 Task: Buy 1 Table Runners from Kitchen & Table Linens section under best seller category for shipping address: Heidi Phillips, 4768 Agriculture Lane, Homestead, Florida 33030, Cell Number 3052454080. Pay from credit card ending with 6759, CVV 506
Action: Mouse moved to (14, 86)
Screenshot: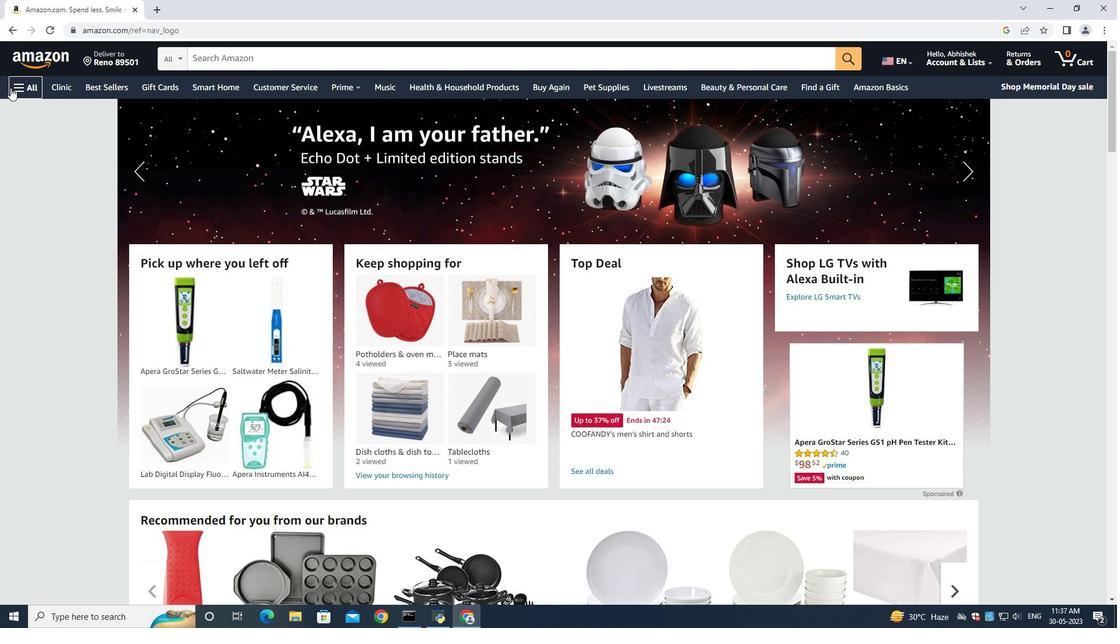
Action: Mouse pressed left at (14, 86)
Screenshot: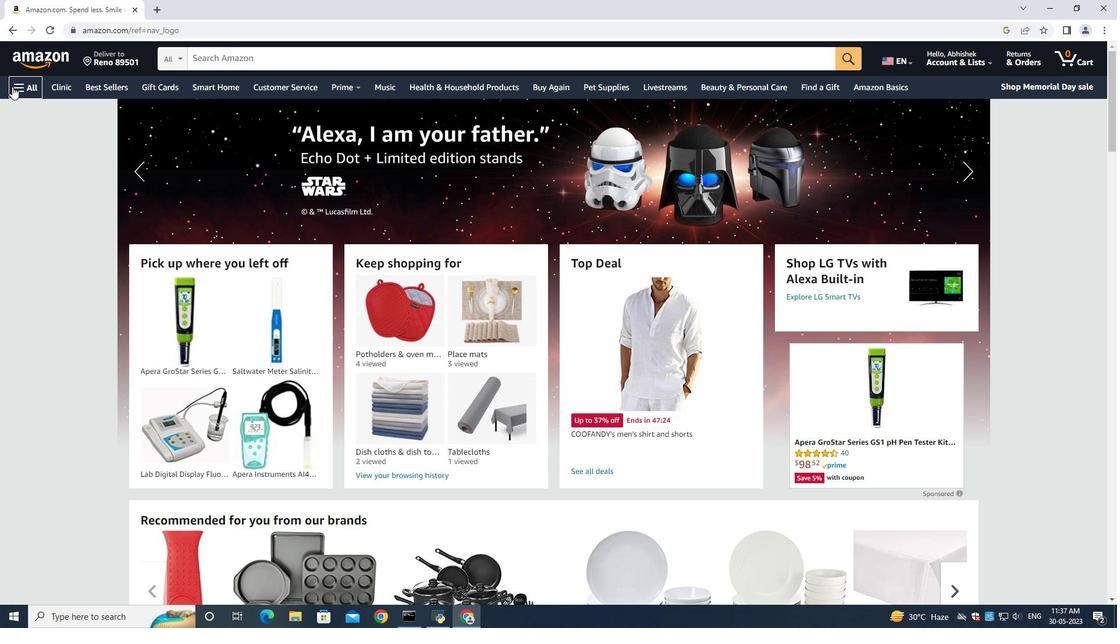 
Action: Mouse moved to (30, 112)
Screenshot: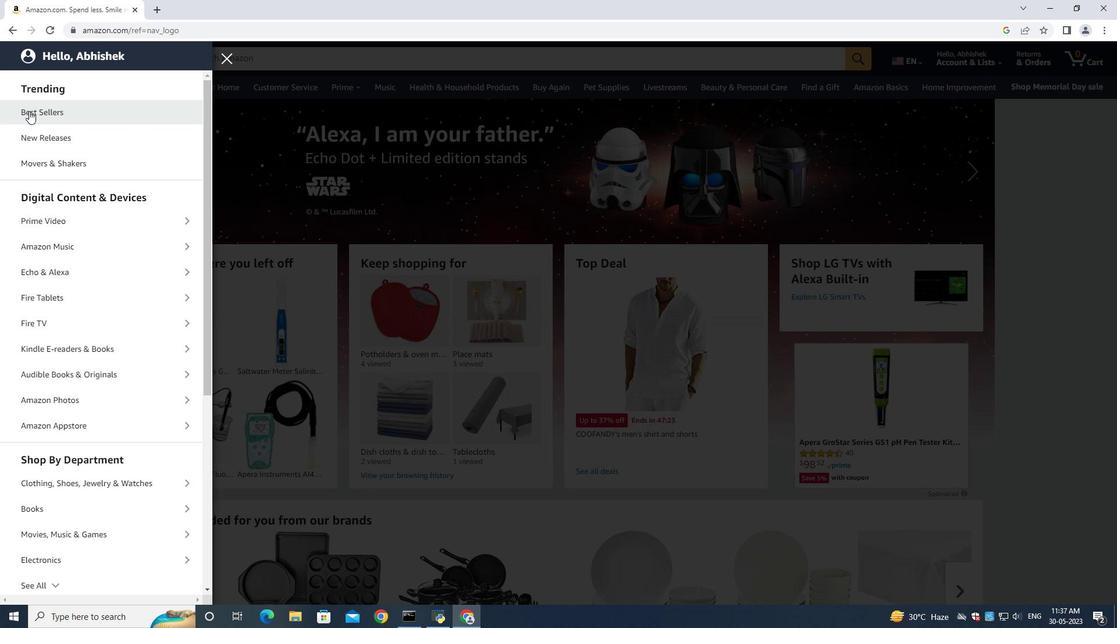 
Action: Mouse pressed left at (30, 112)
Screenshot: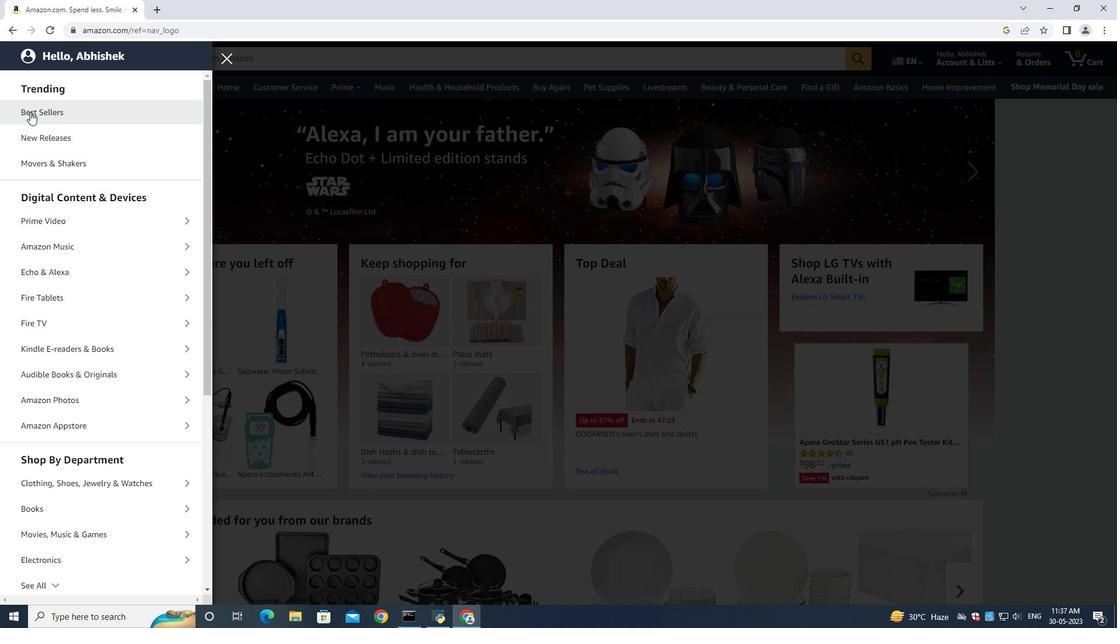 
Action: Mouse moved to (239, 59)
Screenshot: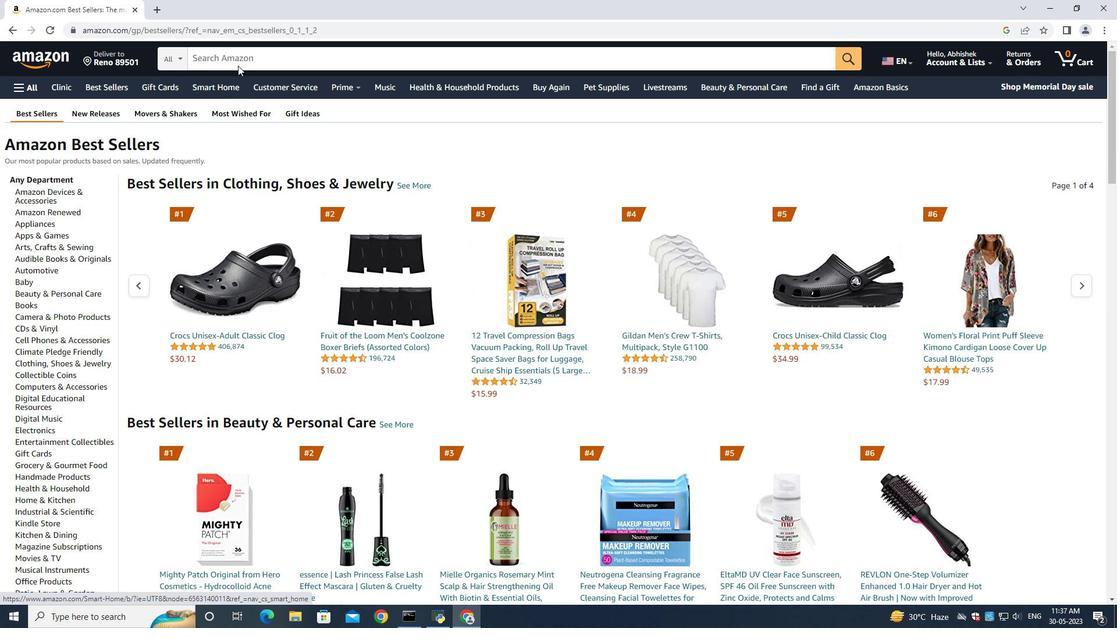 
Action: Mouse pressed left at (239, 59)
Screenshot: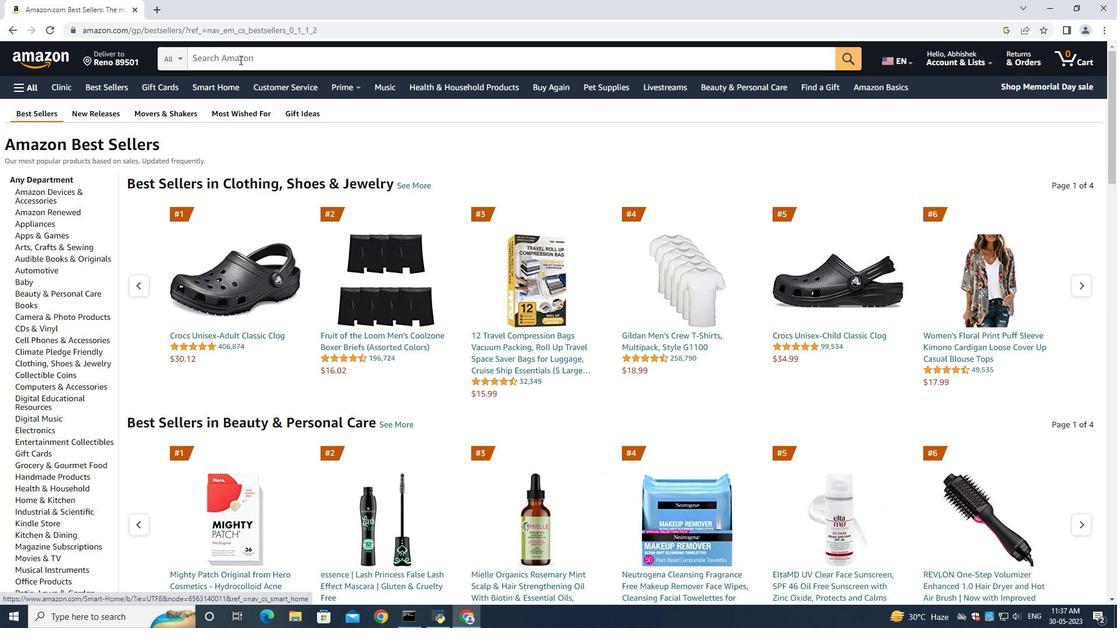 
Action: Key pressed <Key.shift>Table<Key.space><Key.shift>Ri<Key.backspace>i<Key.backspace>unners<Key.enter>
Screenshot: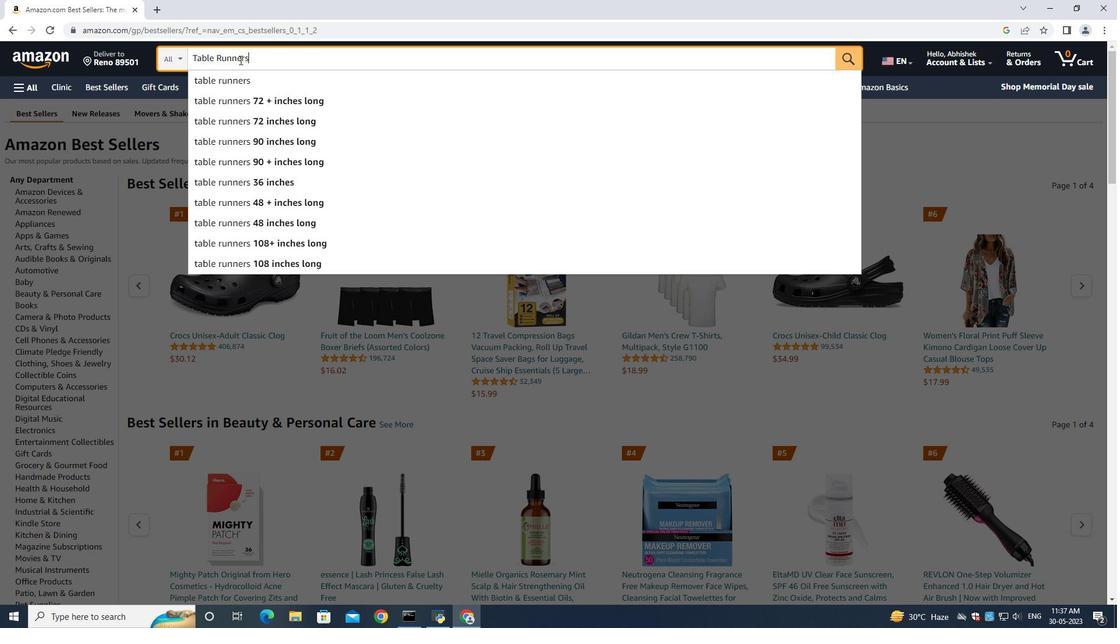 
Action: Mouse moved to (384, 247)
Screenshot: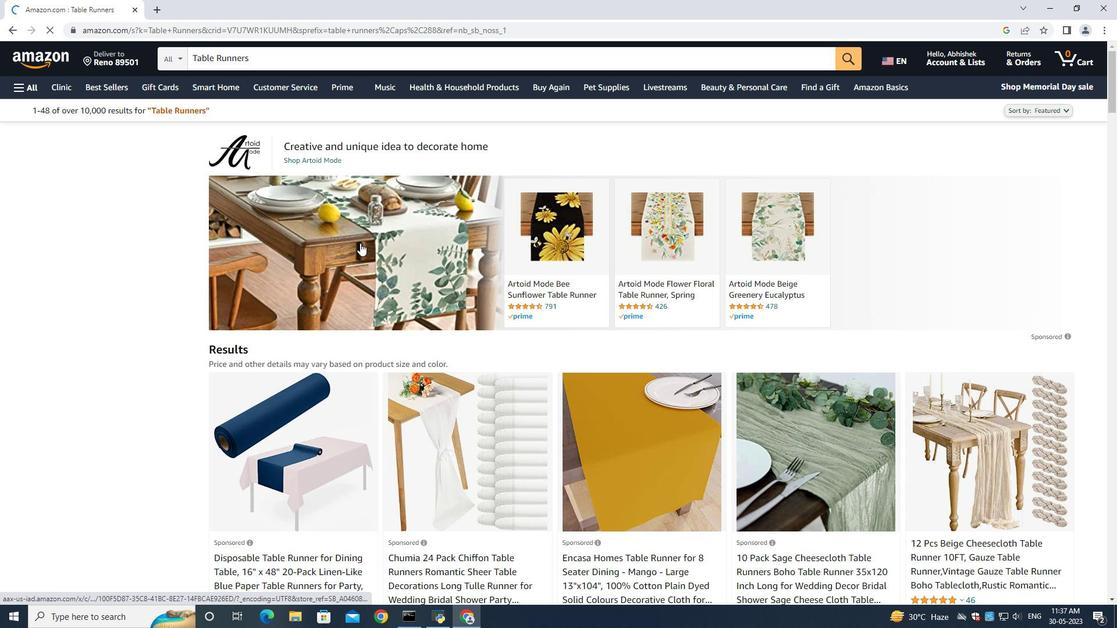 
Action: Mouse scrolled (384, 246) with delta (0, 0)
Screenshot: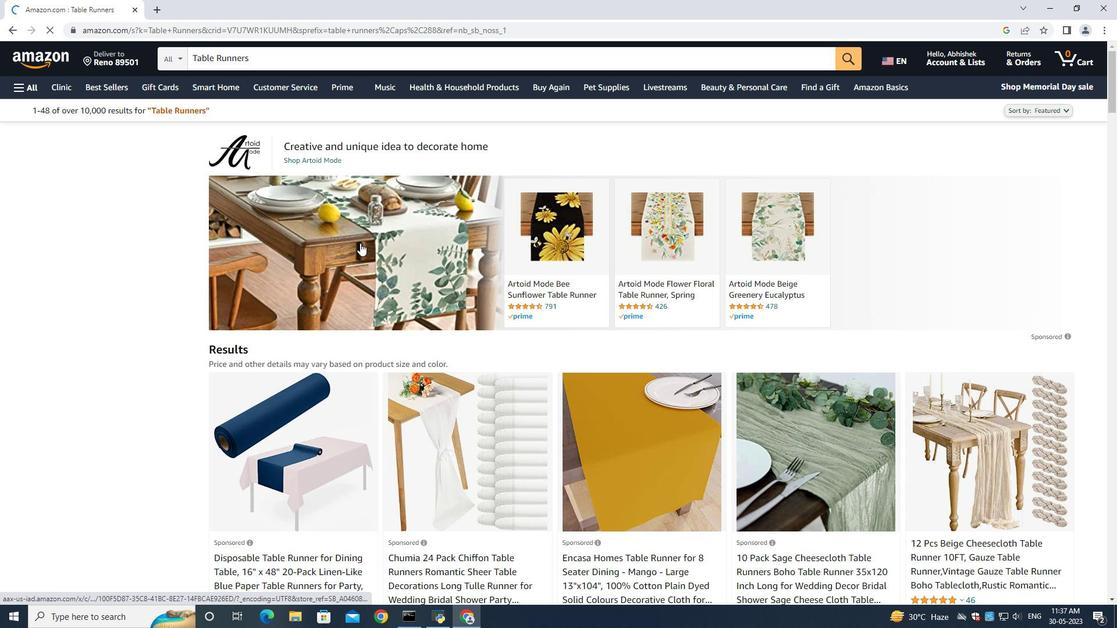 
Action: Mouse moved to (433, 249)
Screenshot: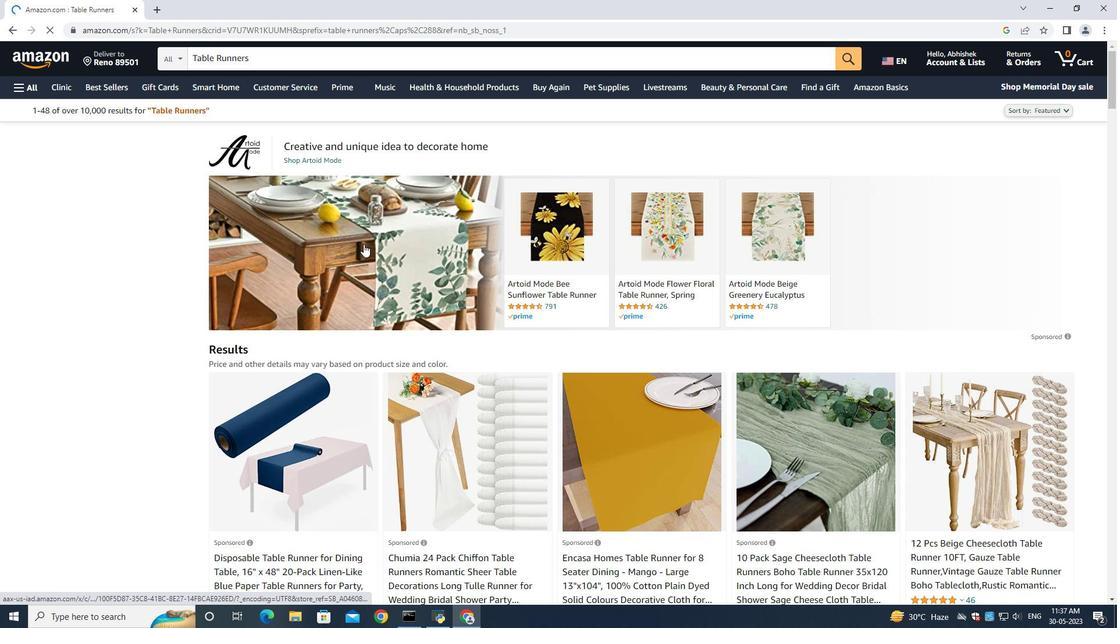 
Action: Mouse scrolled (433, 248) with delta (0, 0)
Screenshot: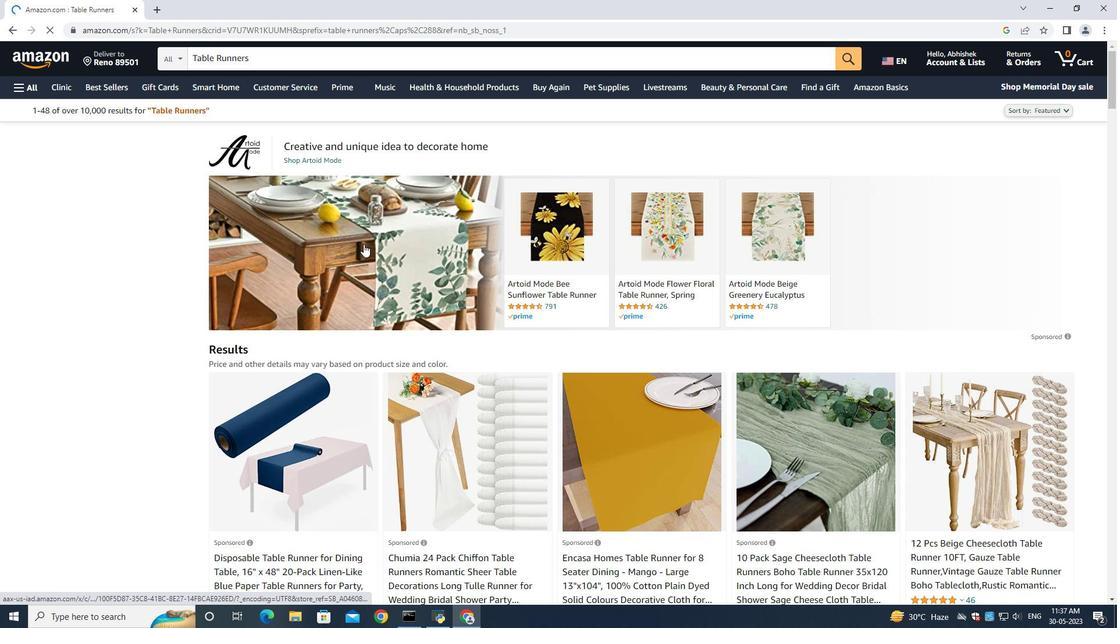 
Action: Mouse moved to (458, 243)
Screenshot: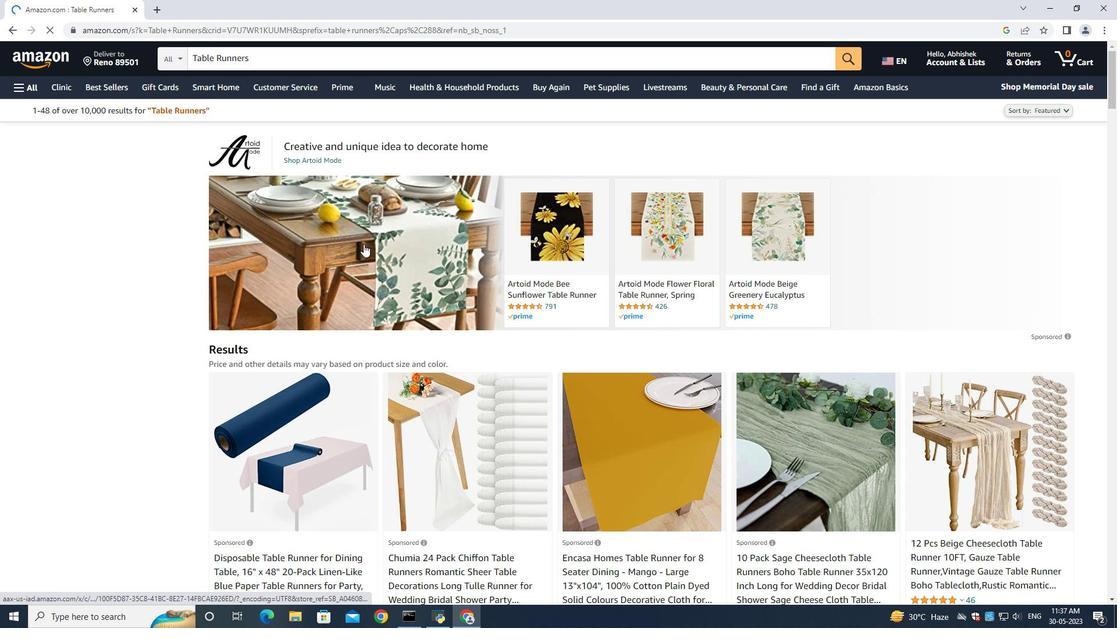 
Action: Mouse scrolled (457, 244) with delta (0, 0)
Screenshot: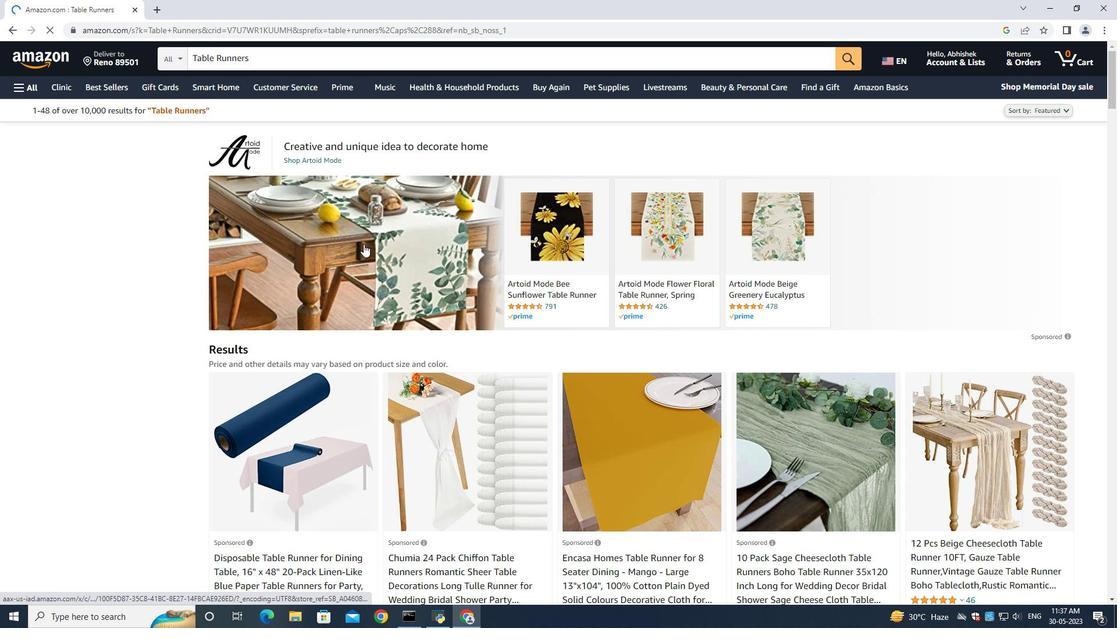 
Action: Mouse moved to (648, 387)
Screenshot: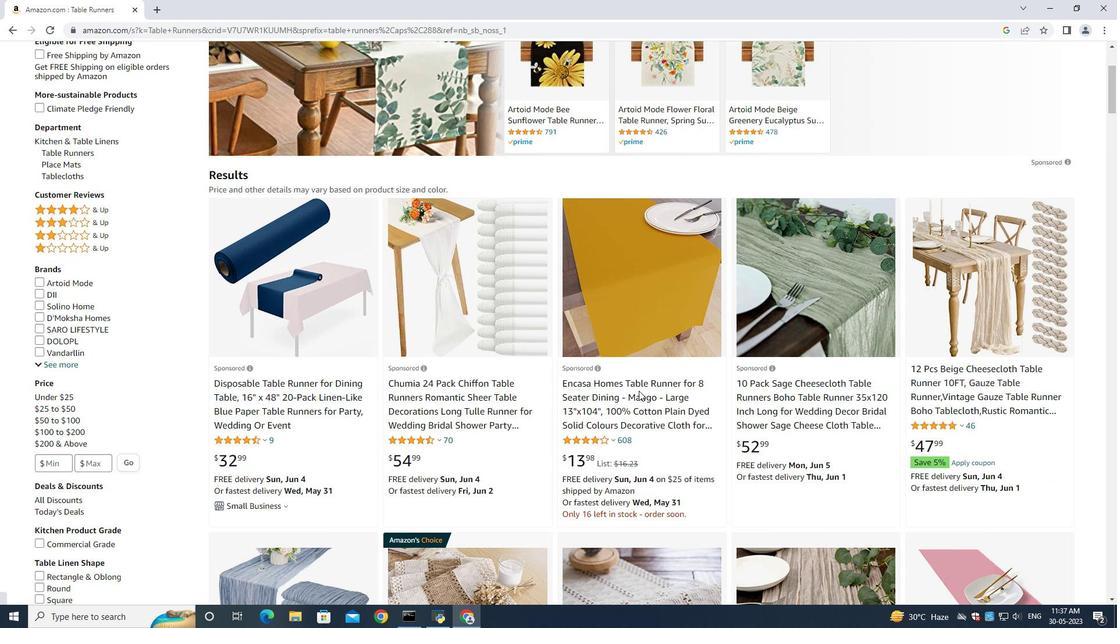 
Action: Mouse pressed left at (648, 387)
Screenshot: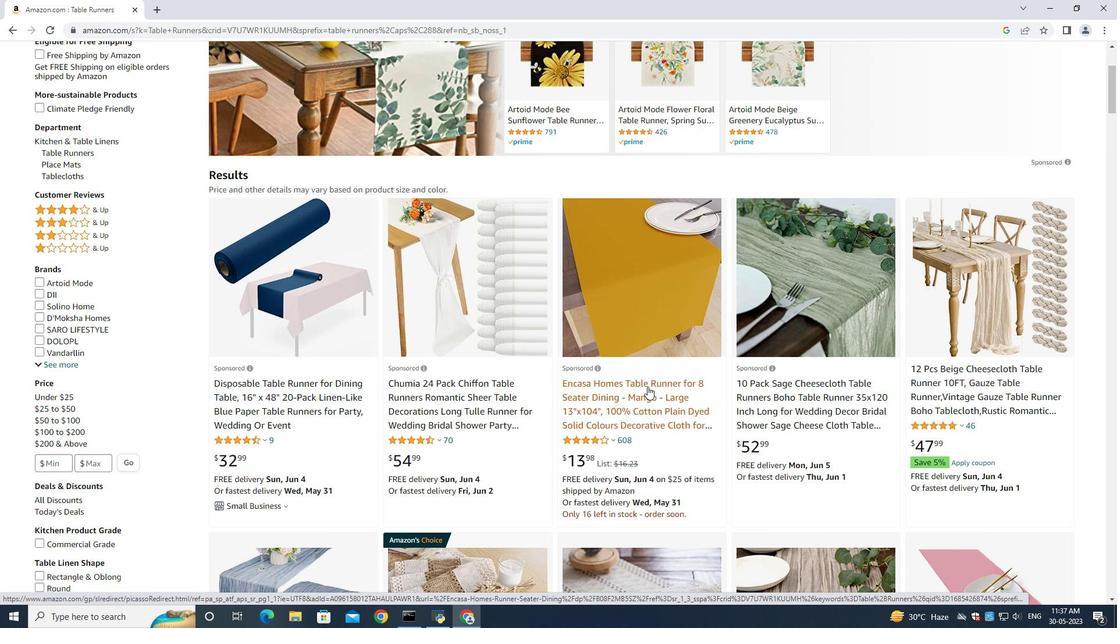 
Action: Mouse moved to (13, 31)
Screenshot: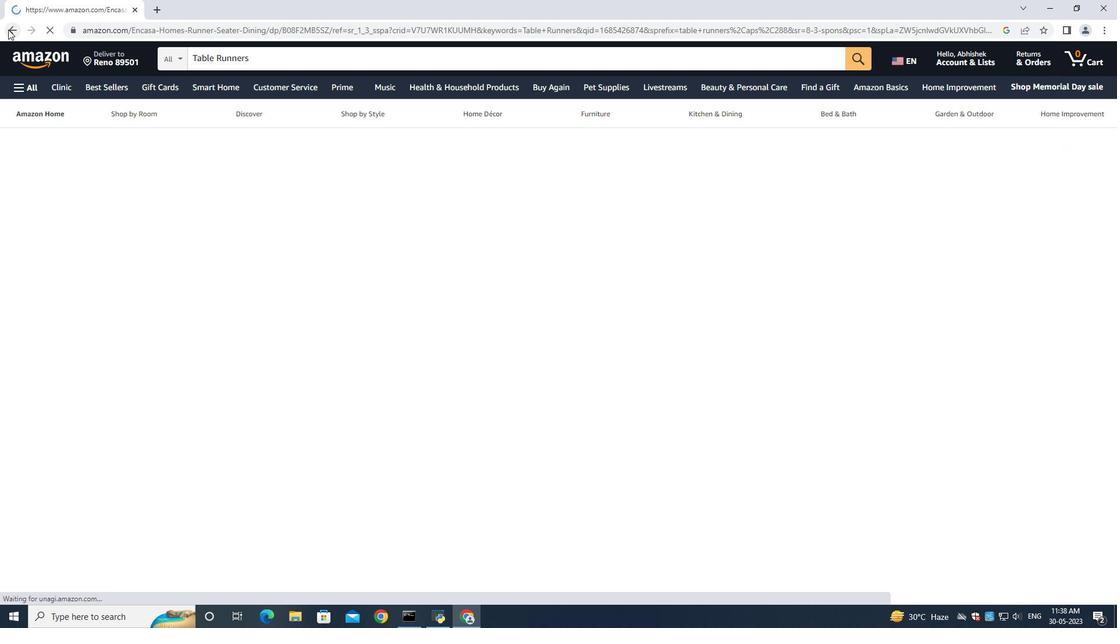 
Action: Mouse pressed left at (13, 31)
Screenshot: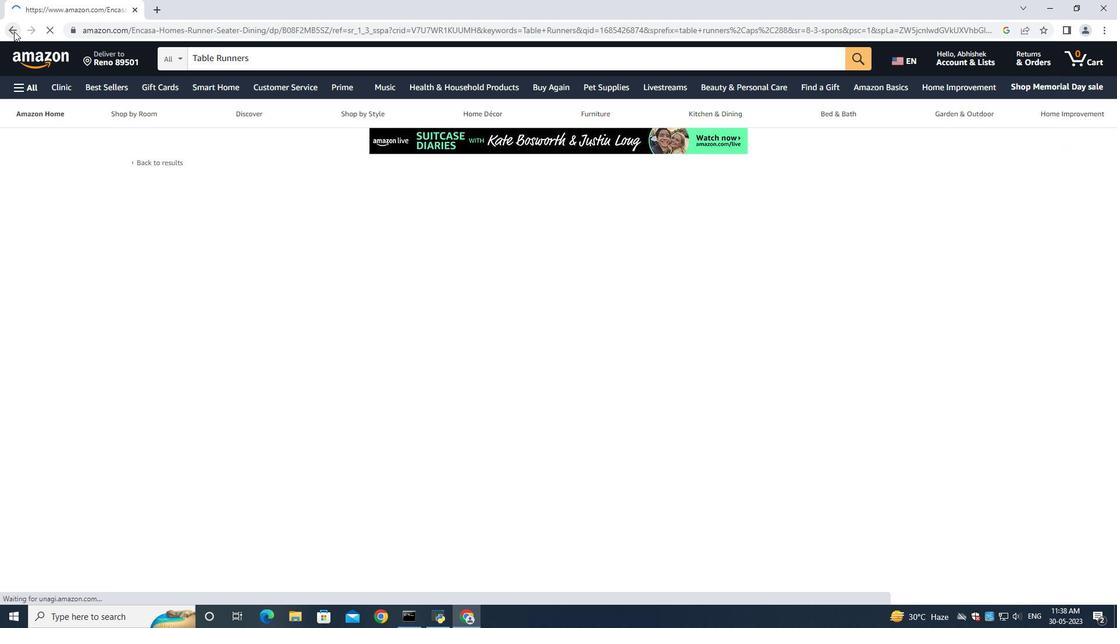 
Action: Mouse moved to (107, 211)
Screenshot: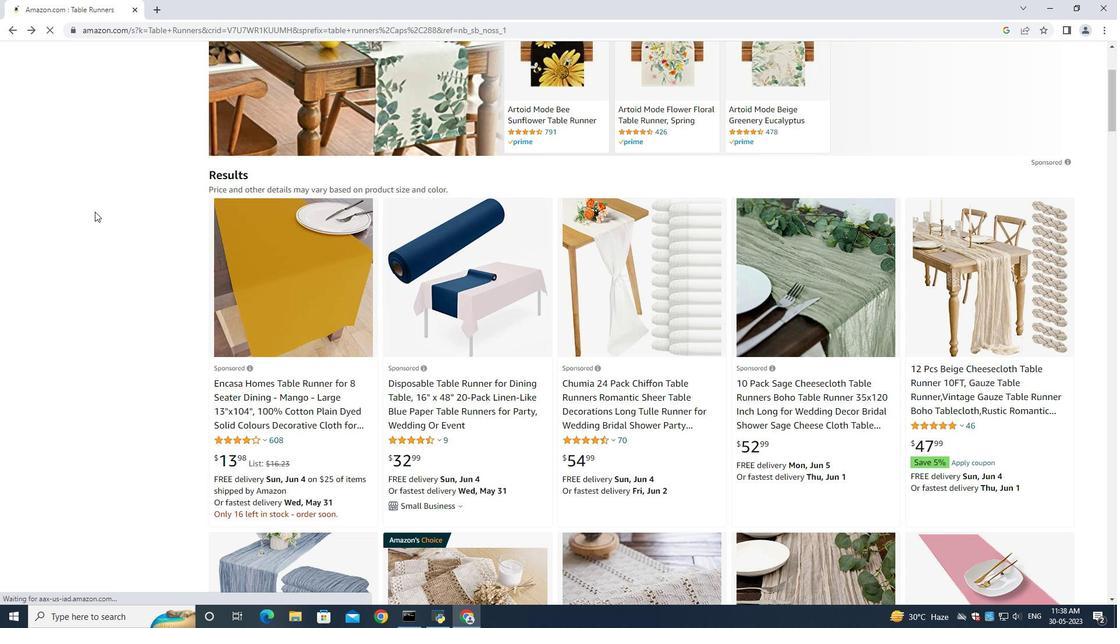 
Action: Mouse scrolled (107, 212) with delta (0, 0)
Screenshot: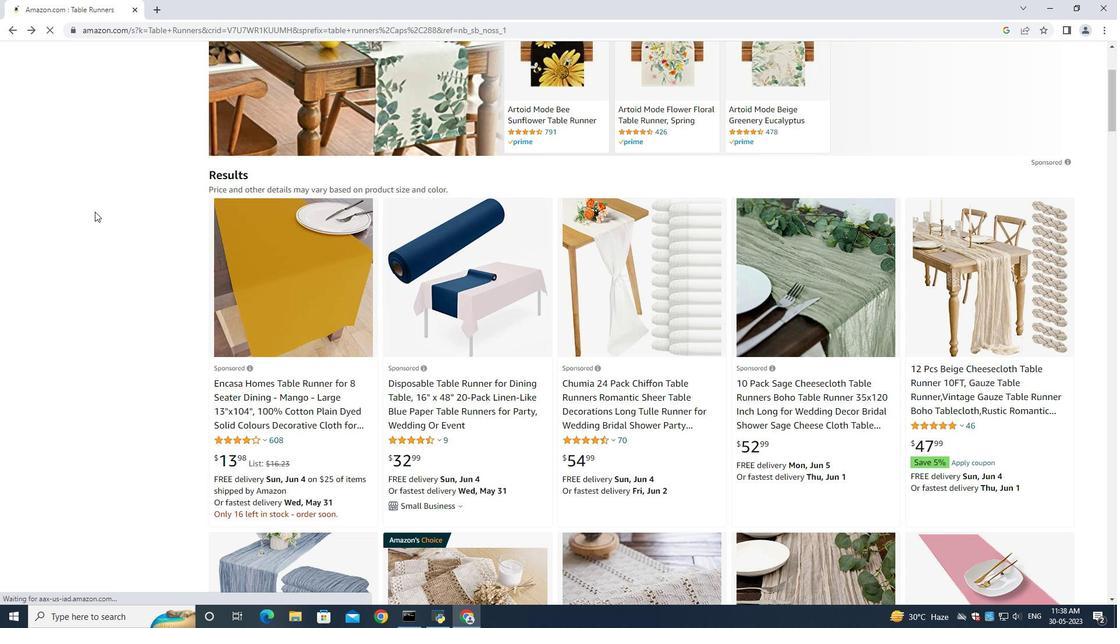 
Action: Mouse moved to (108, 211)
Screenshot: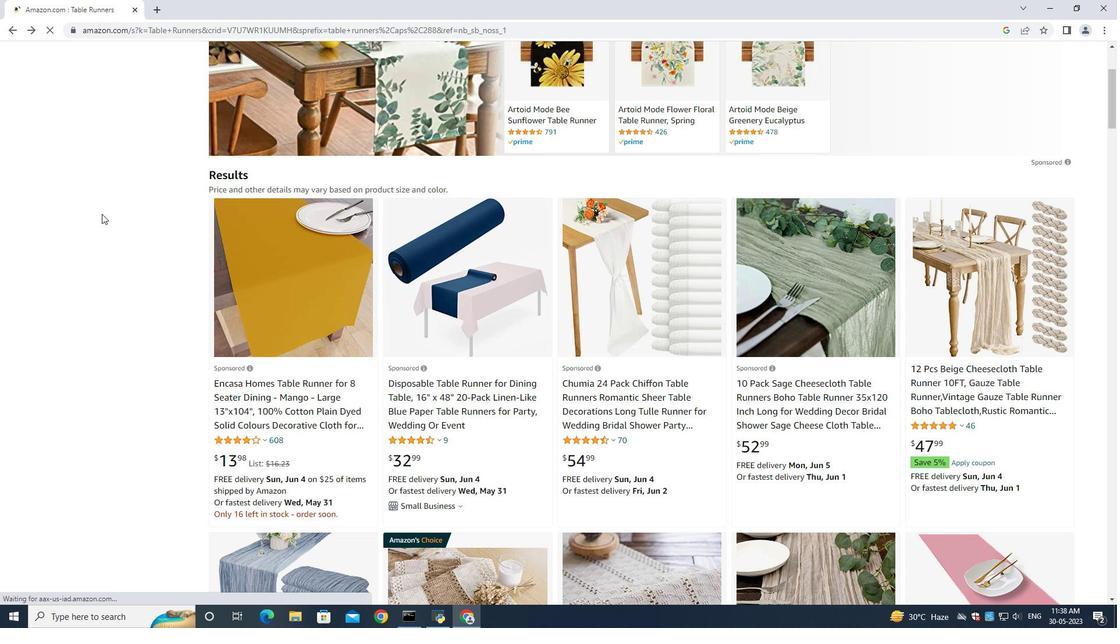 
Action: Mouse scrolled (108, 211) with delta (0, 0)
Screenshot: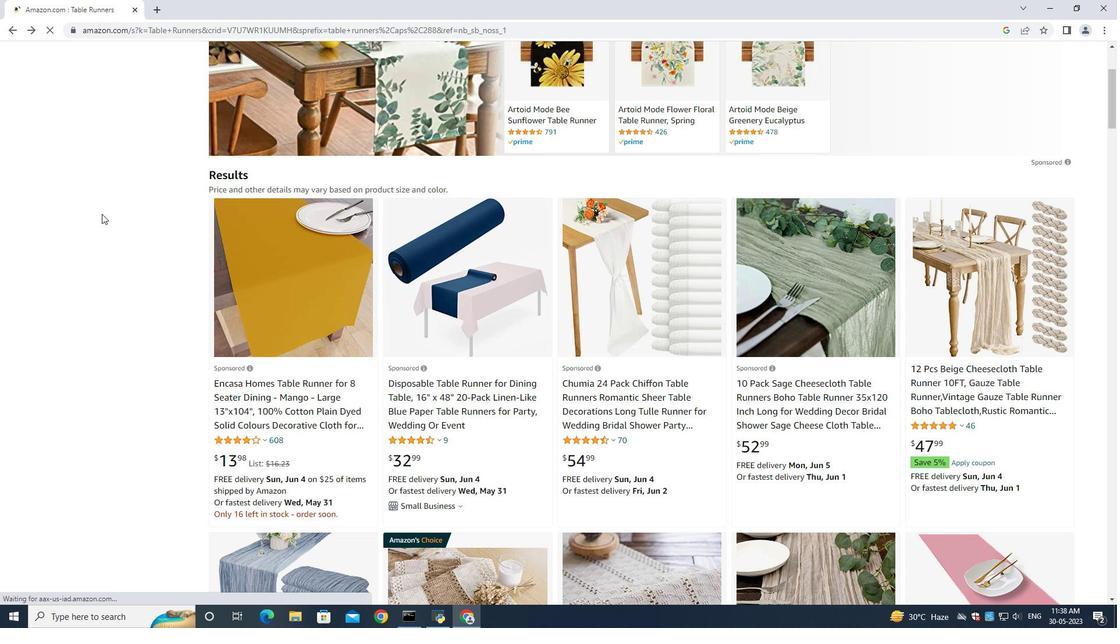 
Action: Mouse moved to (108, 211)
Screenshot: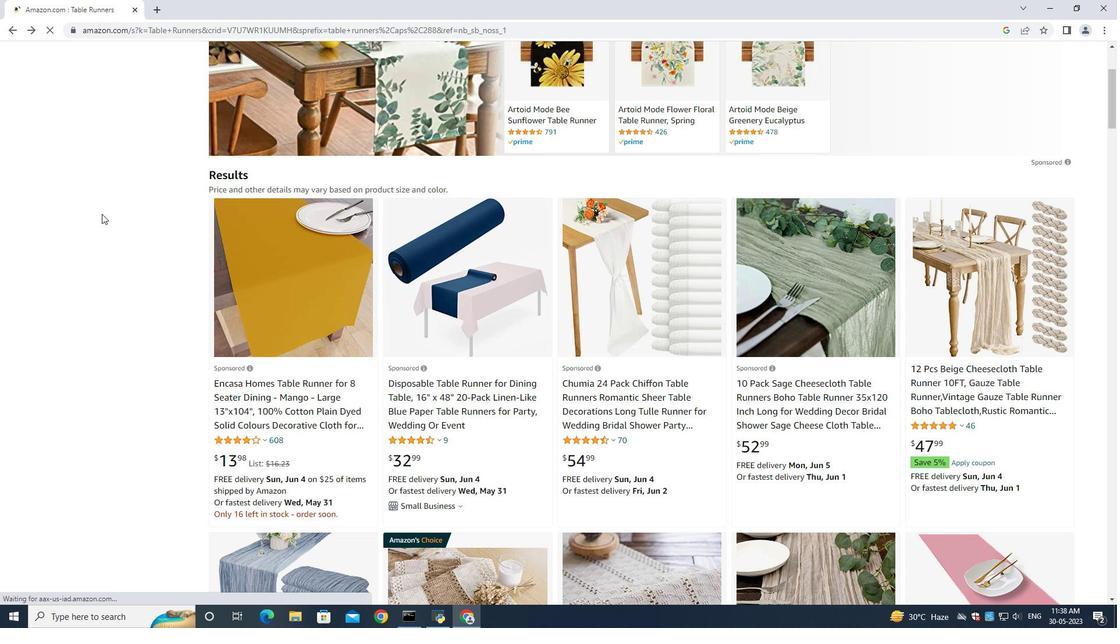 
Action: Mouse scrolled (108, 211) with delta (0, 0)
Screenshot: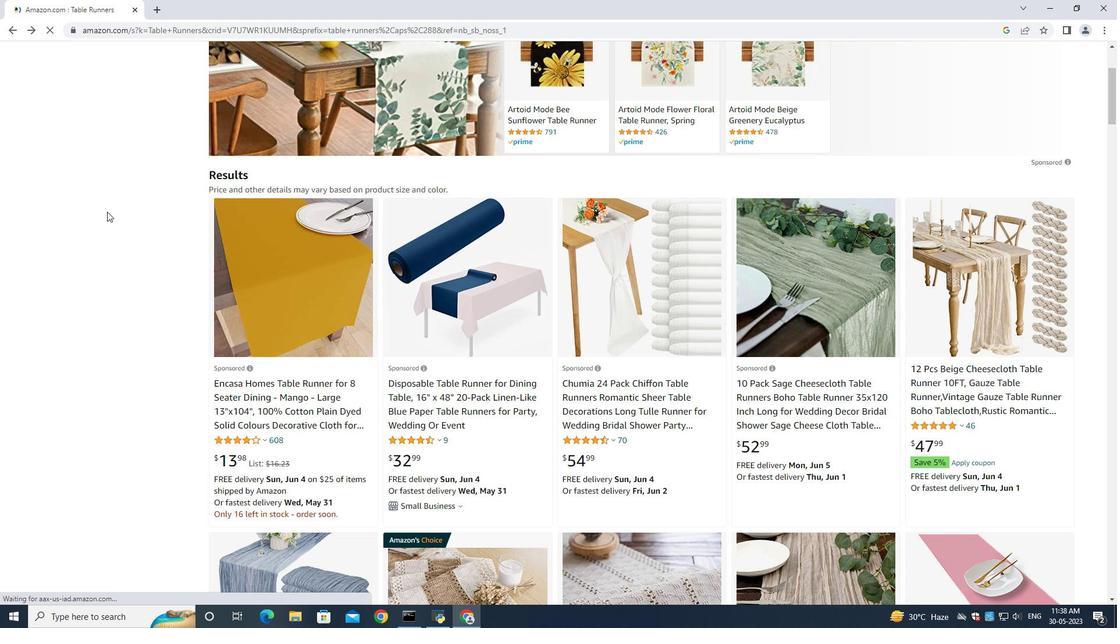 
Action: Mouse scrolled (108, 211) with delta (0, 0)
Screenshot: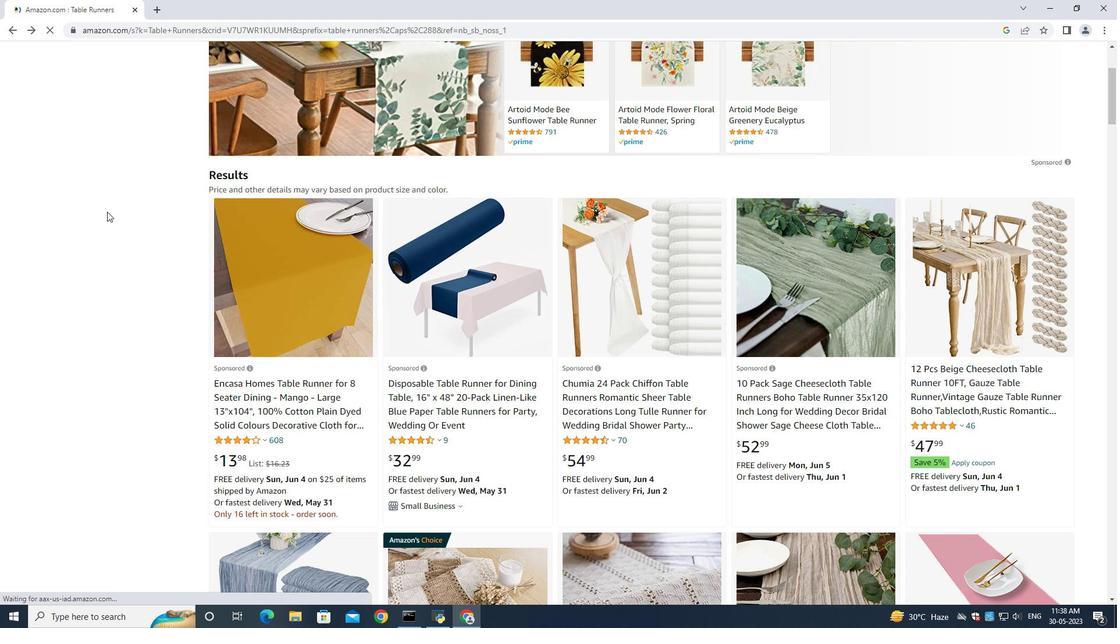 
Action: Mouse scrolled (108, 211) with delta (0, 0)
Screenshot: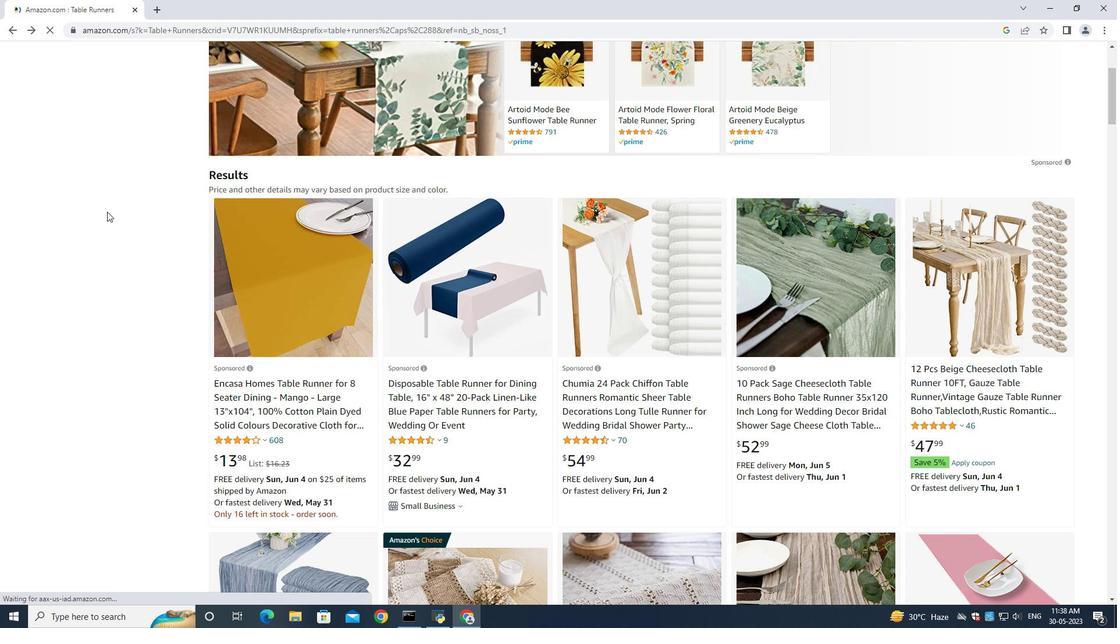 
Action: Mouse moved to (108, 210)
Screenshot: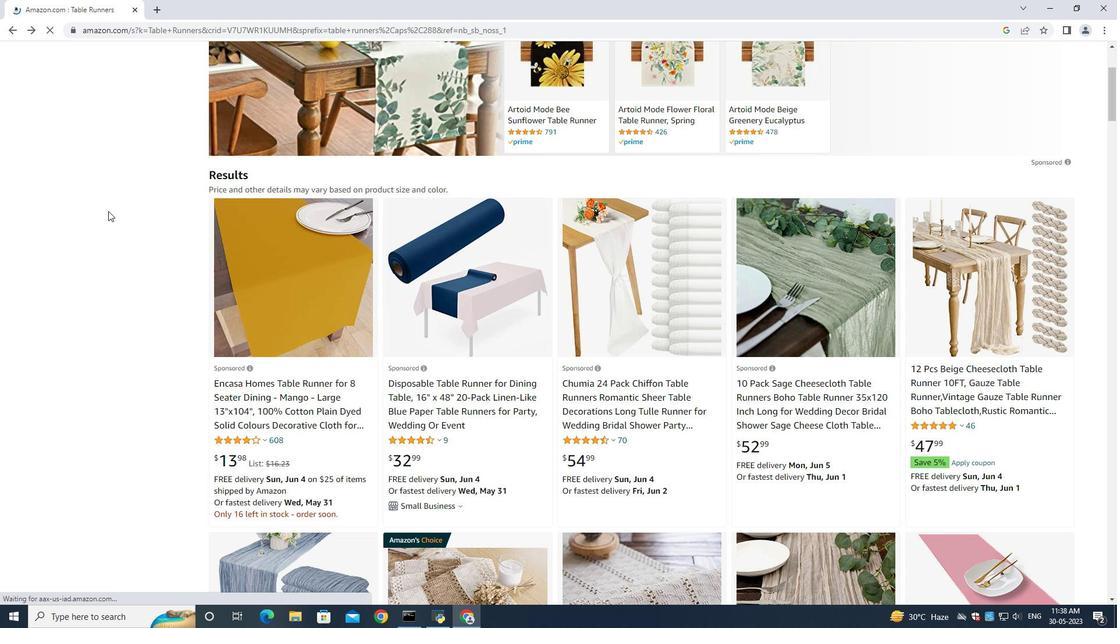 
Action: Mouse scrolled (108, 211) with delta (0, 0)
Screenshot: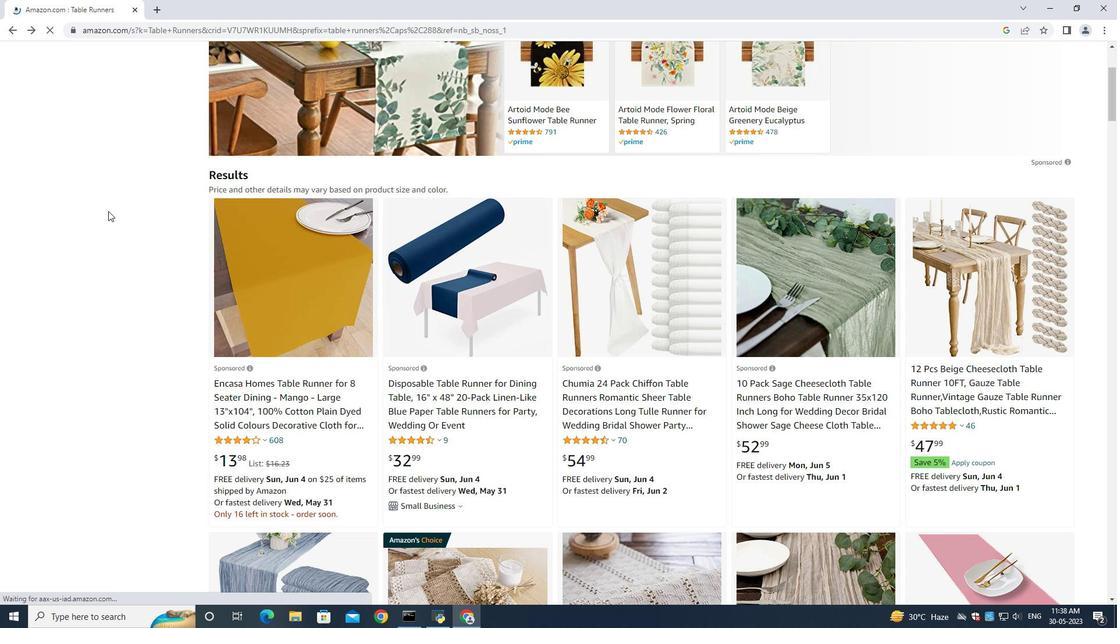 
Action: Mouse moved to (70, 314)
Screenshot: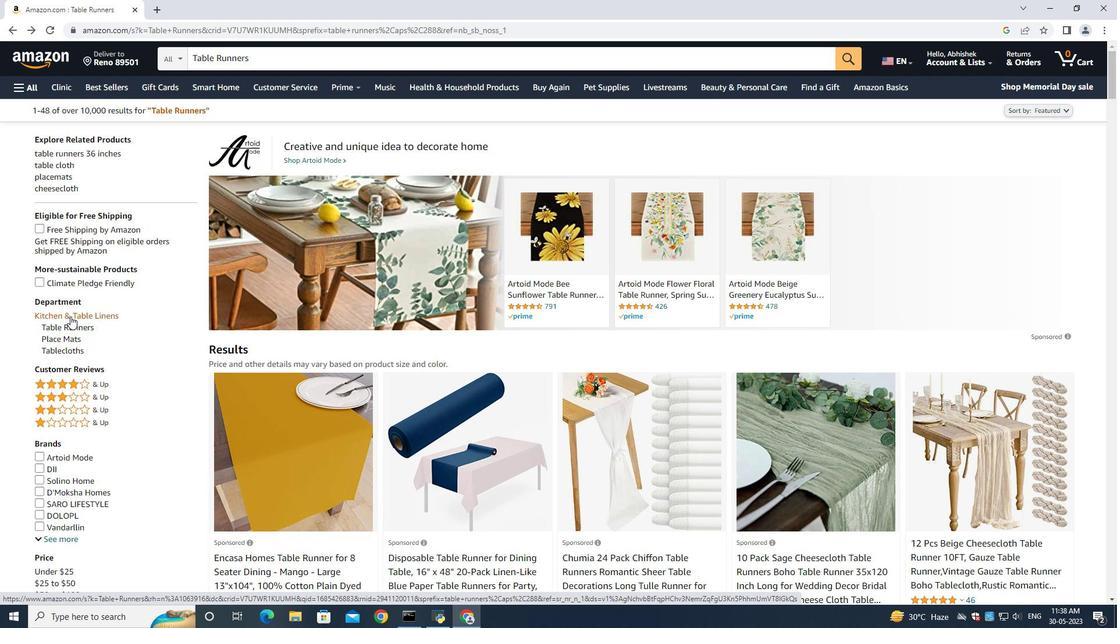 
Action: Mouse pressed left at (70, 314)
Screenshot: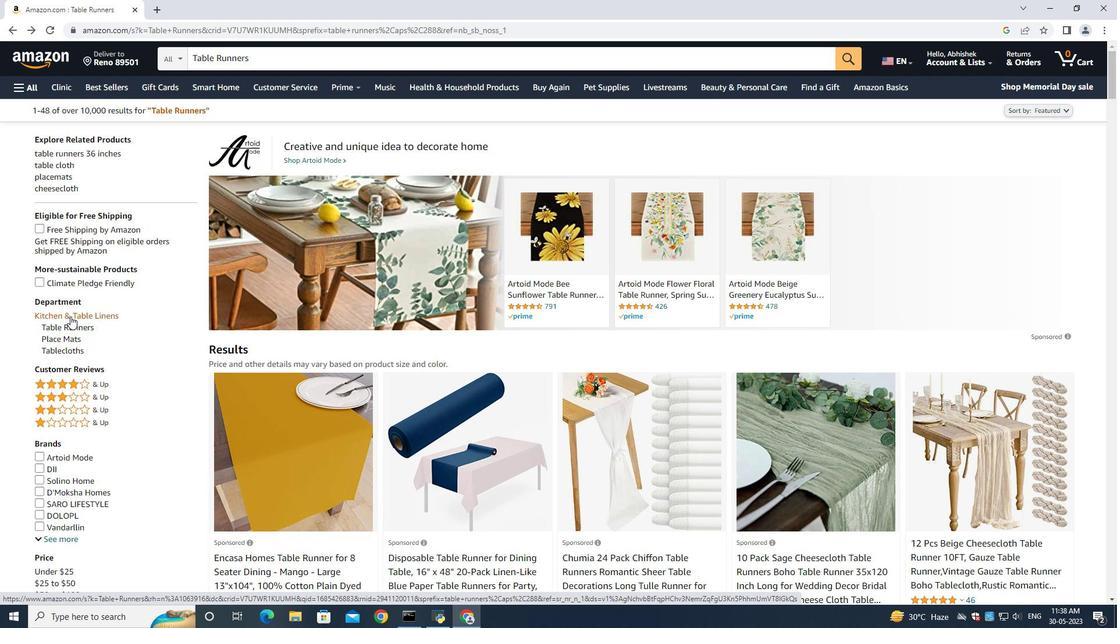
Action: Mouse moved to (468, 281)
Screenshot: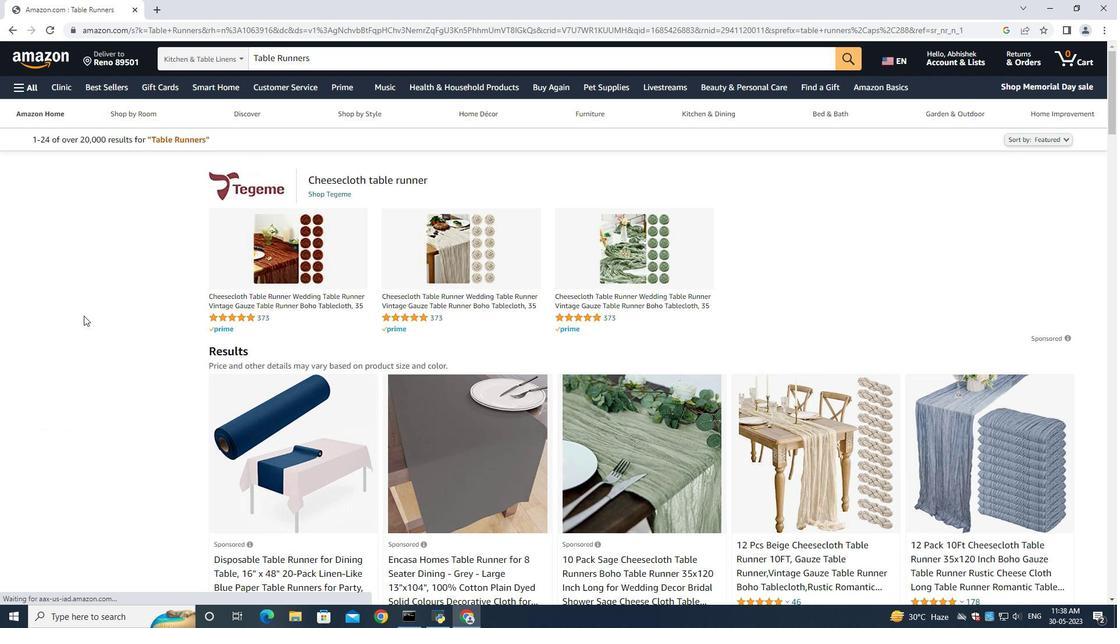 
Action: Mouse scrolled (468, 280) with delta (0, 0)
Screenshot: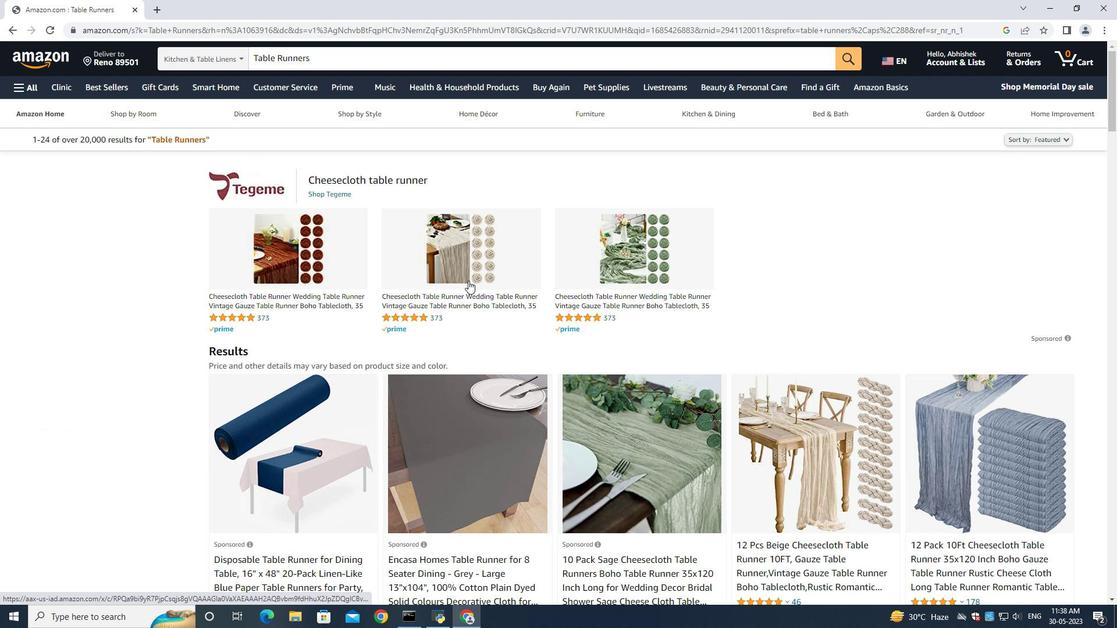 
Action: Mouse moved to (468, 282)
Screenshot: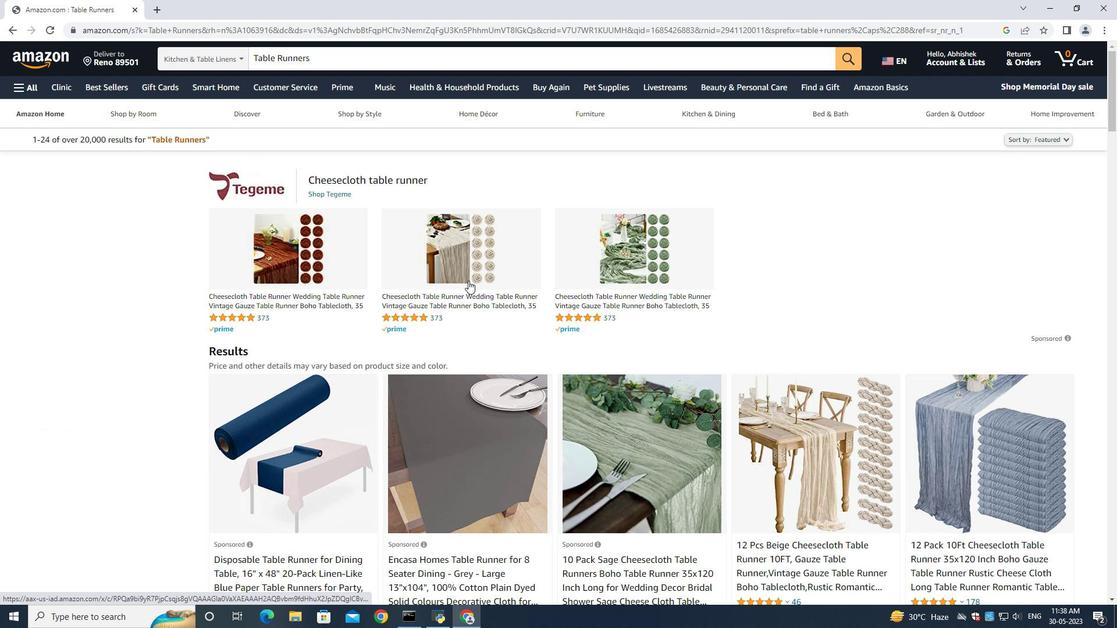 
Action: Mouse scrolled (468, 281) with delta (0, 0)
Screenshot: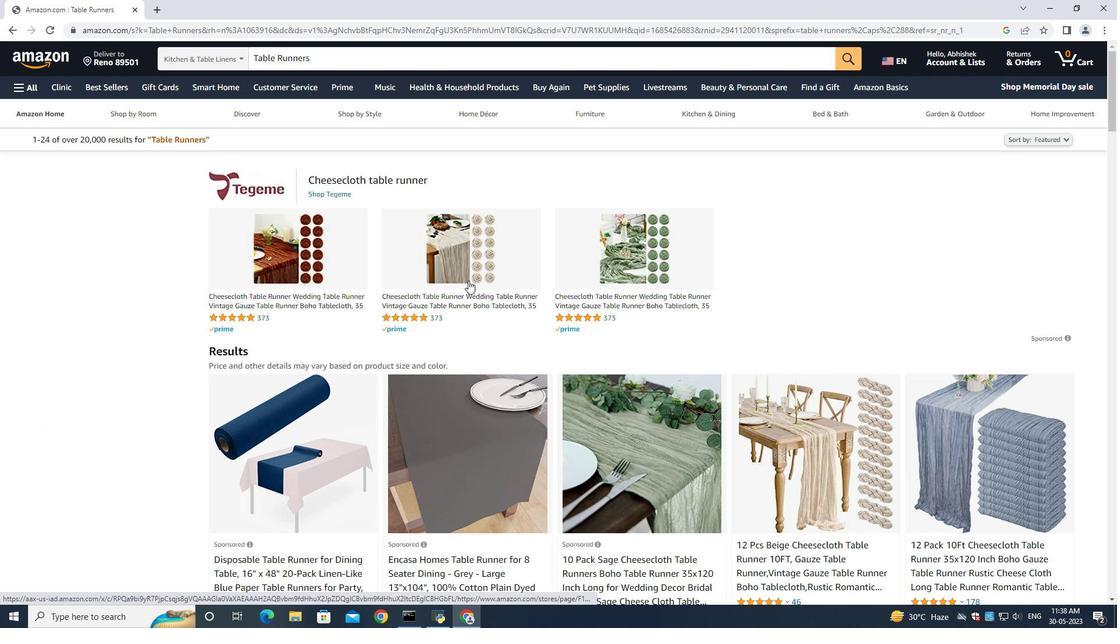 
Action: Mouse moved to (469, 282)
Screenshot: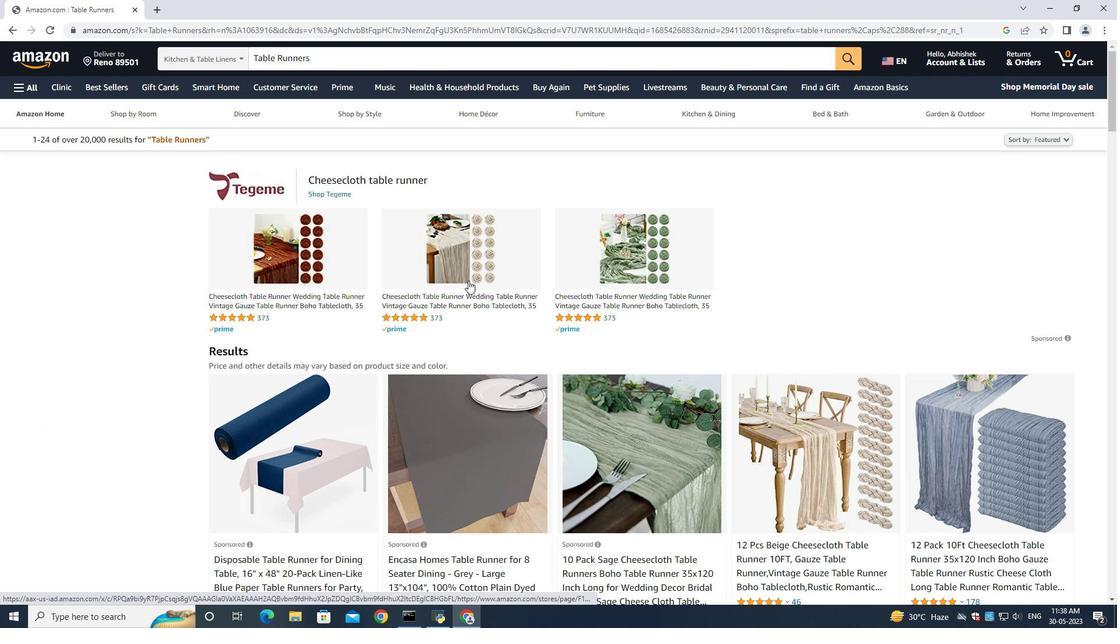 
Action: Mouse scrolled (469, 281) with delta (0, 0)
Screenshot: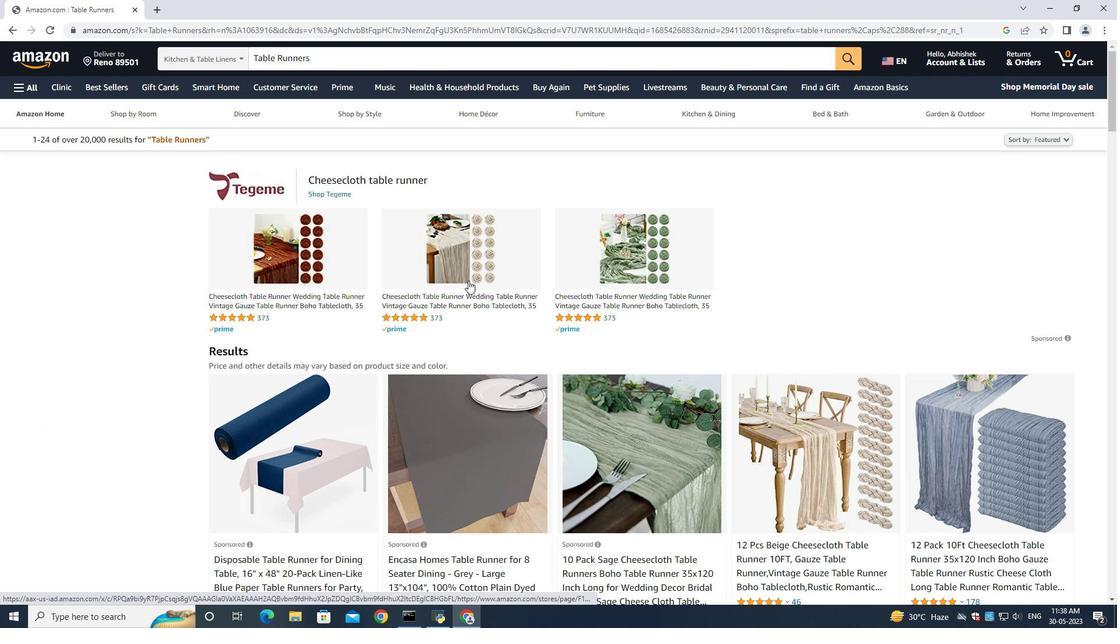 
Action: Mouse scrolled (469, 281) with delta (0, 0)
Screenshot: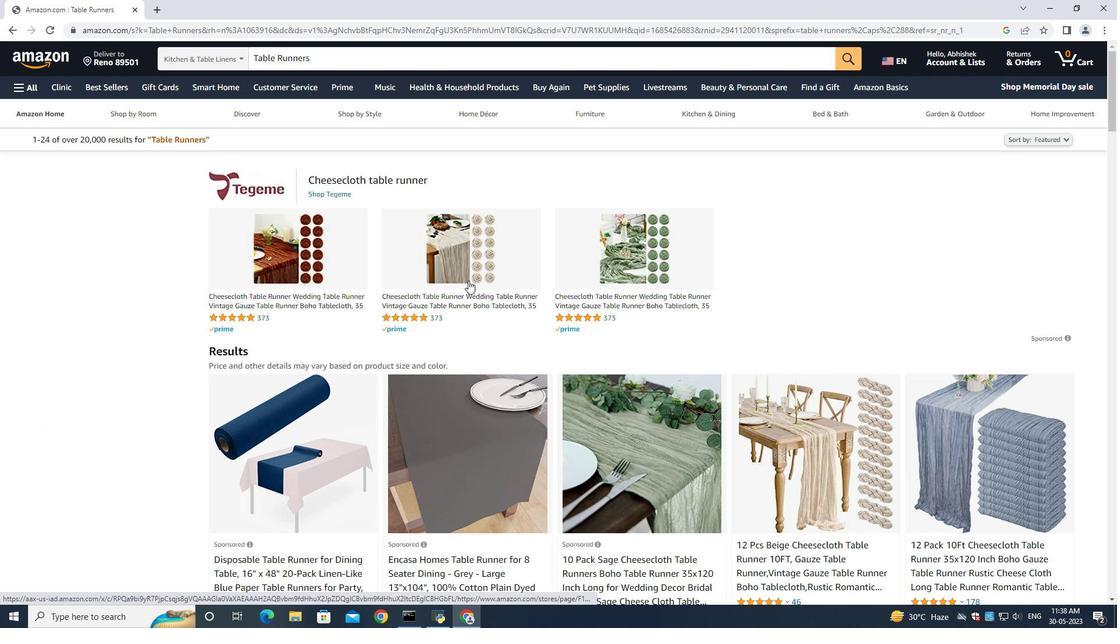 
Action: Mouse moved to (819, 320)
Screenshot: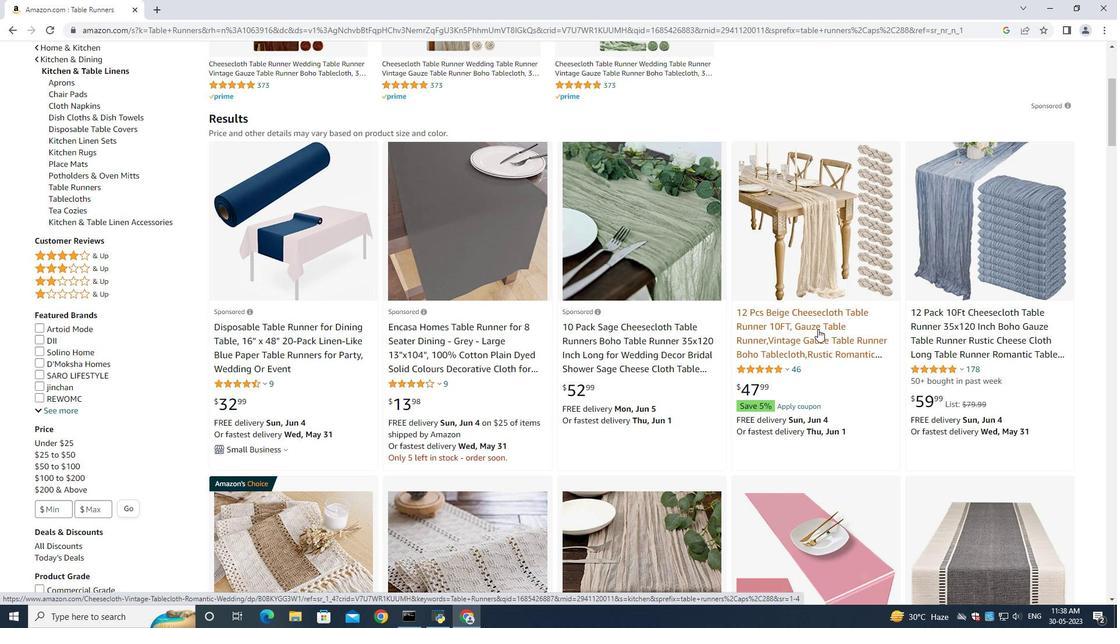
Action: Mouse pressed left at (819, 320)
Screenshot: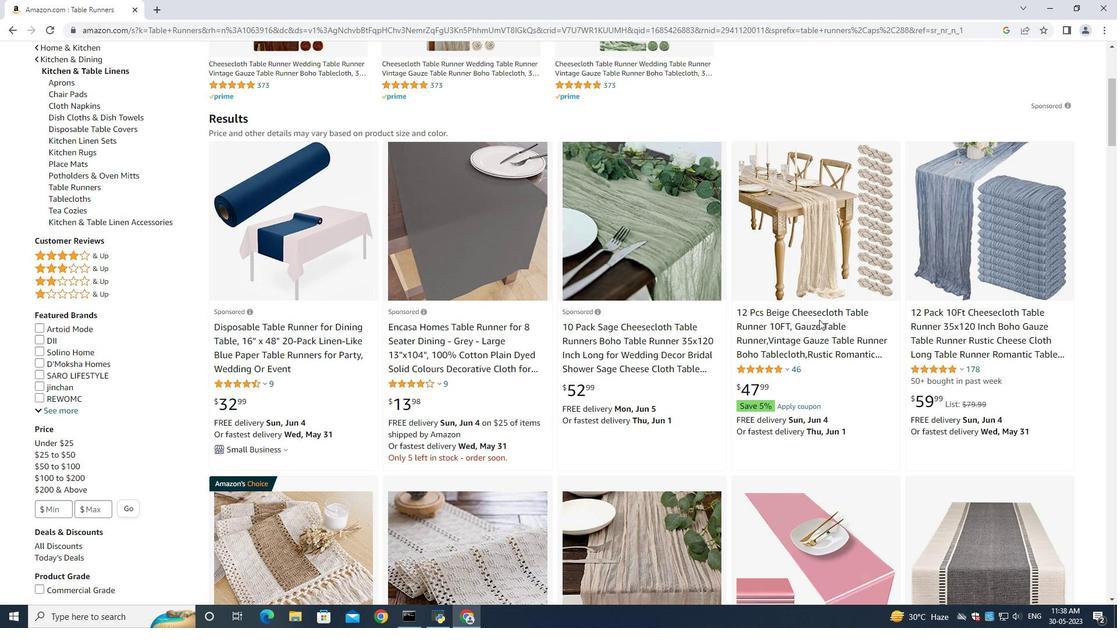 
Action: Mouse moved to (774, 317)
Screenshot: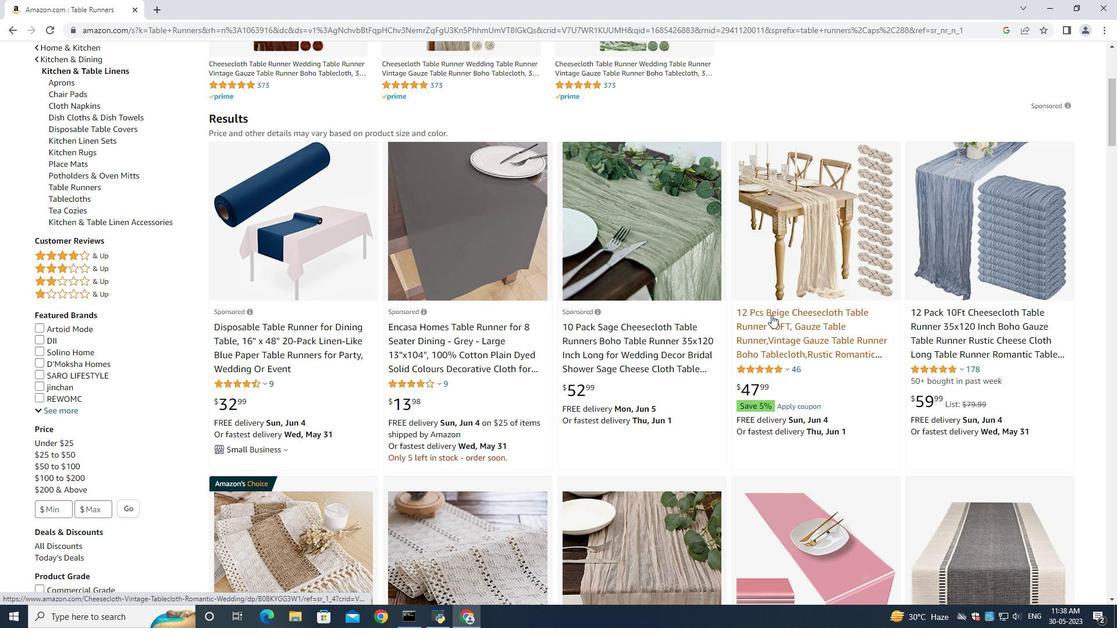 
Action: Mouse pressed left at (774, 317)
Screenshot: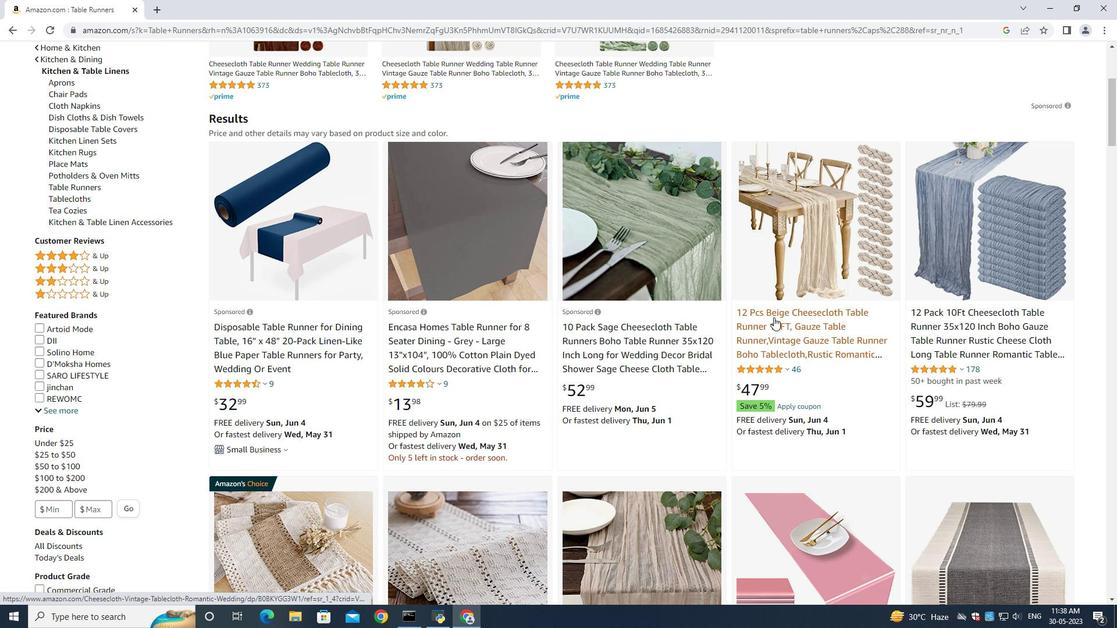 
Action: Mouse moved to (6, 29)
Screenshot: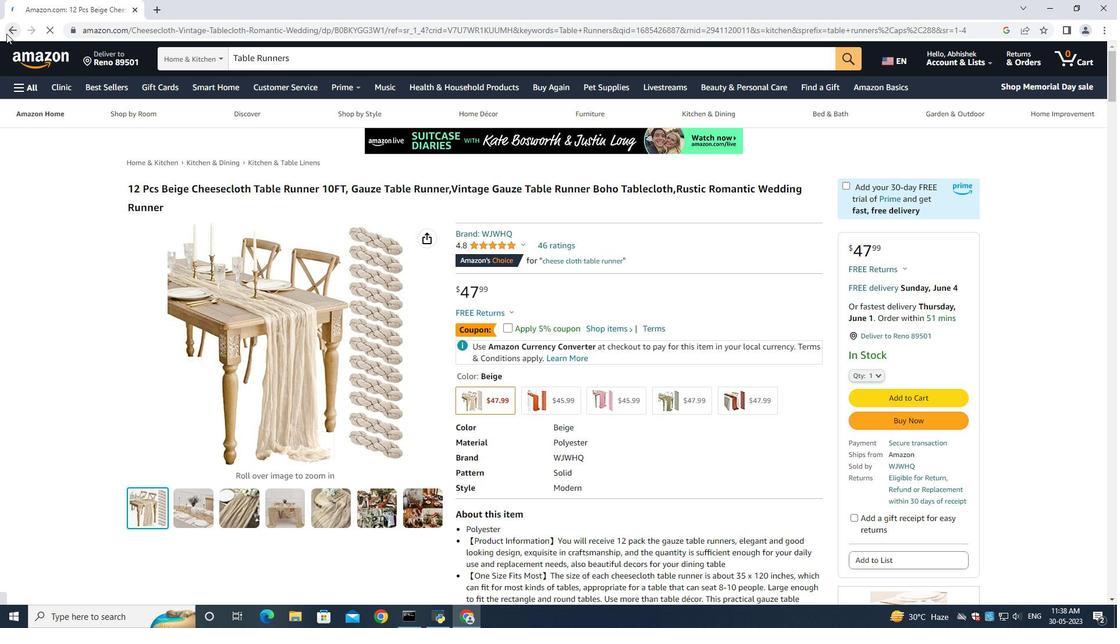 
Action: Mouse pressed left at (6, 29)
Screenshot: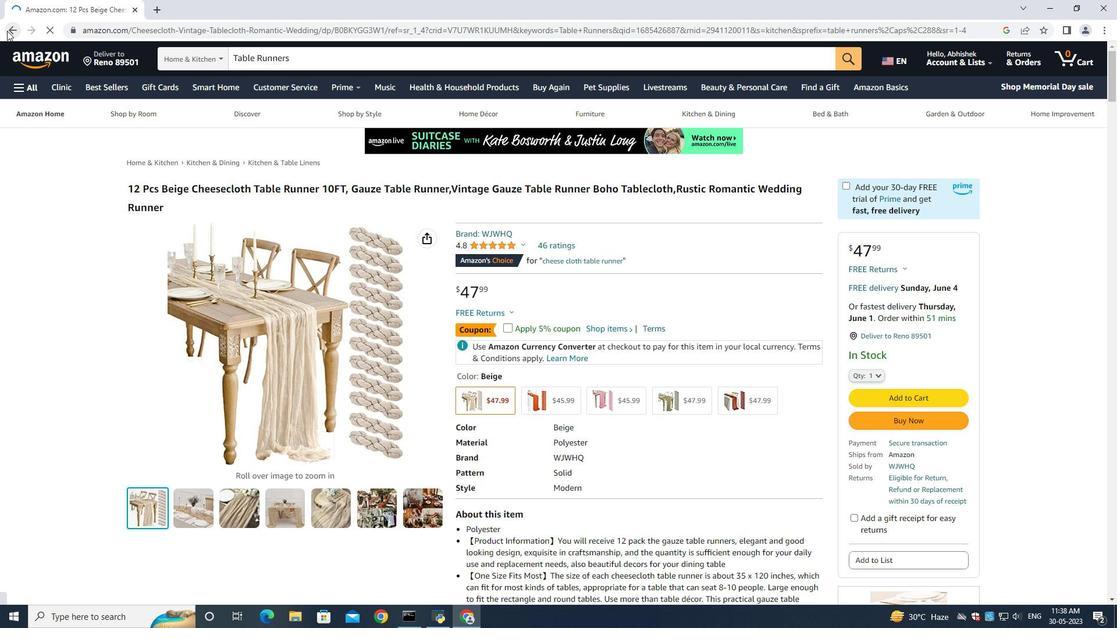 
Action: Mouse moved to (622, 419)
Screenshot: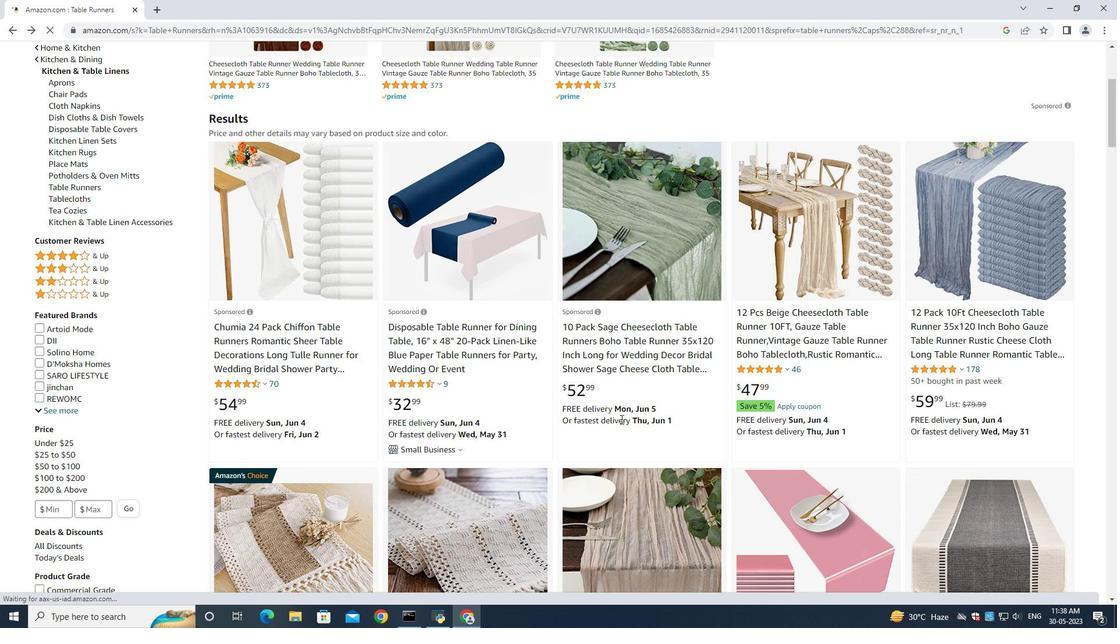 
Action: Mouse scrolled (621, 419) with delta (0, 0)
Screenshot: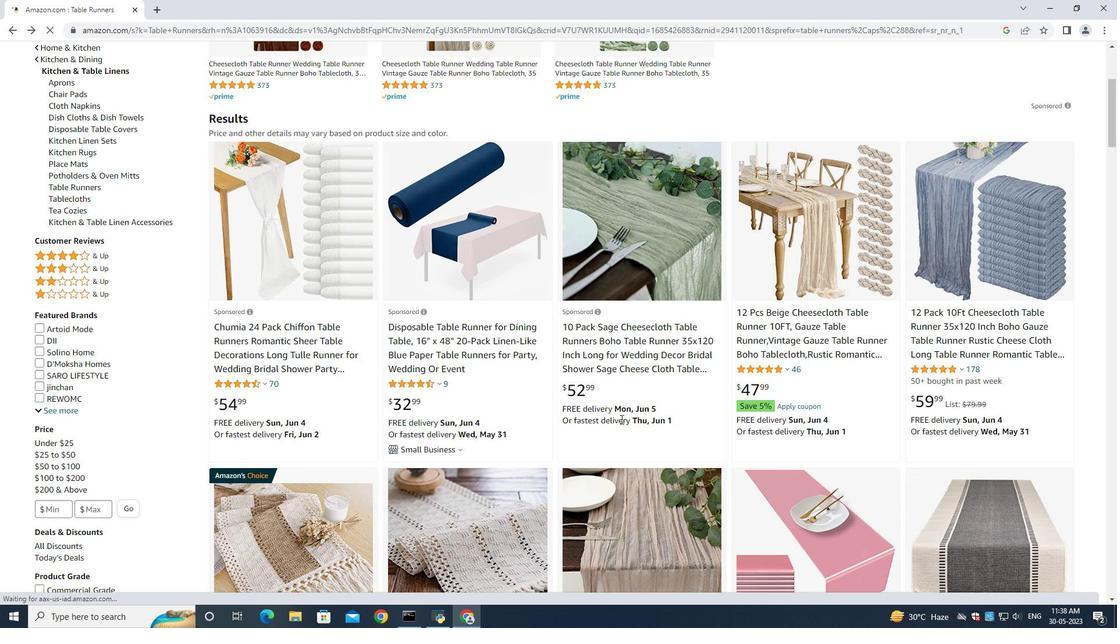 
Action: Mouse scrolled (621, 419) with delta (0, 0)
Screenshot: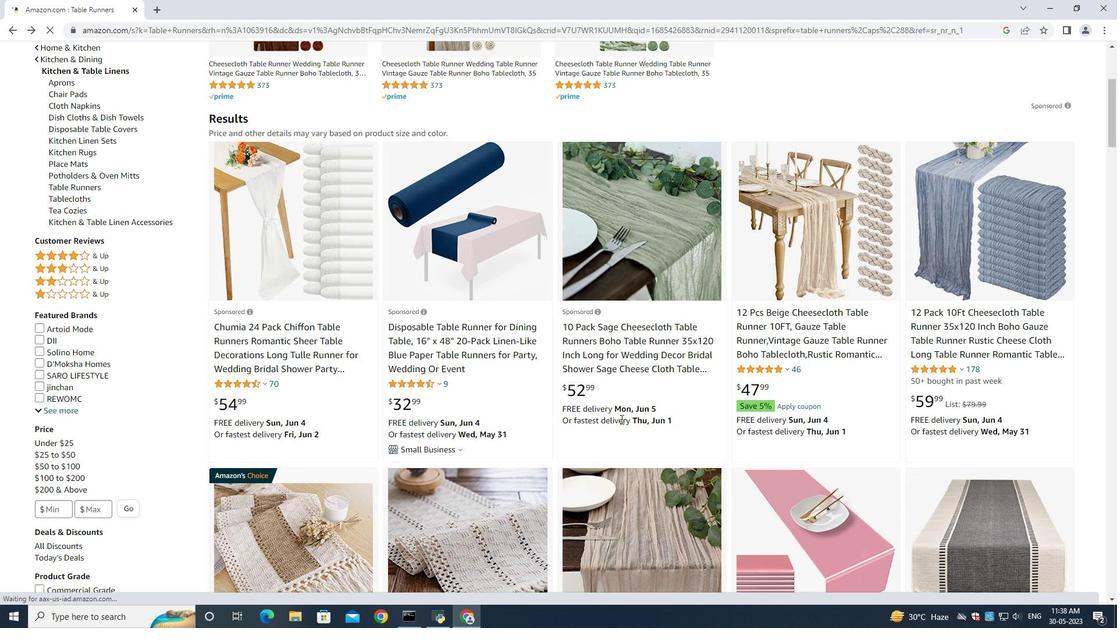 
Action: Mouse scrolled (621, 419) with delta (0, 0)
Screenshot: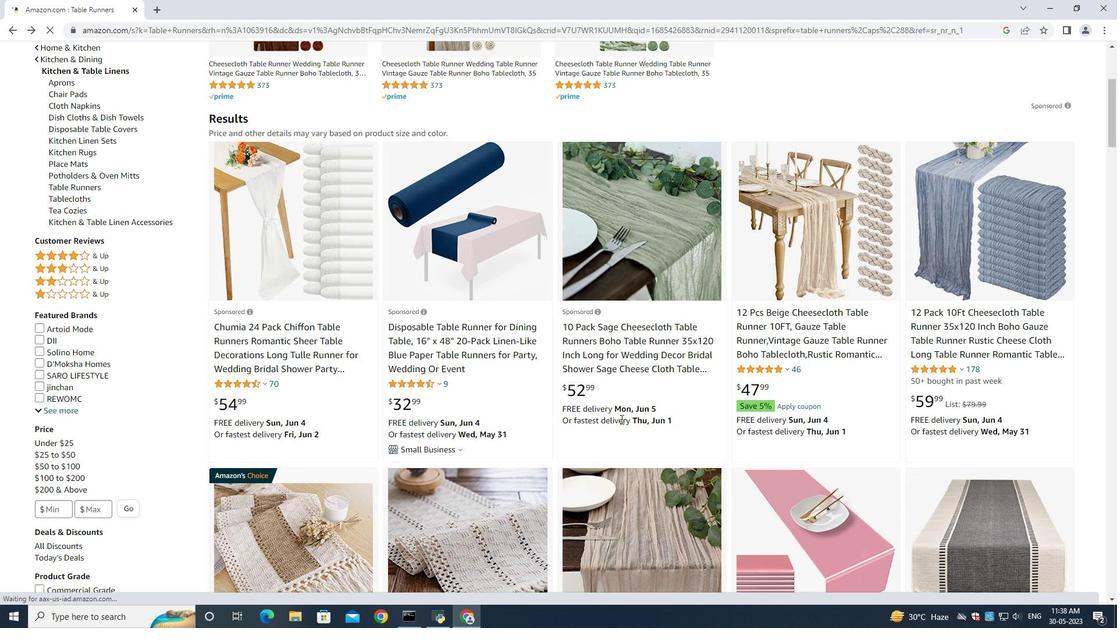 
Action: Mouse moved to (622, 419)
Screenshot: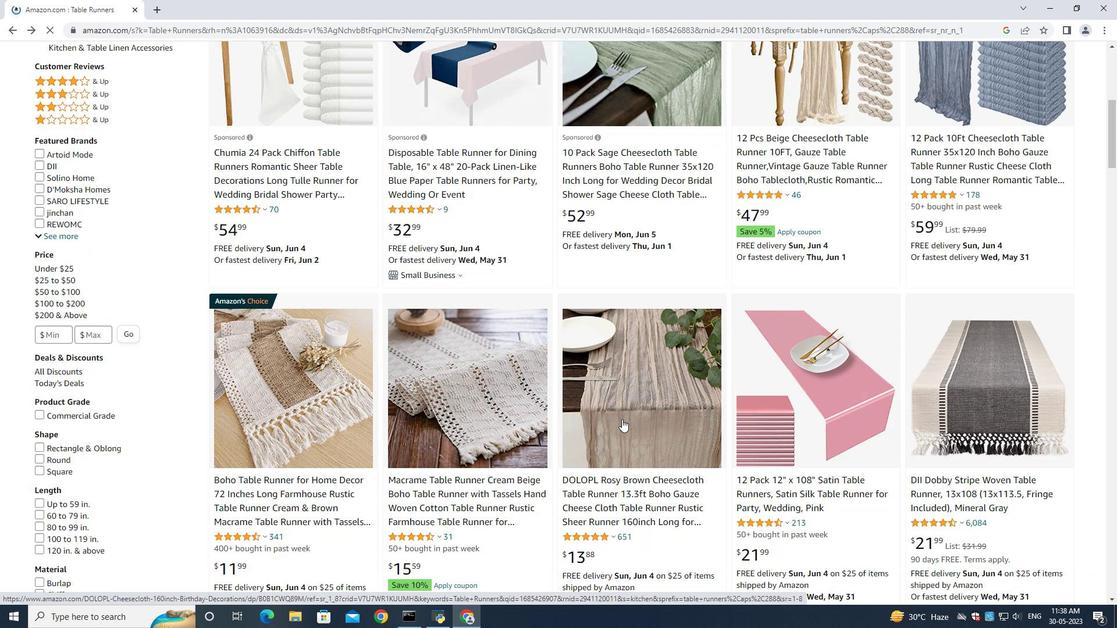 
Action: Mouse scrolled (622, 419) with delta (0, 0)
Screenshot: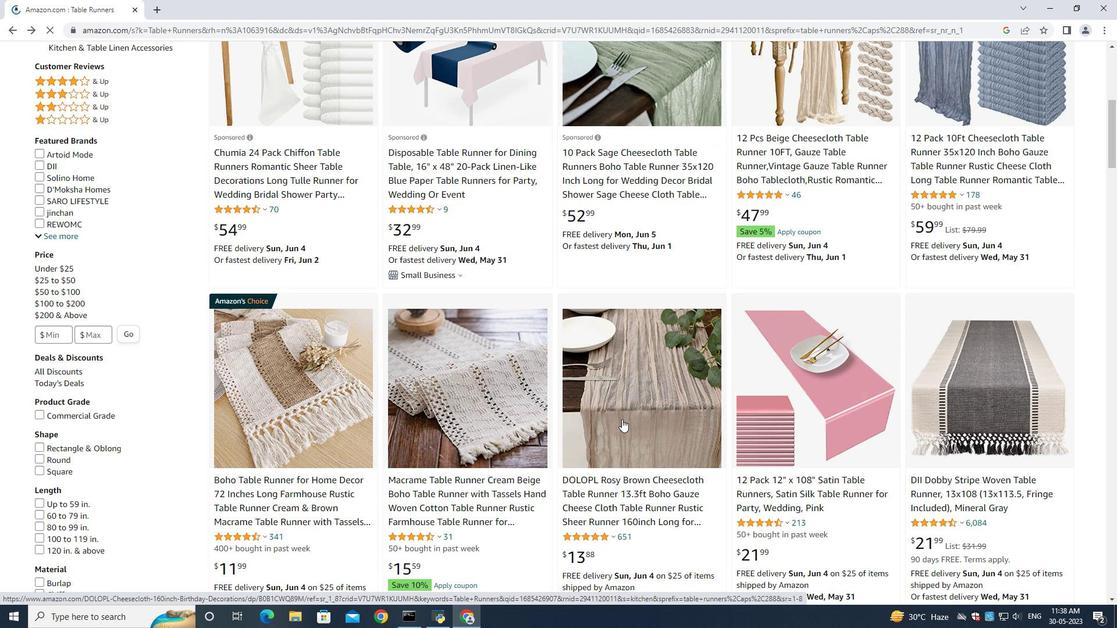 
Action: Mouse scrolled (622, 419) with delta (0, 0)
Screenshot: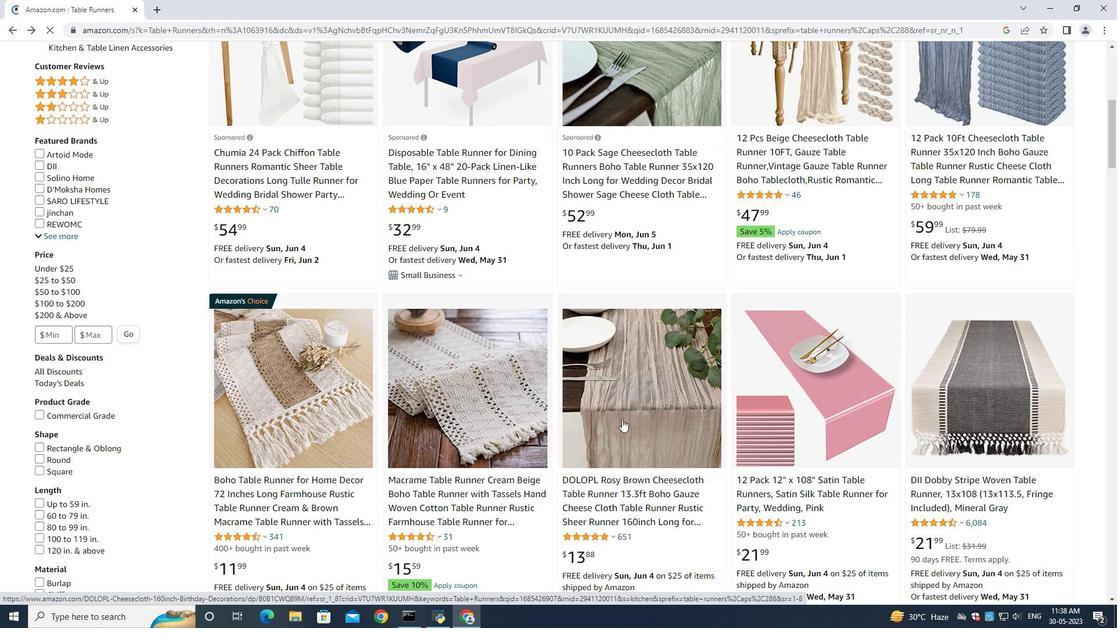 
Action: Mouse moved to (434, 388)
Screenshot: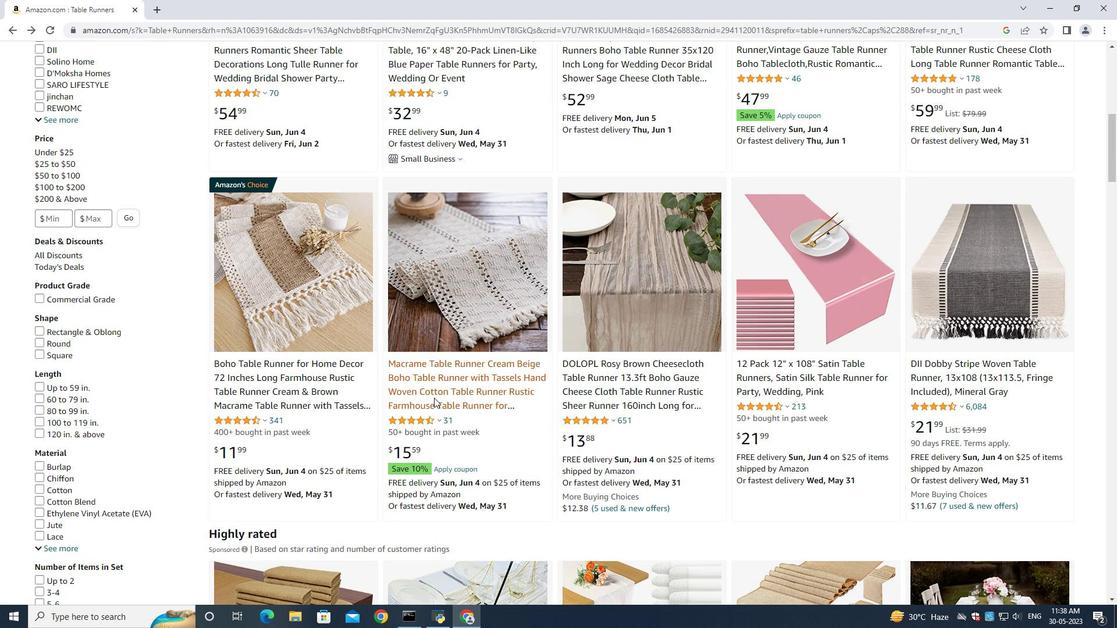 
Action: Mouse pressed left at (434, 388)
Screenshot: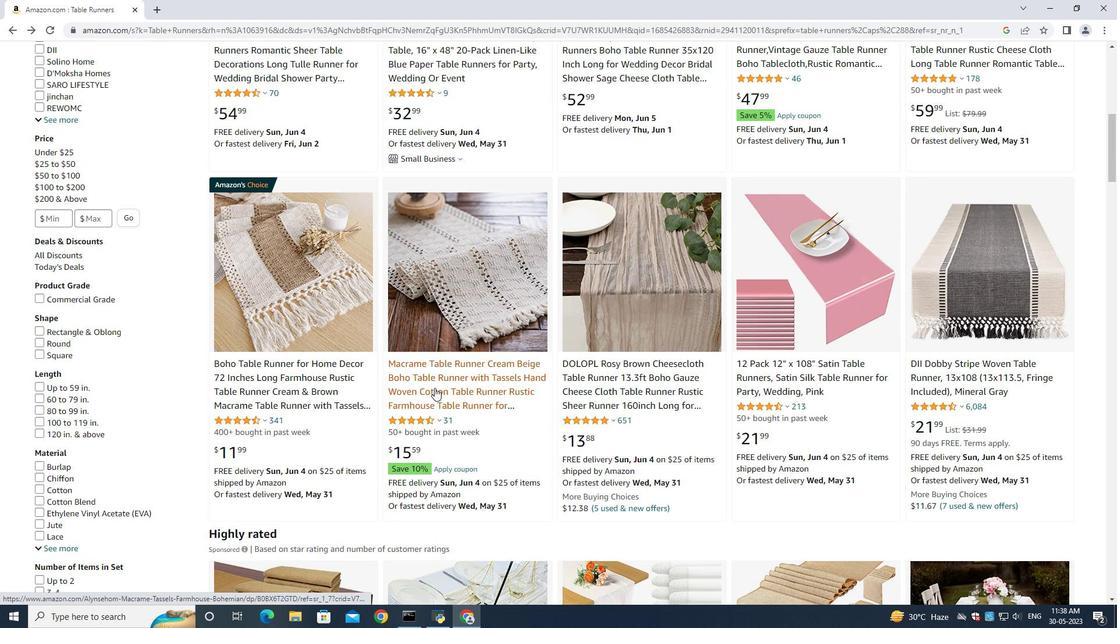 
Action: Mouse moved to (886, 447)
Screenshot: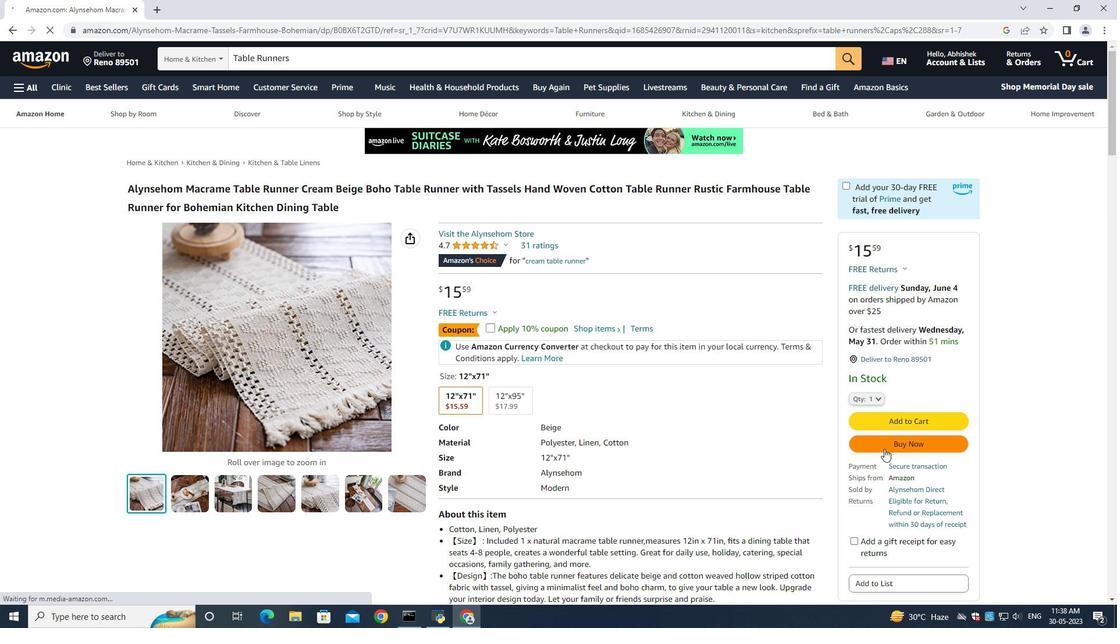 
Action: Mouse pressed left at (886, 447)
Screenshot: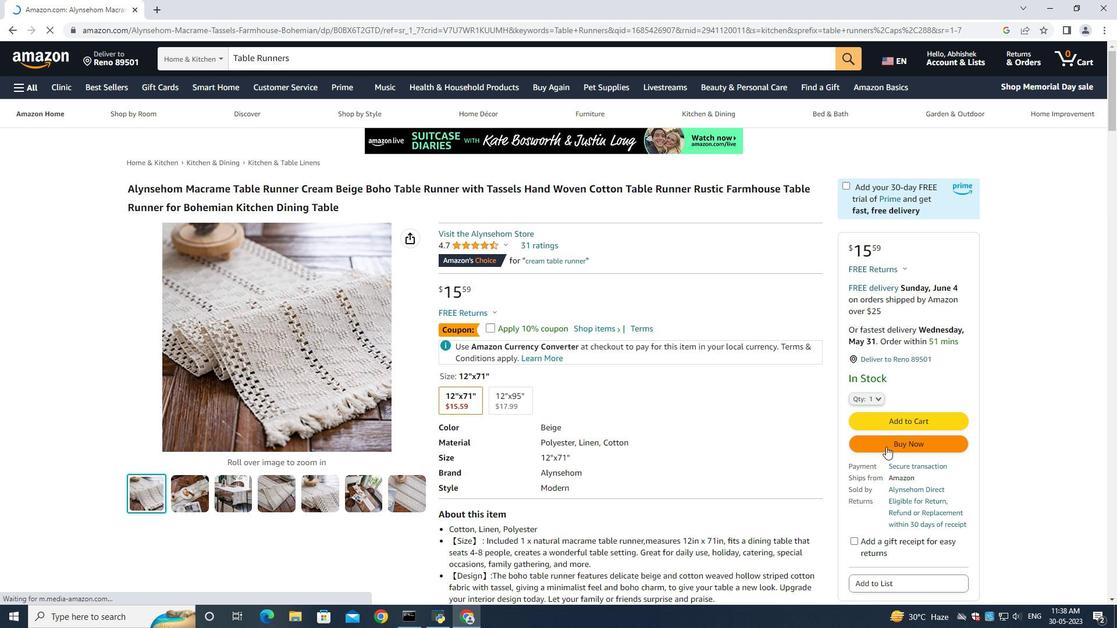 
Action: Mouse moved to (570, 358)
Screenshot: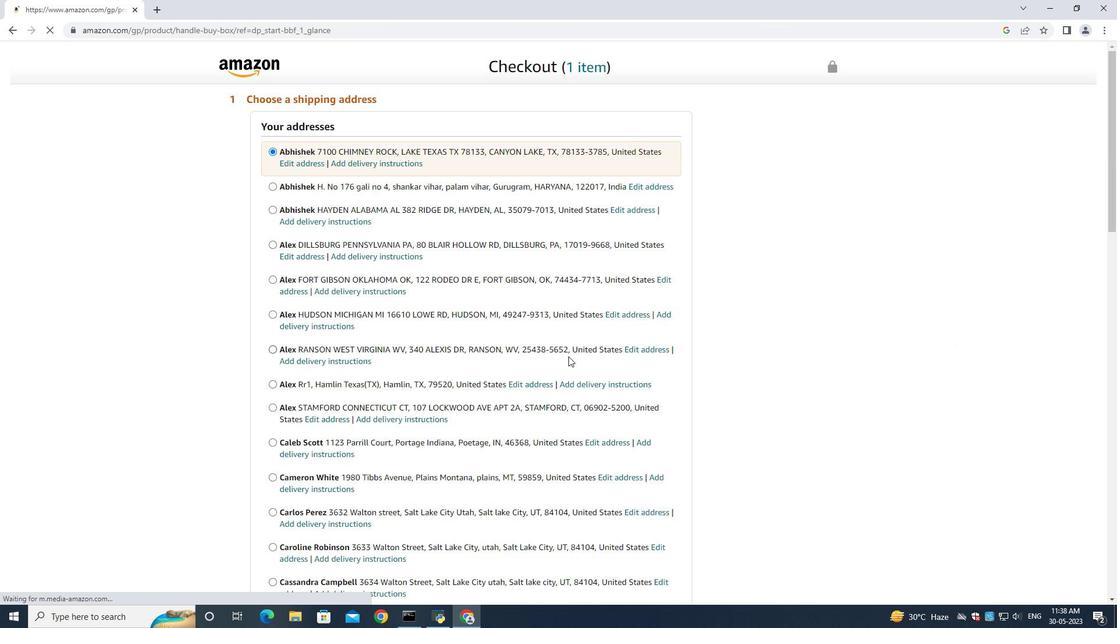 
Action: Mouse scrolled (570, 357) with delta (0, 0)
Screenshot: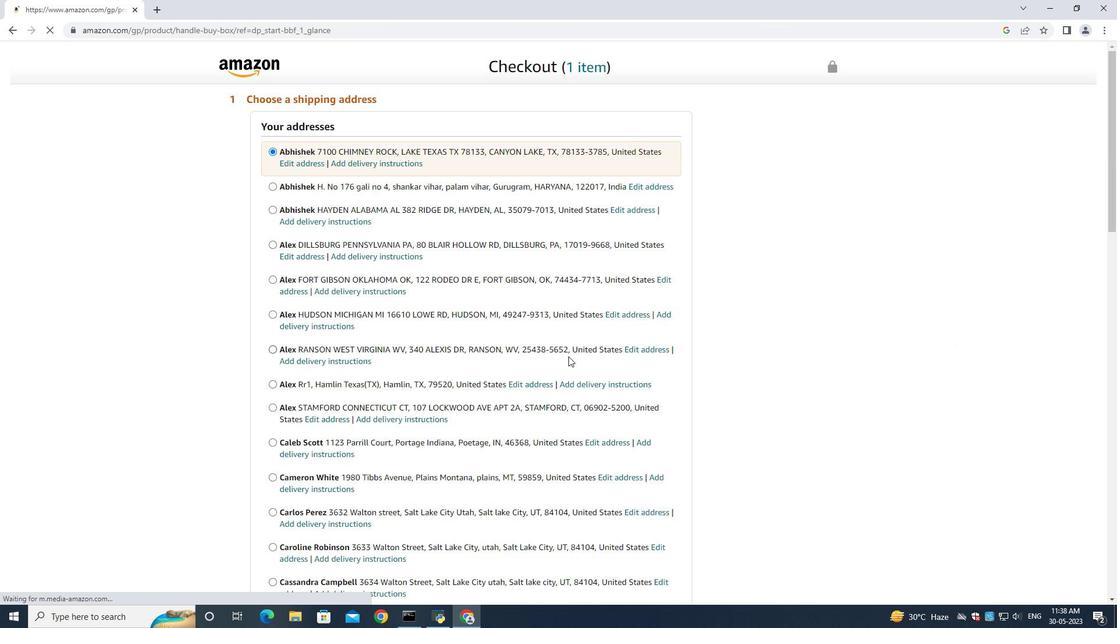
Action: Mouse scrolled (570, 357) with delta (0, 0)
Screenshot: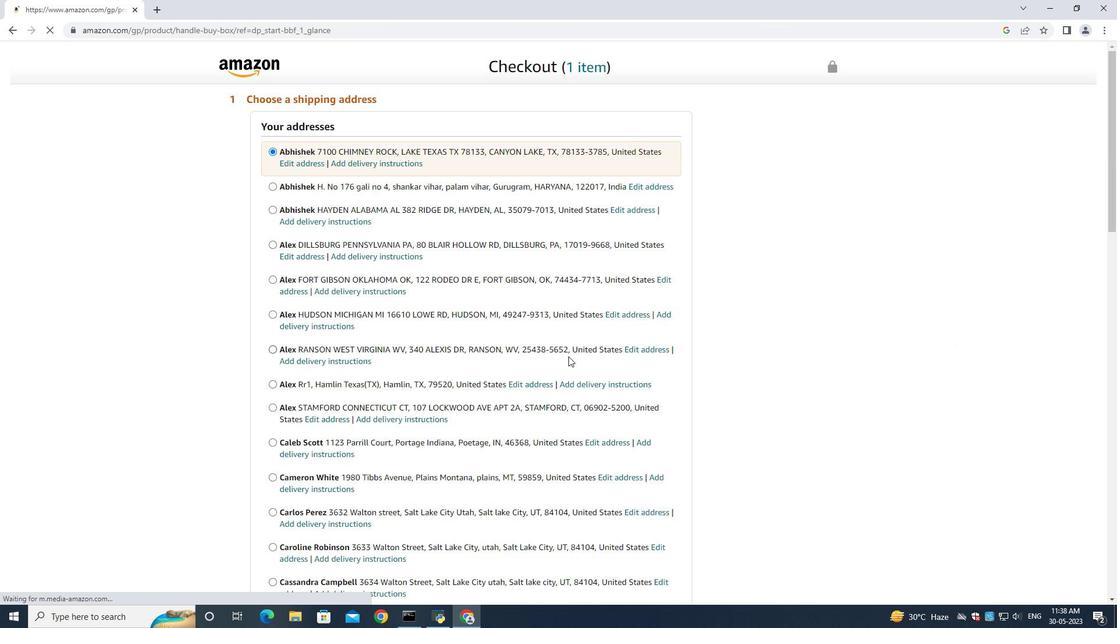 
Action: Mouse scrolled (570, 357) with delta (0, 0)
Screenshot: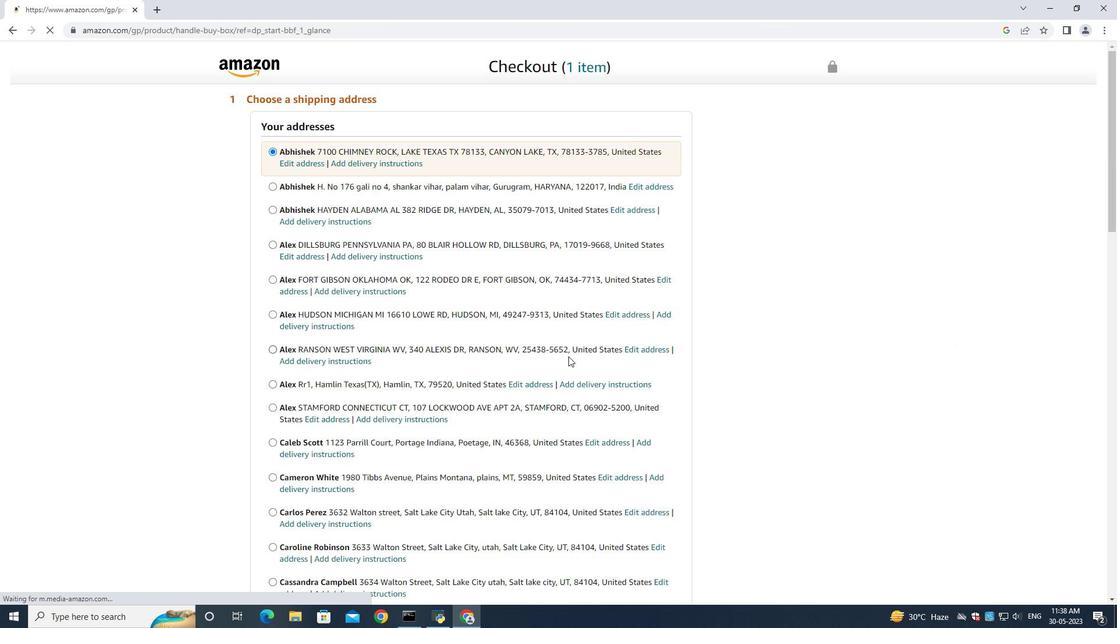 
Action: Mouse moved to (570, 358)
Screenshot: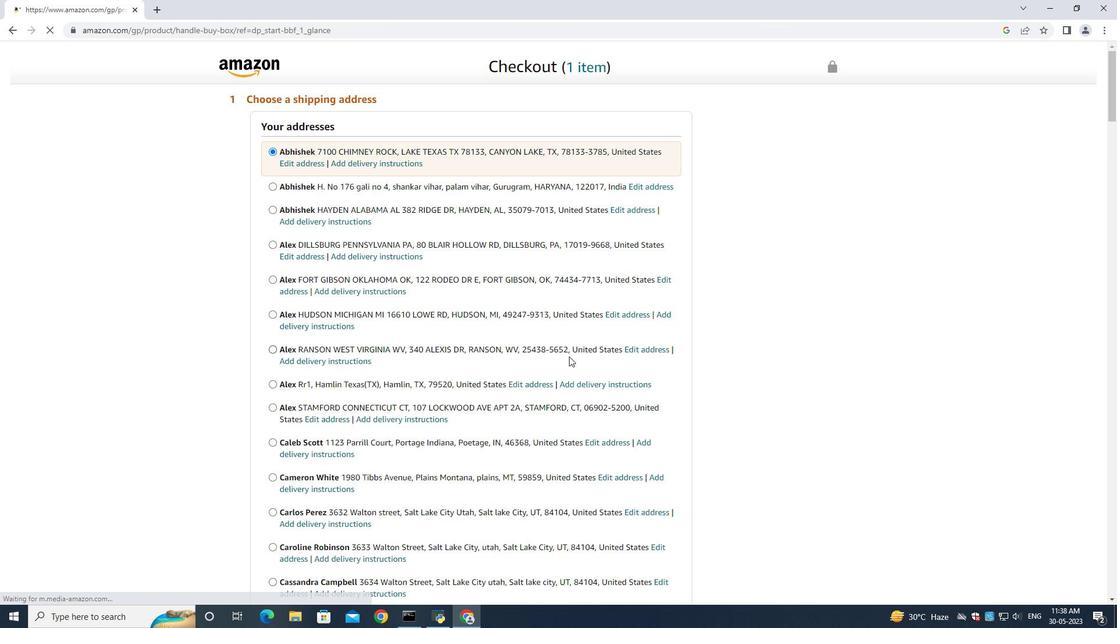 
Action: Mouse scrolled (570, 357) with delta (0, 0)
Screenshot: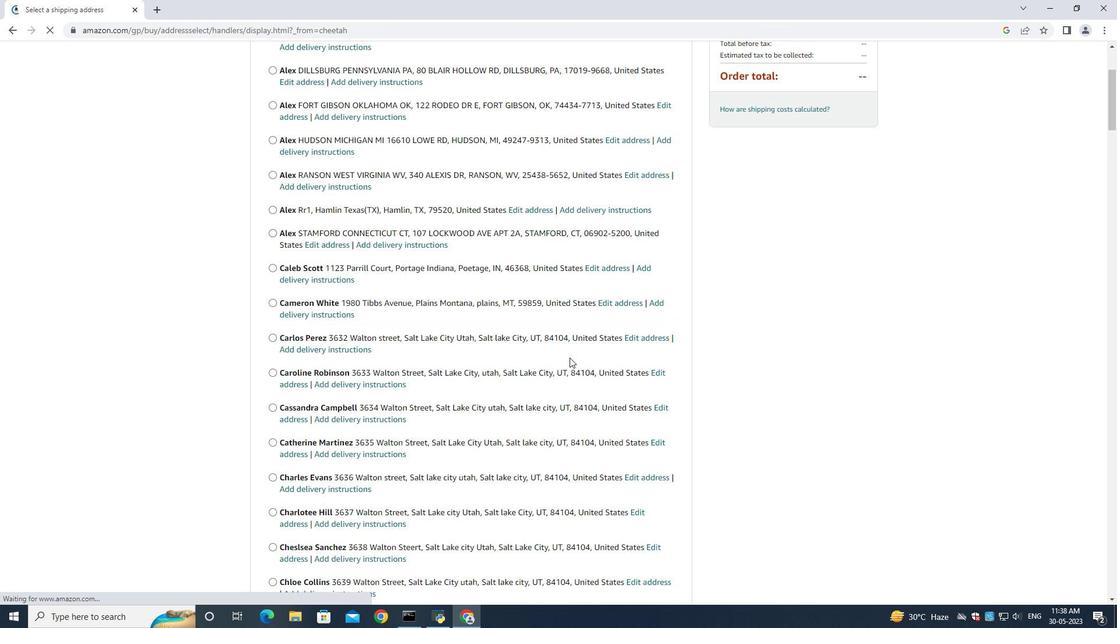 
Action: Mouse scrolled (570, 357) with delta (0, 0)
Screenshot: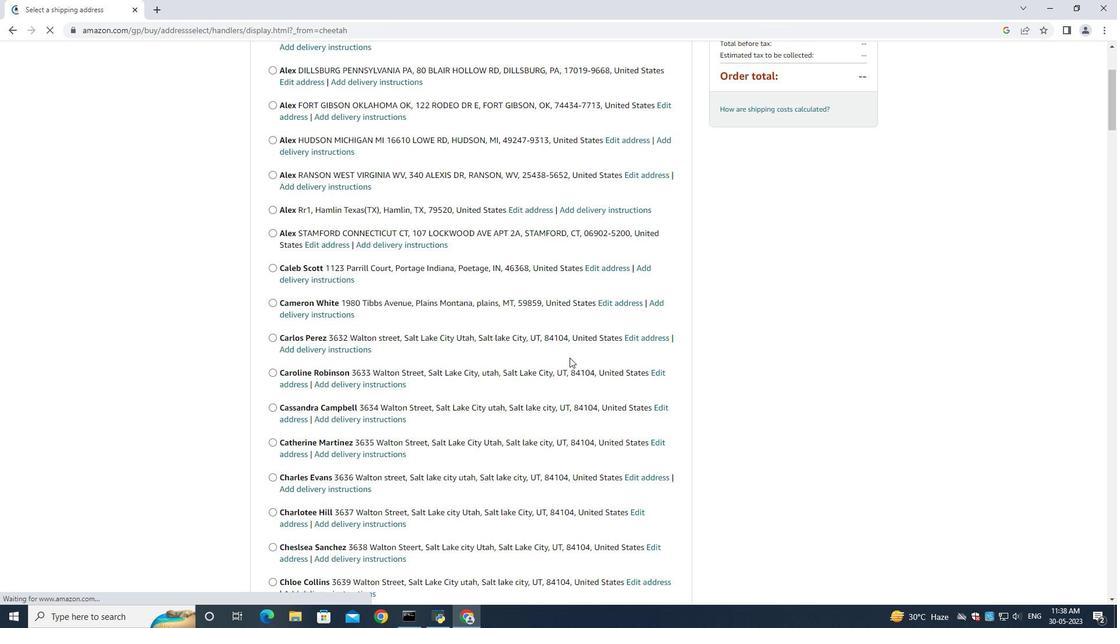 
Action: Mouse scrolled (570, 357) with delta (0, 0)
Screenshot: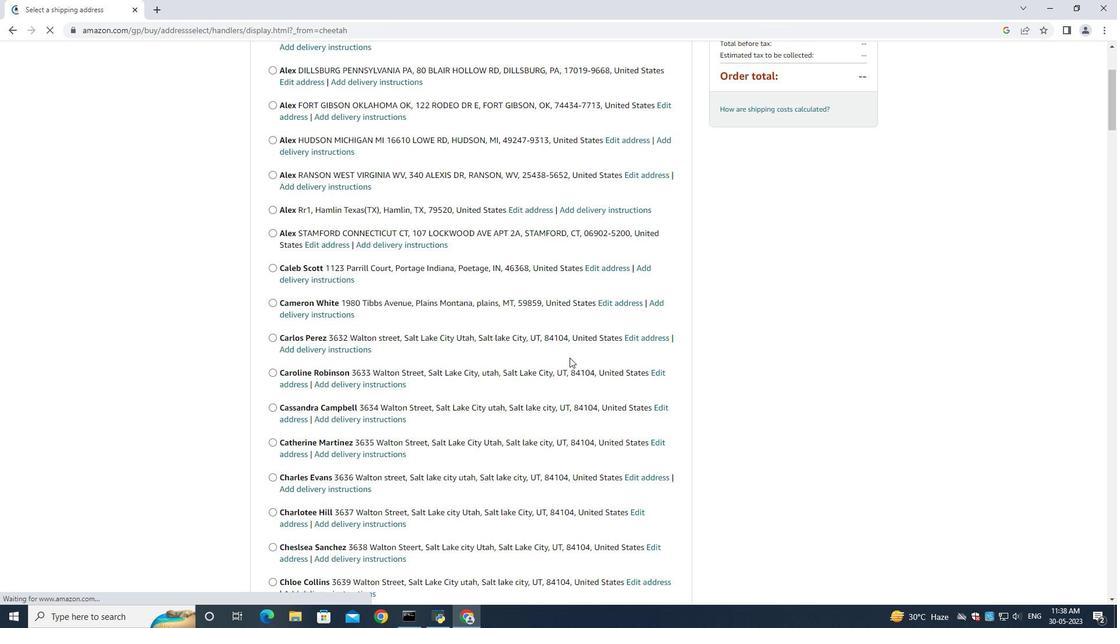 
Action: Mouse scrolled (570, 357) with delta (0, 0)
Screenshot: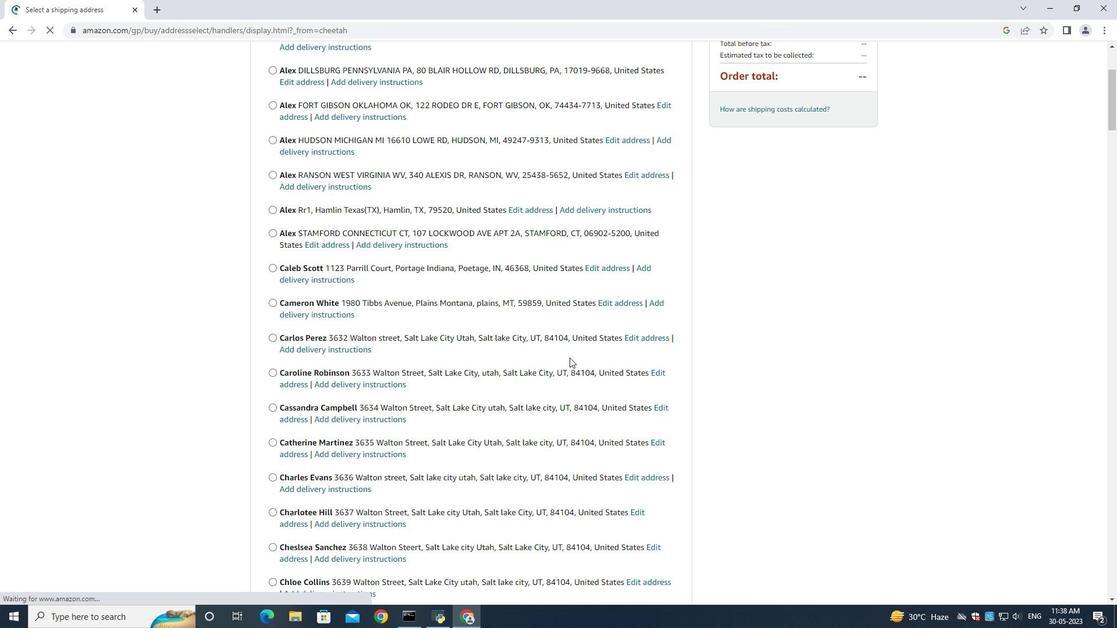 
Action: Mouse moved to (570, 358)
Screenshot: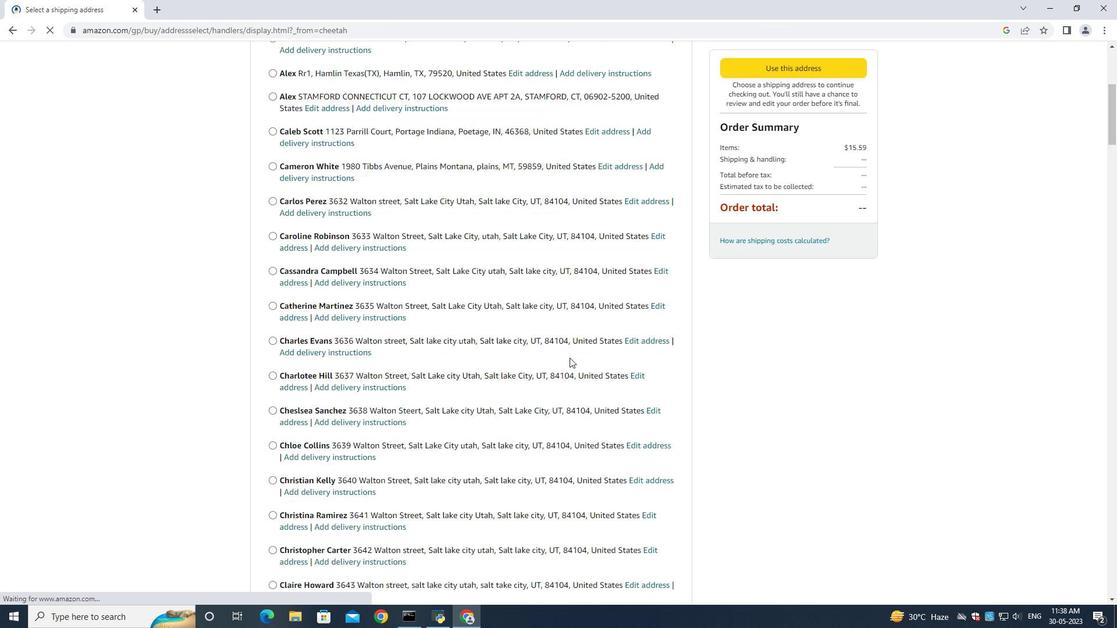 
Action: Mouse scrolled (570, 357) with delta (0, 0)
Screenshot: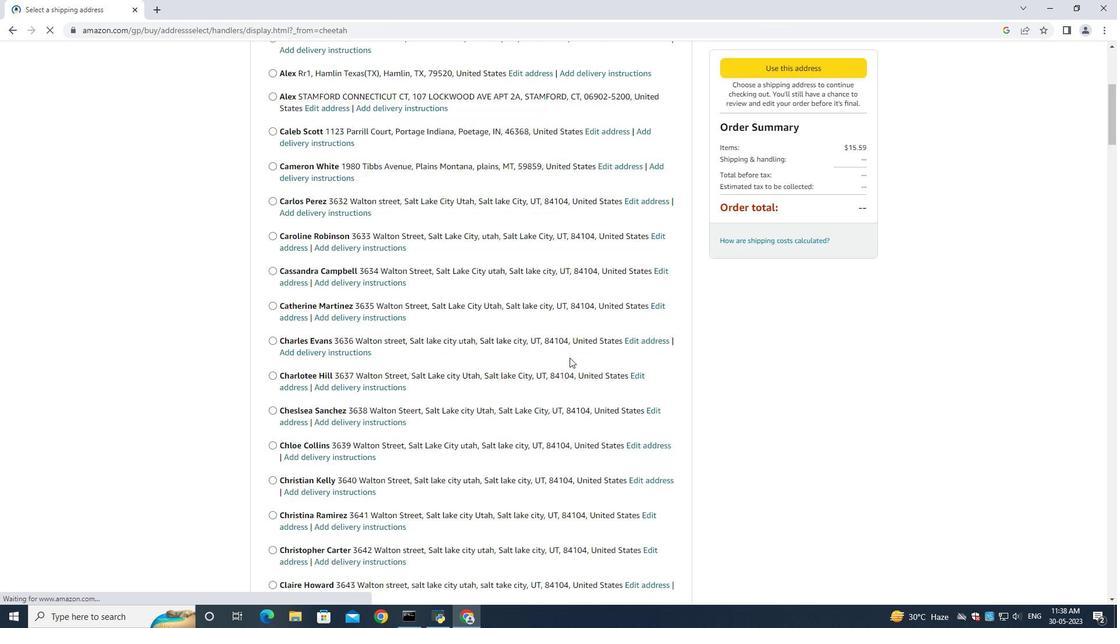
Action: Mouse scrolled (570, 357) with delta (0, 0)
Screenshot: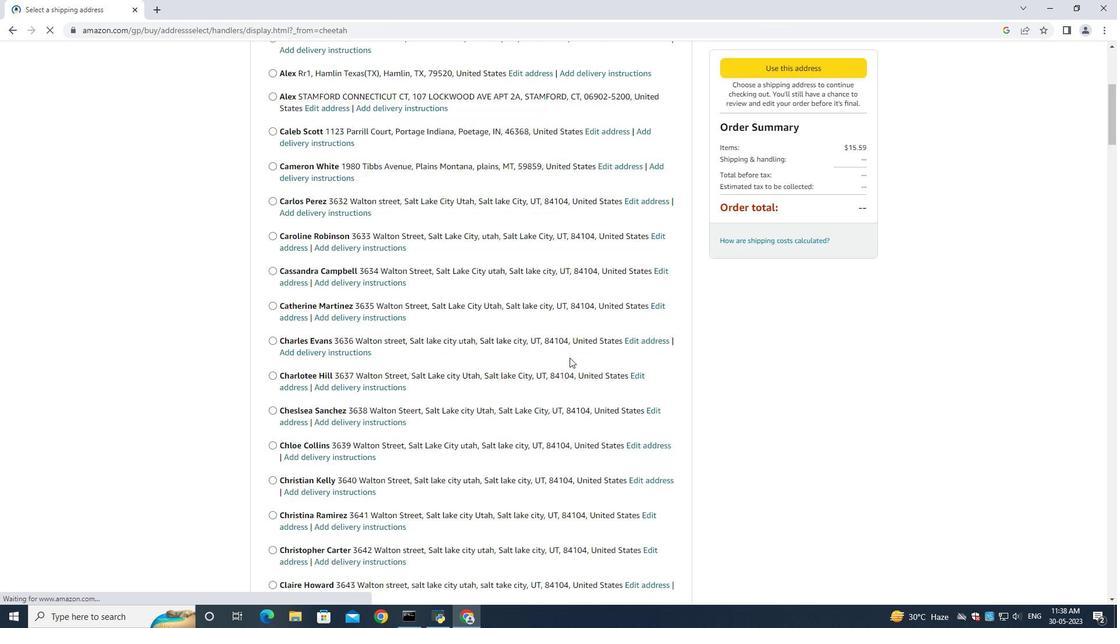 
Action: Mouse scrolled (570, 357) with delta (0, 0)
Screenshot: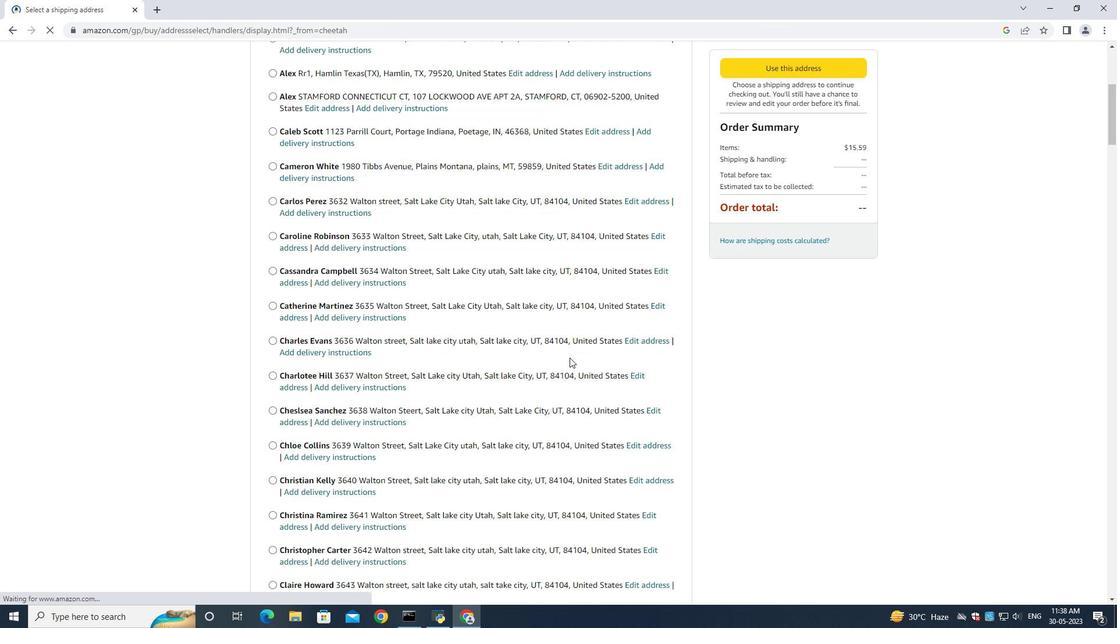 
Action: Mouse scrolled (570, 357) with delta (0, 0)
Screenshot: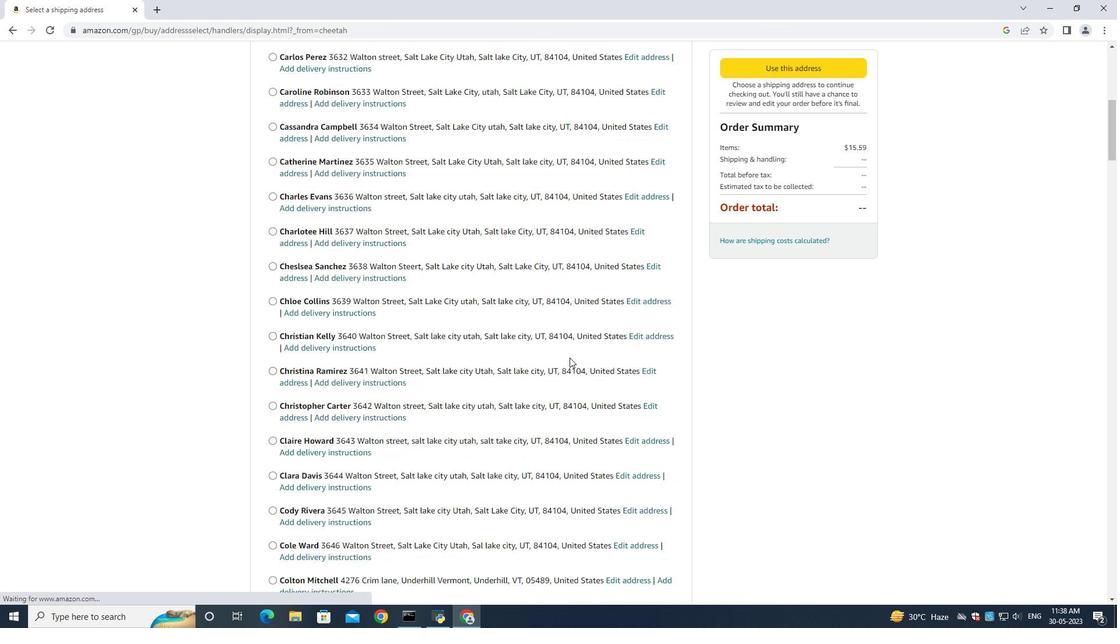 
Action: Mouse scrolled (570, 357) with delta (0, 0)
Screenshot: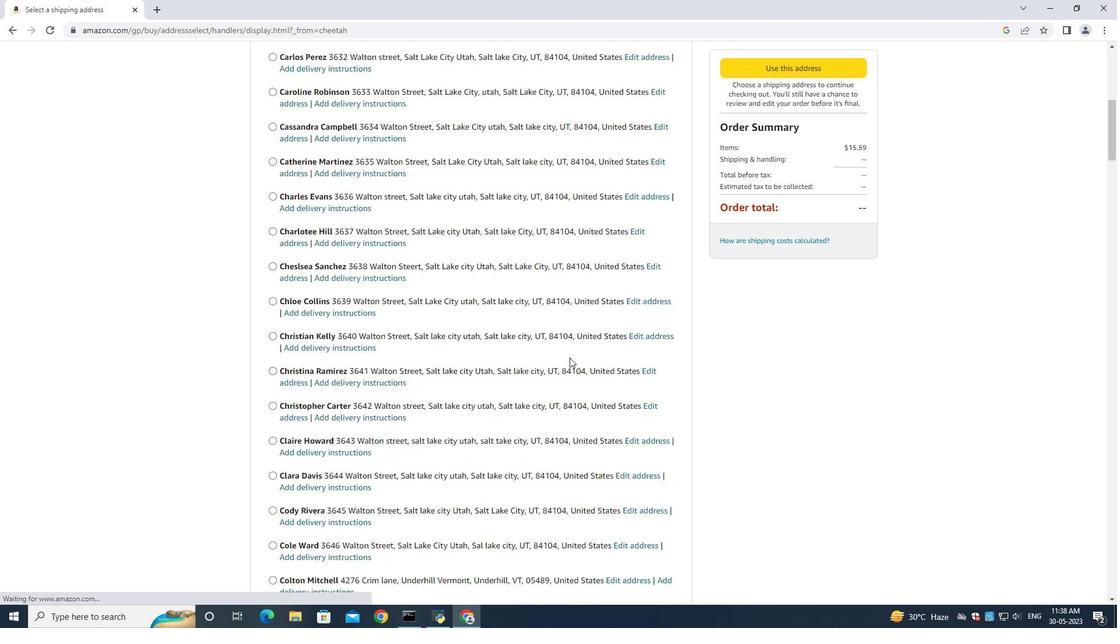 
Action: Mouse scrolled (570, 357) with delta (0, 0)
Screenshot: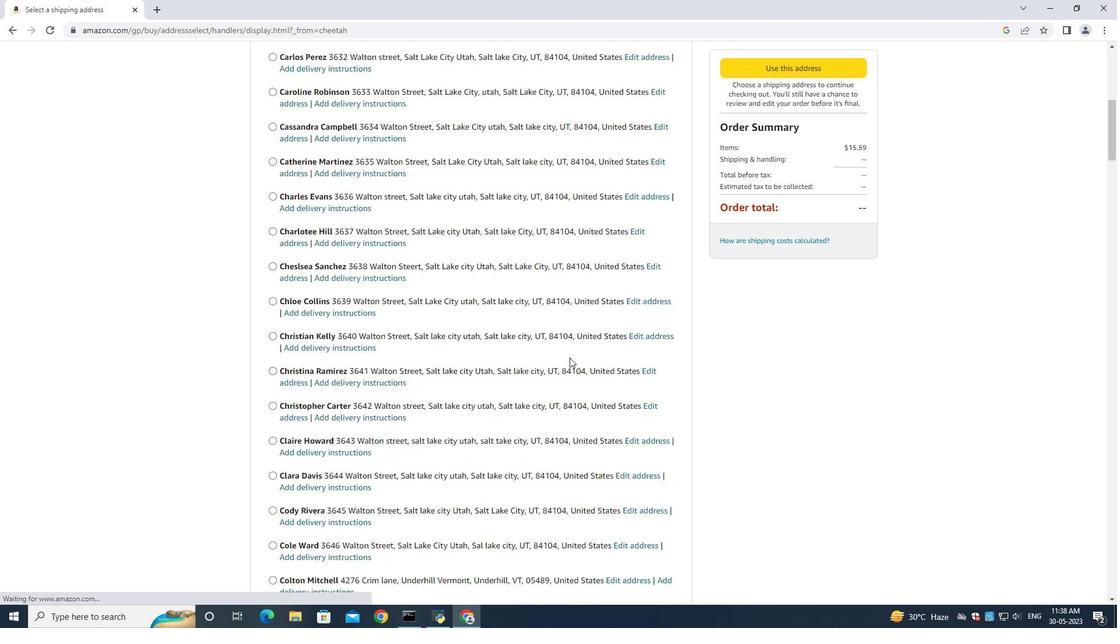 
Action: Mouse scrolled (570, 357) with delta (0, 0)
Screenshot: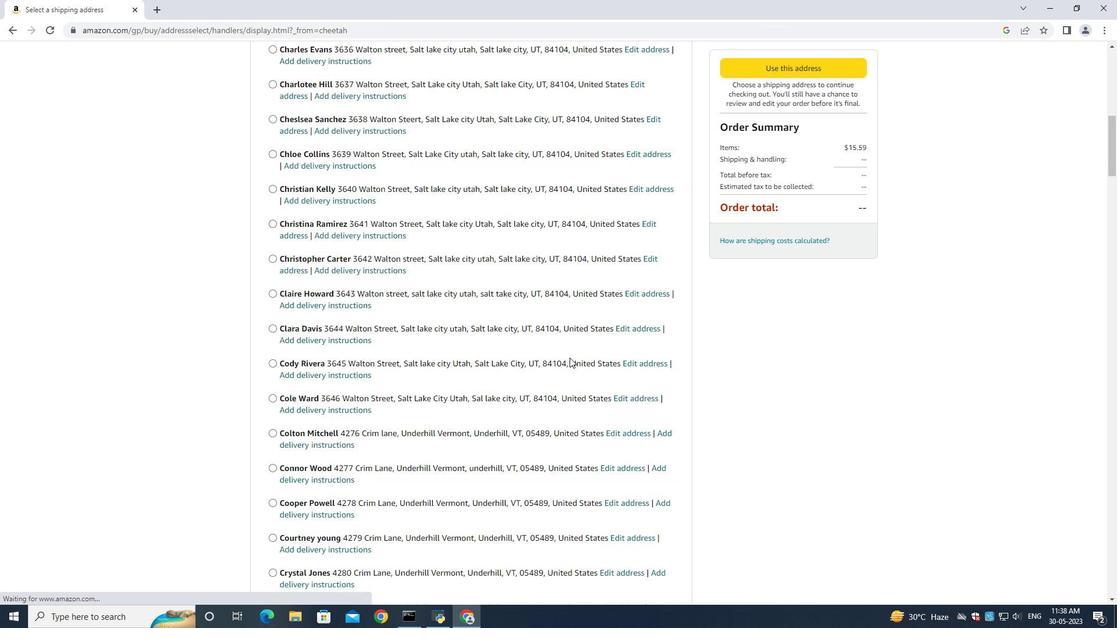 
Action: Mouse moved to (570, 358)
Screenshot: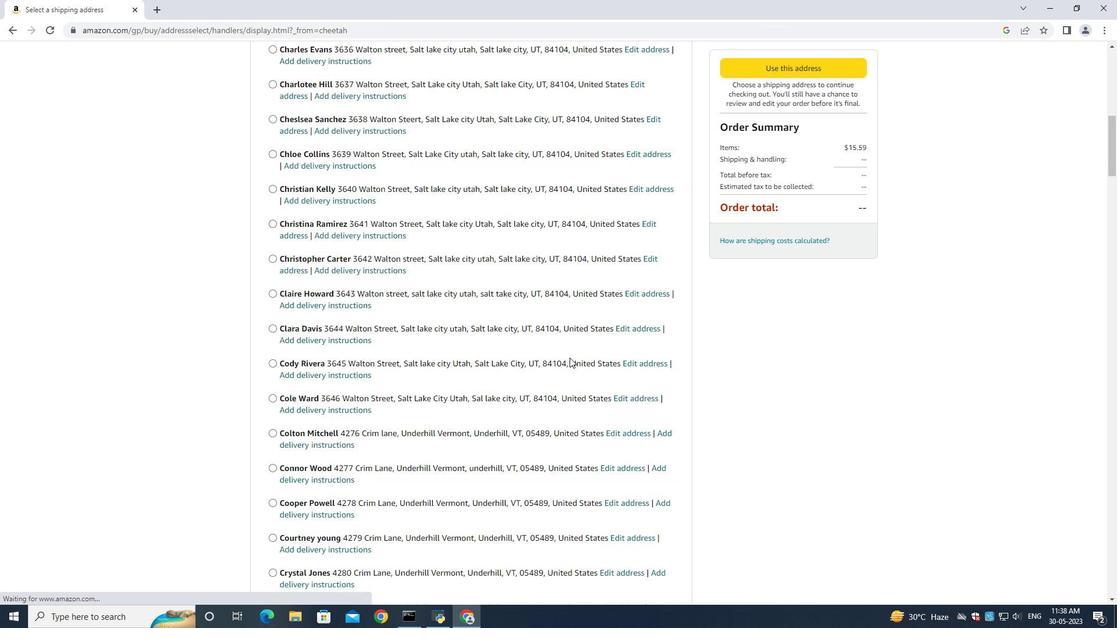 
Action: Mouse scrolled (570, 357) with delta (0, 0)
Screenshot: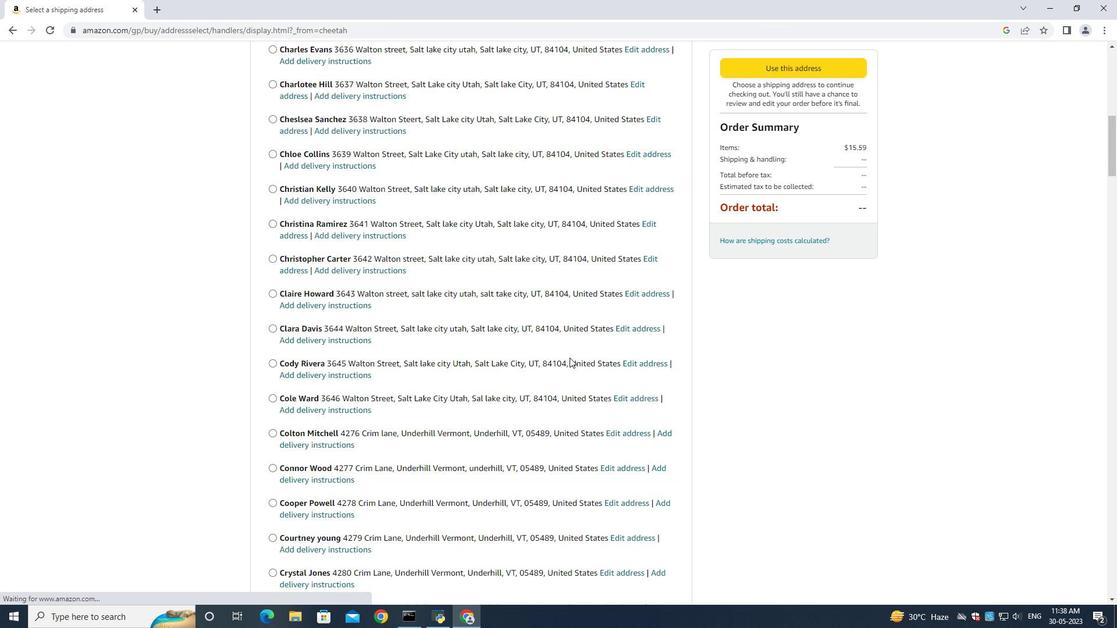 
Action: Mouse scrolled (570, 357) with delta (0, 0)
Screenshot: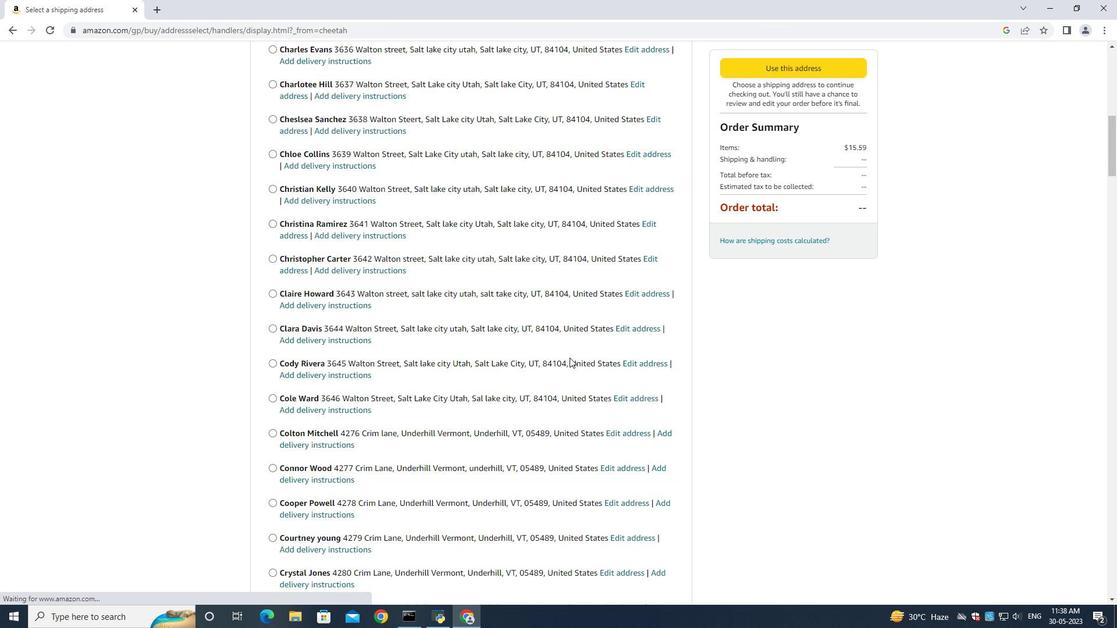 
Action: Mouse moved to (570, 358)
Screenshot: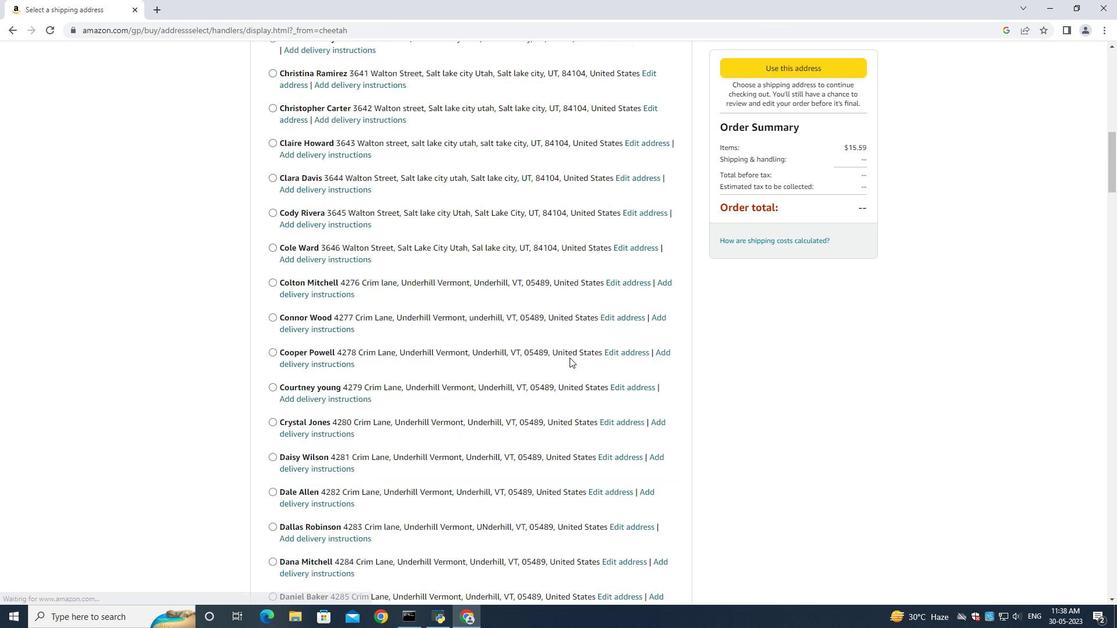 
Action: Mouse scrolled (570, 358) with delta (0, 0)
Screenshot: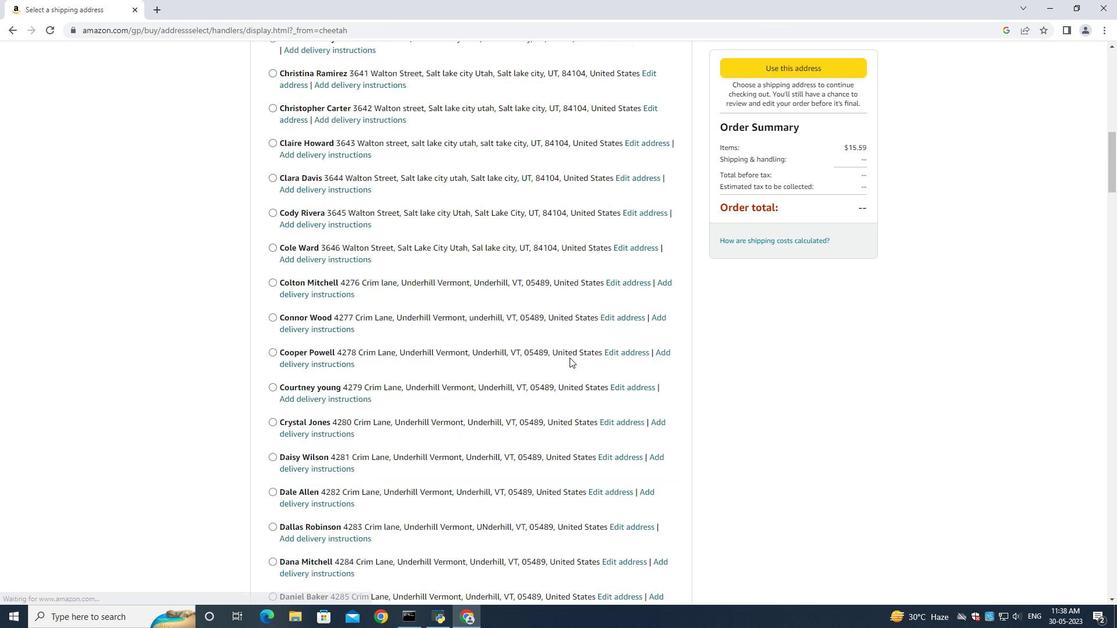 
Action: Mouse moved to (571, 359)
Screenshot: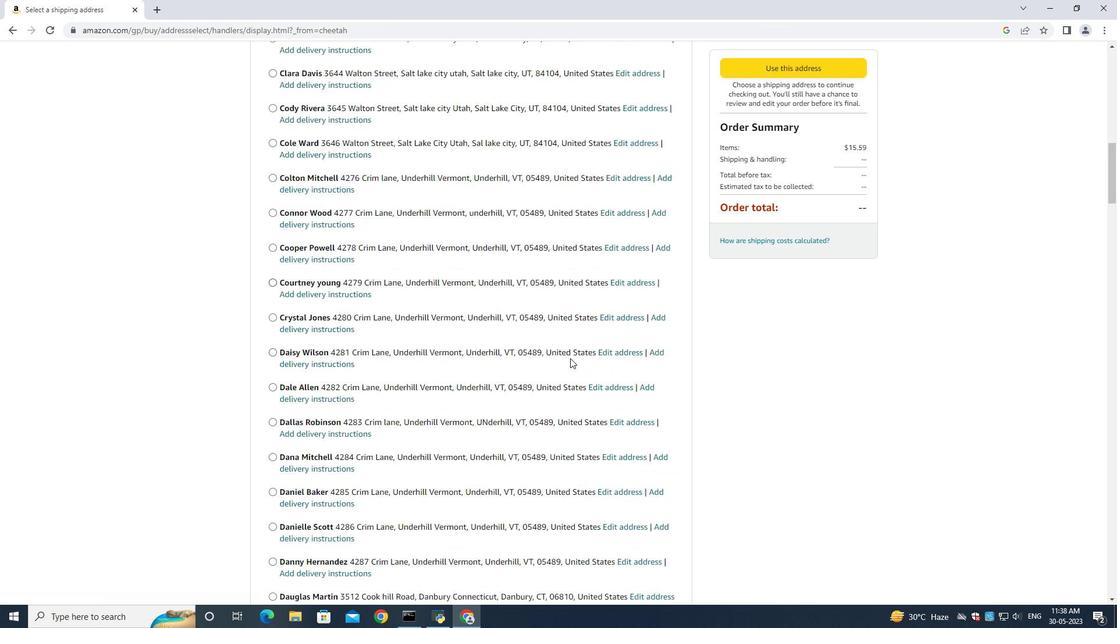 
Action: Mouse scrolled (571, 359) with delta (0, 0)
Screenshot: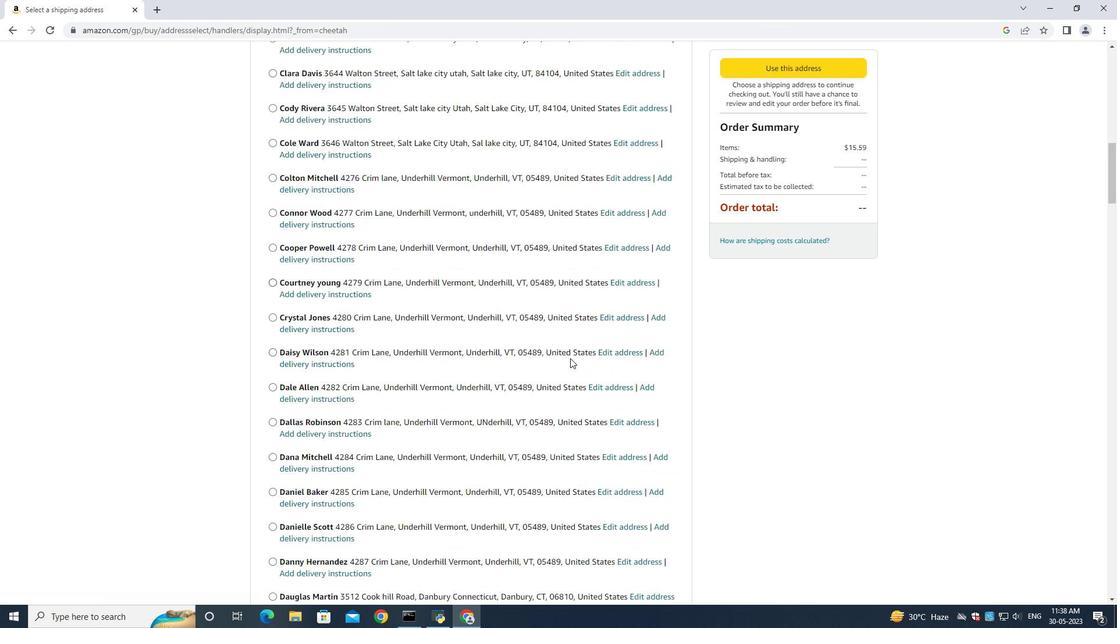 
Action: Mouse moved to (571, 360)
Screenshot: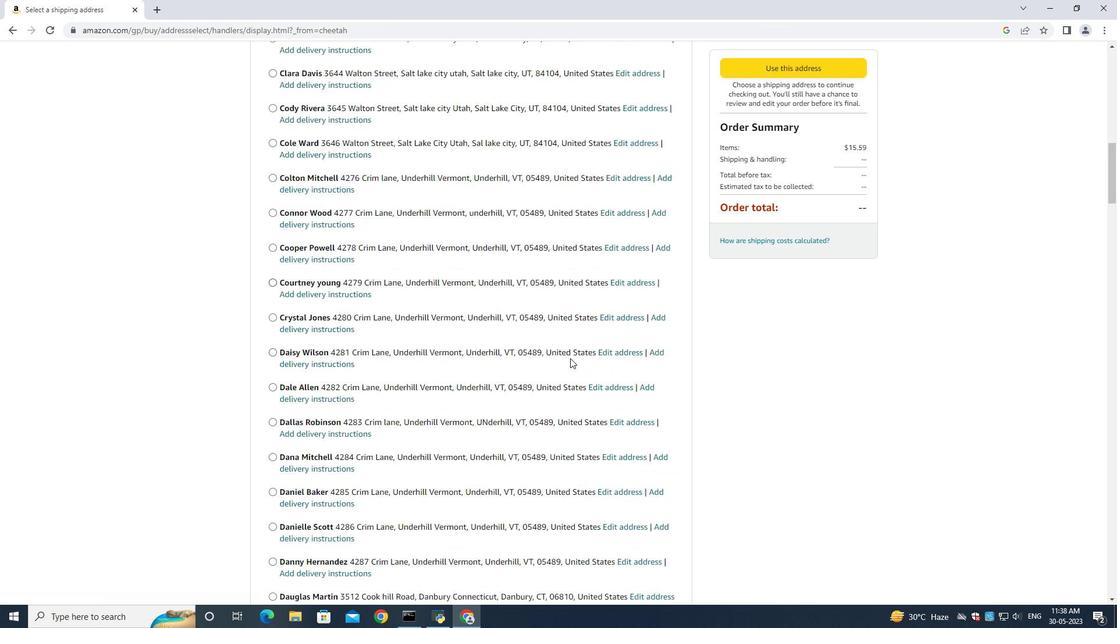 
Action: Mouse scrolled (571, 359) with delta (0, 0)
Screenshot: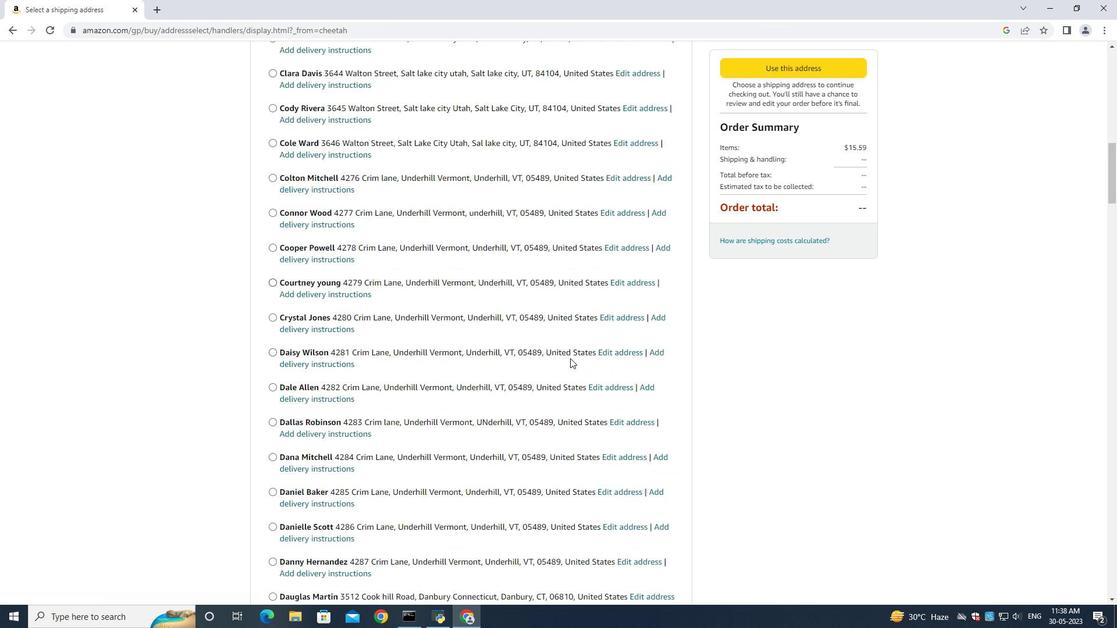 
Action: Mouse scrolled (571, 359) with delta (0, 0)
Screenshot: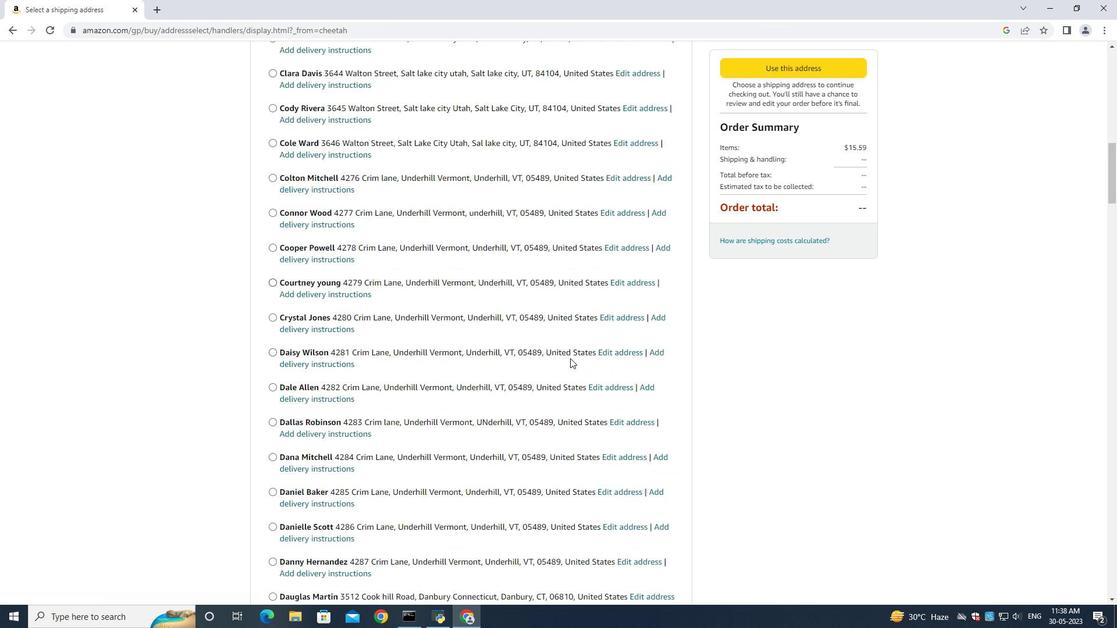 
Action: Mouse moved to (571, 360)
Screenshot: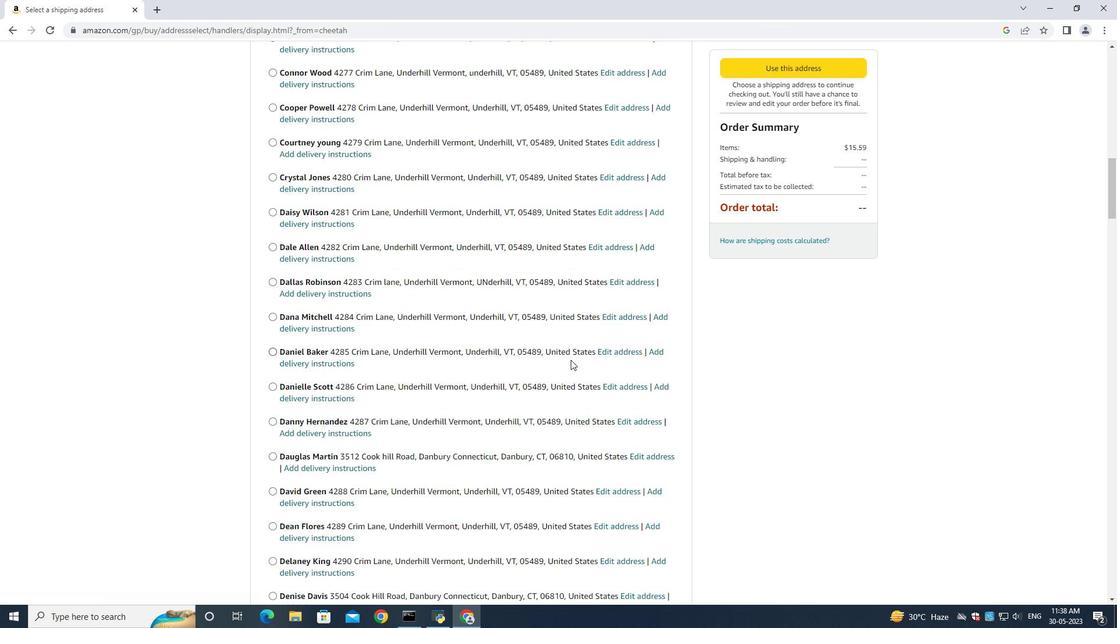
Action: Mouse scrolled (571, 359) with delta (0, 0)
Screenshot: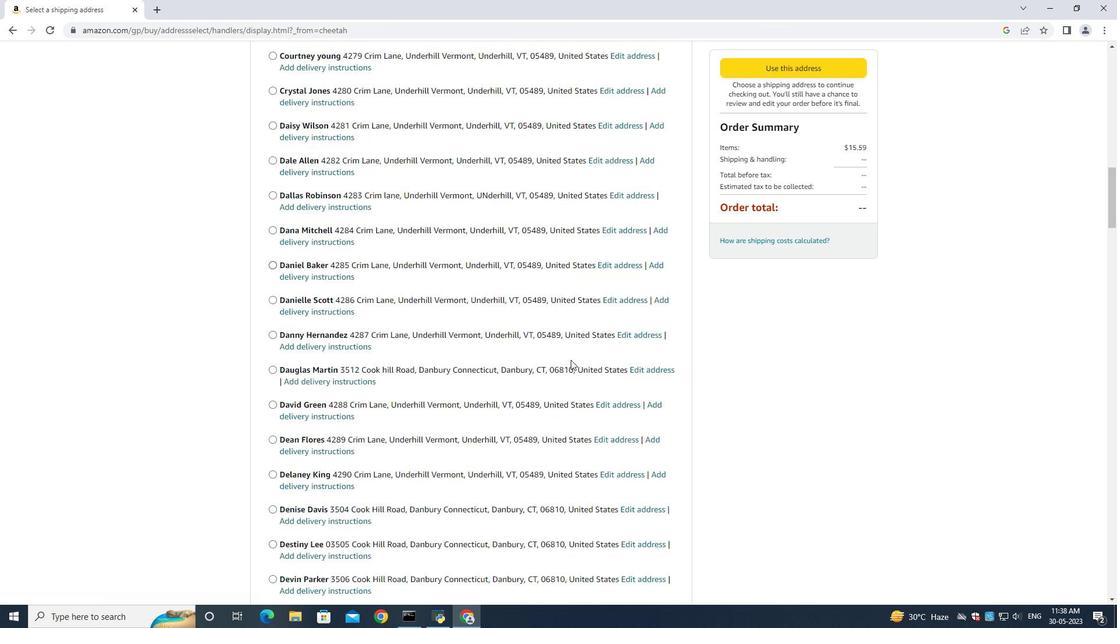 
Action: Mouse scrolled (571, 359) with delta (0, 0)
Screenshot: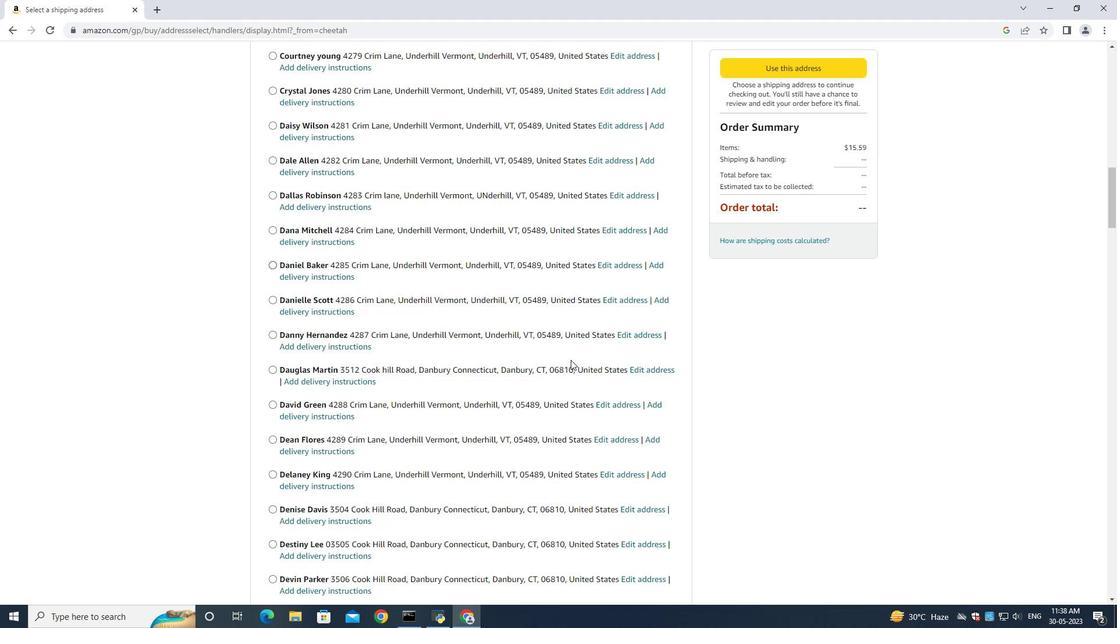 
Action: Mouse scrolled (571, 359) with delta (0, 0)
Screenshot: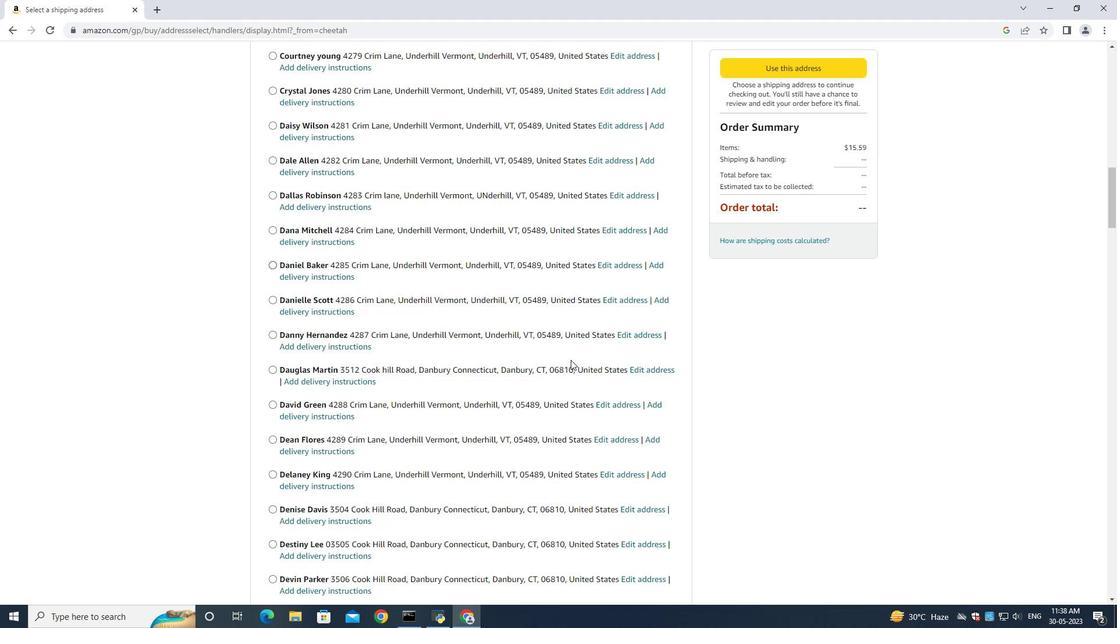 
Action: Mouse scrolled (571, 359) with delta (0, 0)
Screenshot: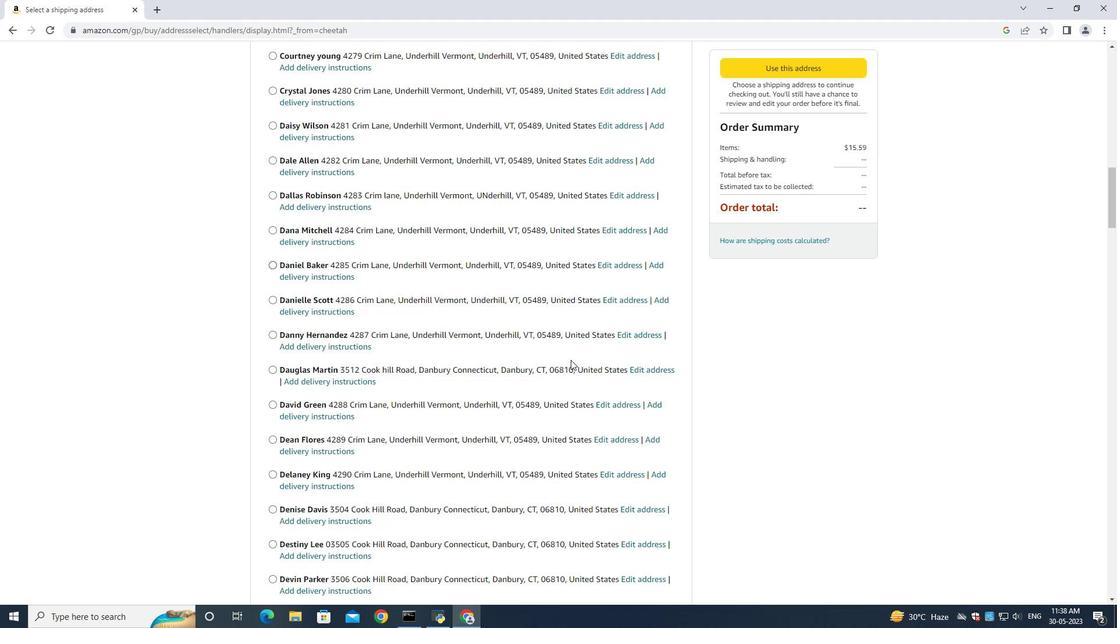 
Action: Mouse moved to (570, 358)
Screenshot: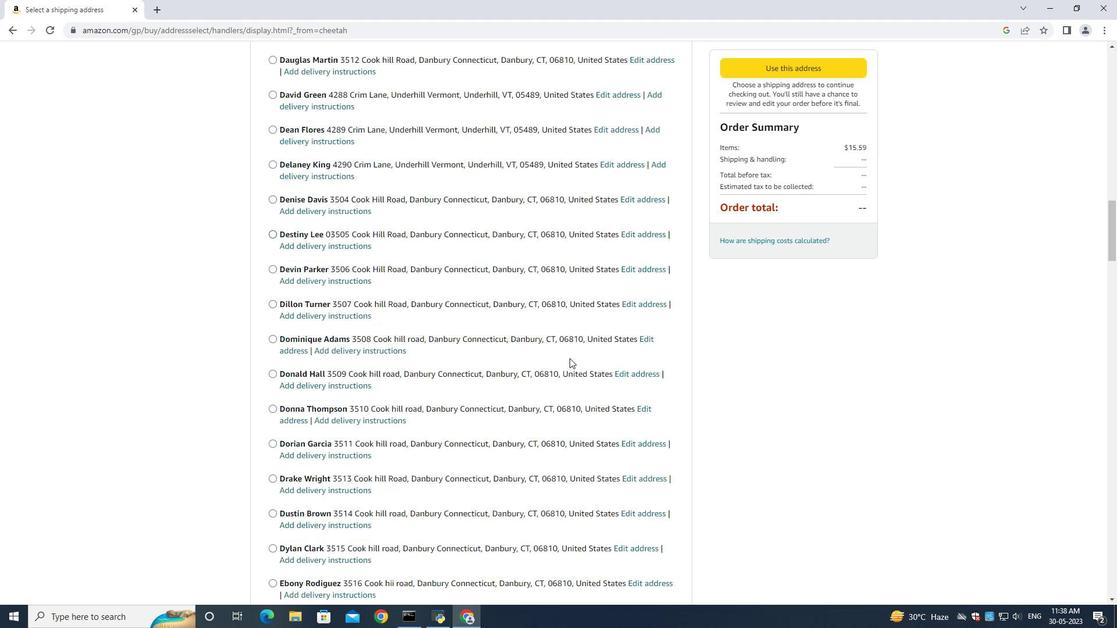 
Action: Mouse scrolled (570, 358) with delta (0, 0)
Screenshot: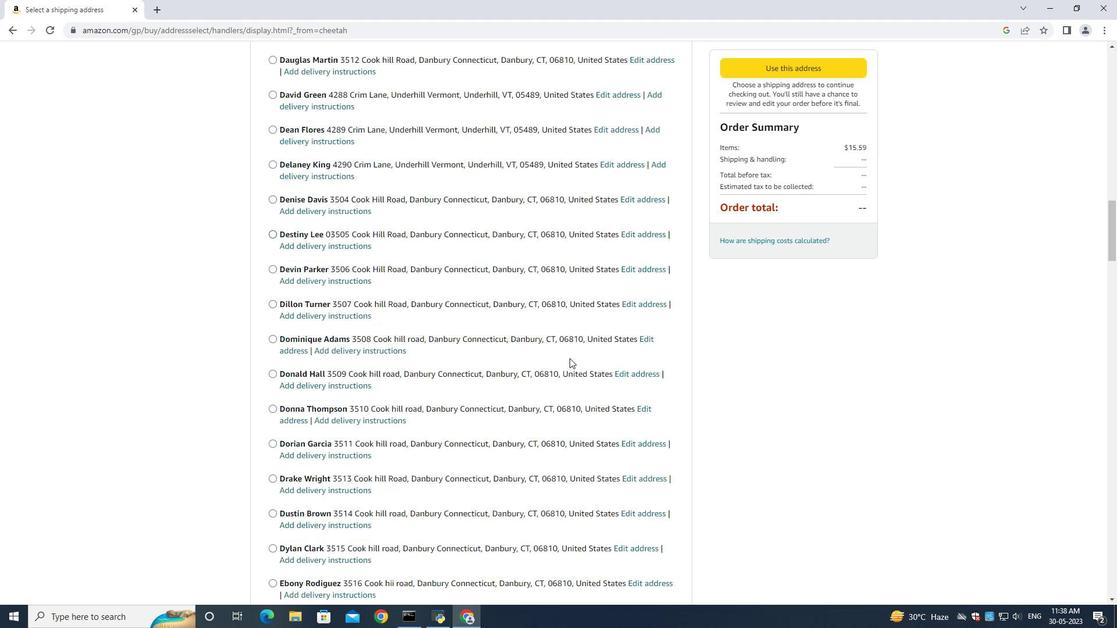 
Action: Mouse moved to (570, 358)
Screenshot: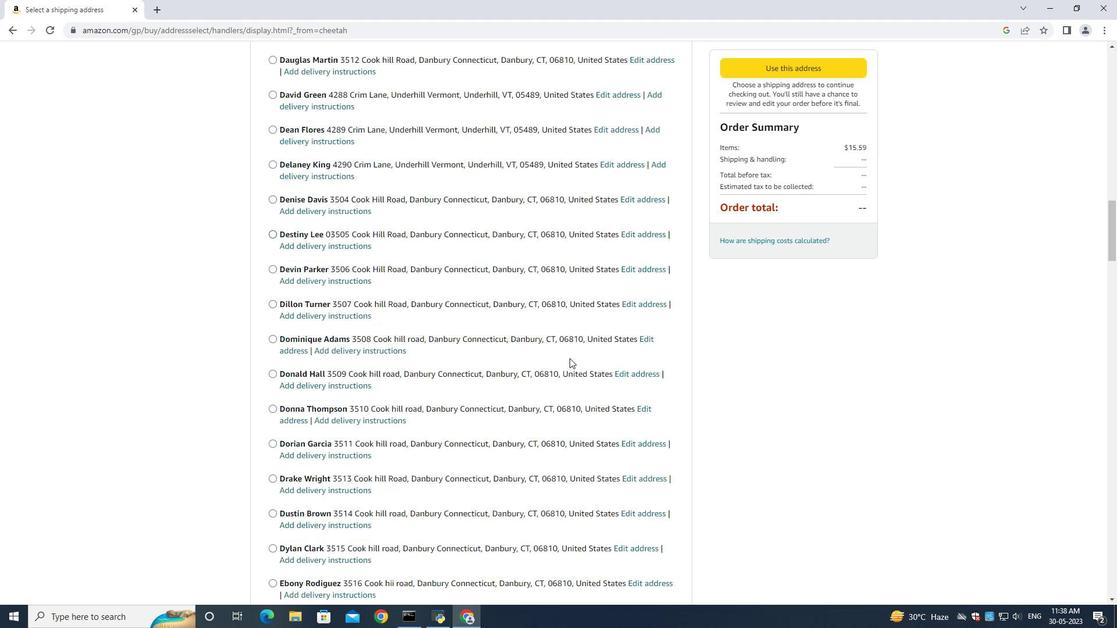 
Action: Mouse scrolled (570, 358) with delta (0, 0)
Screenshot: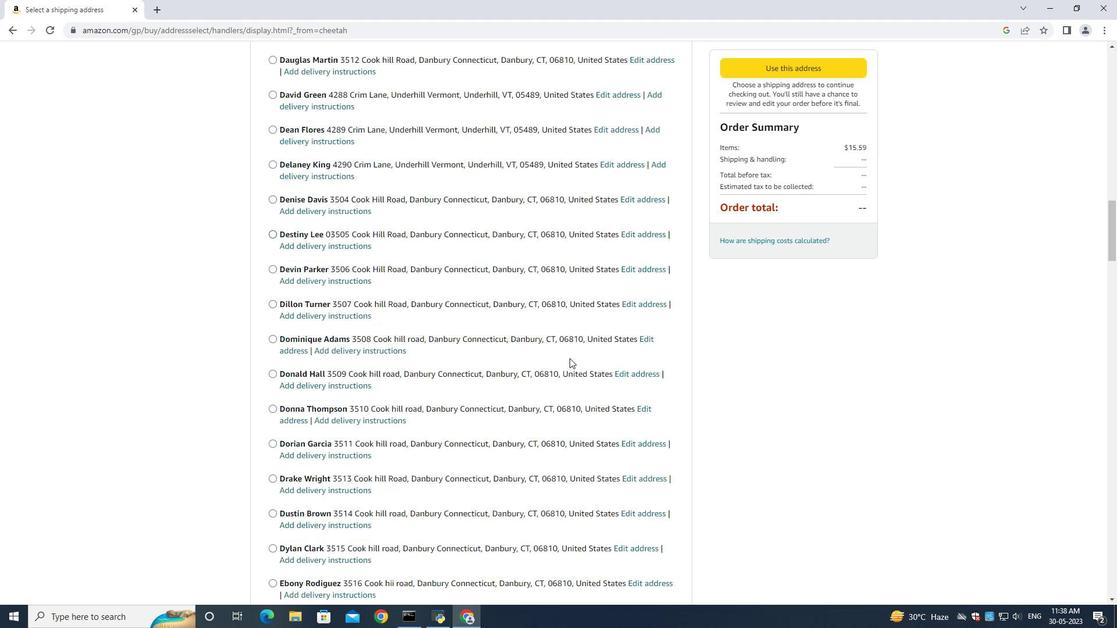 
Action: Mouse scrolled (570, 358) with delta (0, 0)
Screenshot: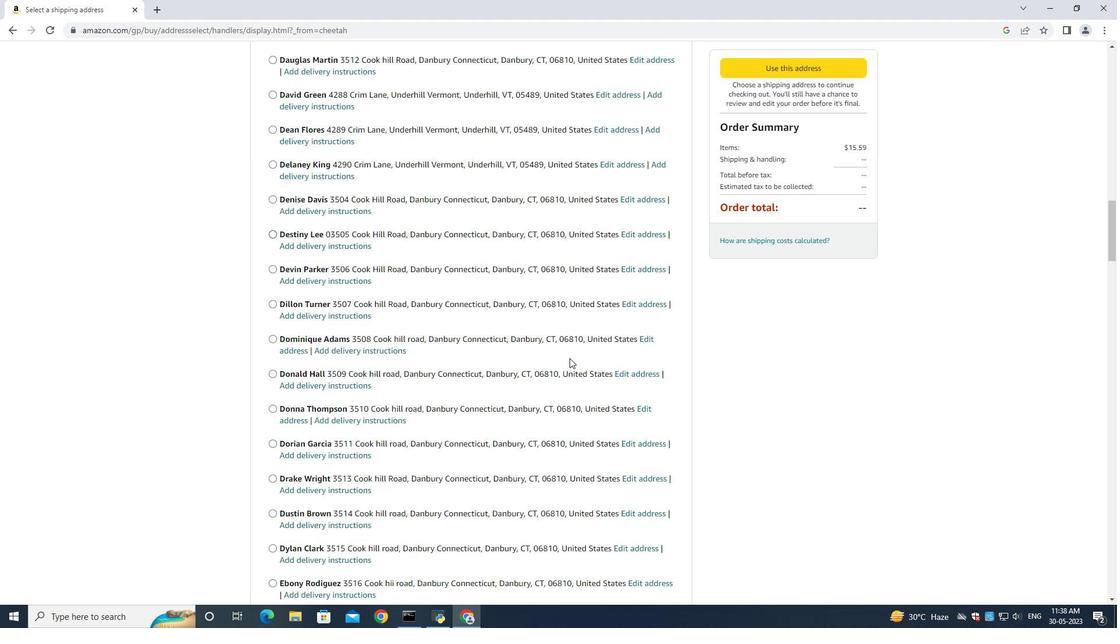 
Action: Mouse scrolled (570, 358) with delta (0, 0)
Screenshot: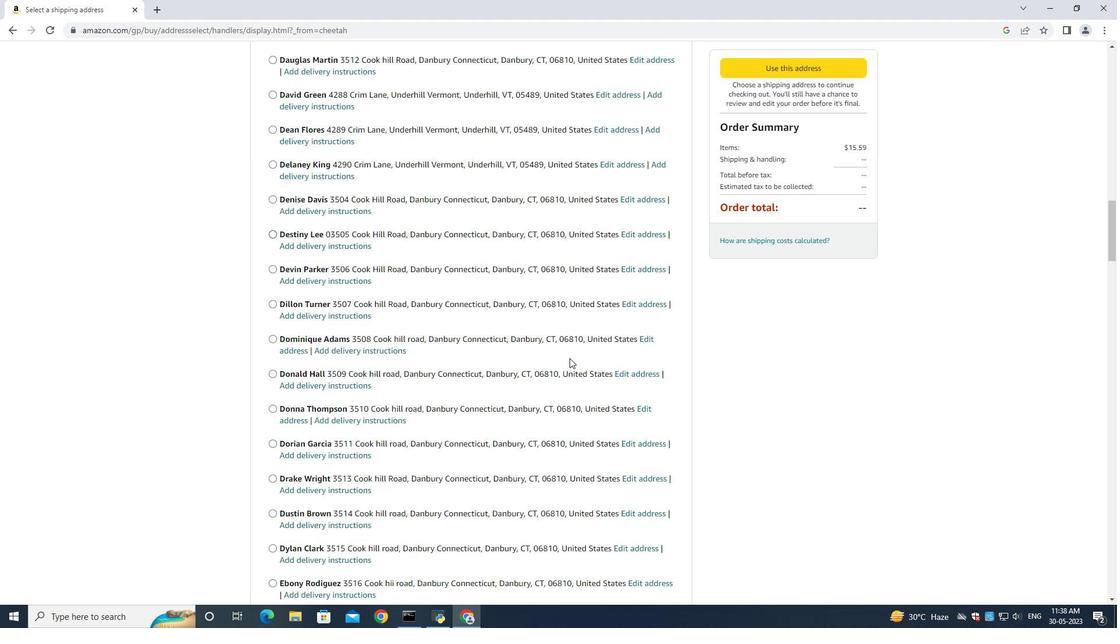 
Action: Mouse scrolled (570, 358) with delta (0, 0)
Screenshot: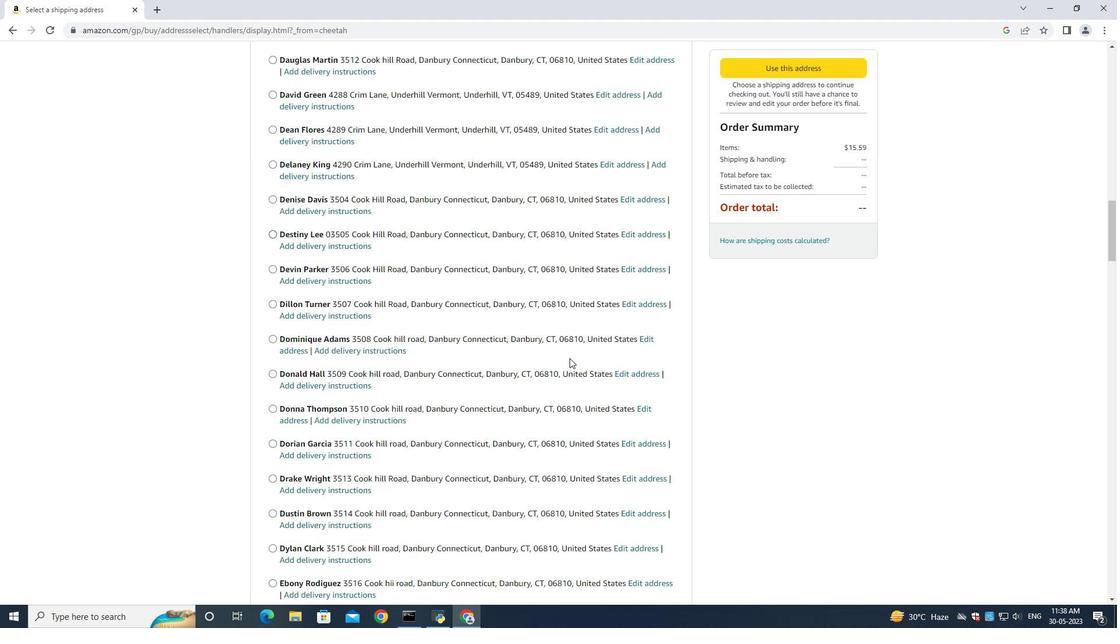 
Action: Mouse scrolled (570, 358) with delta (0, 0)
Screenshot: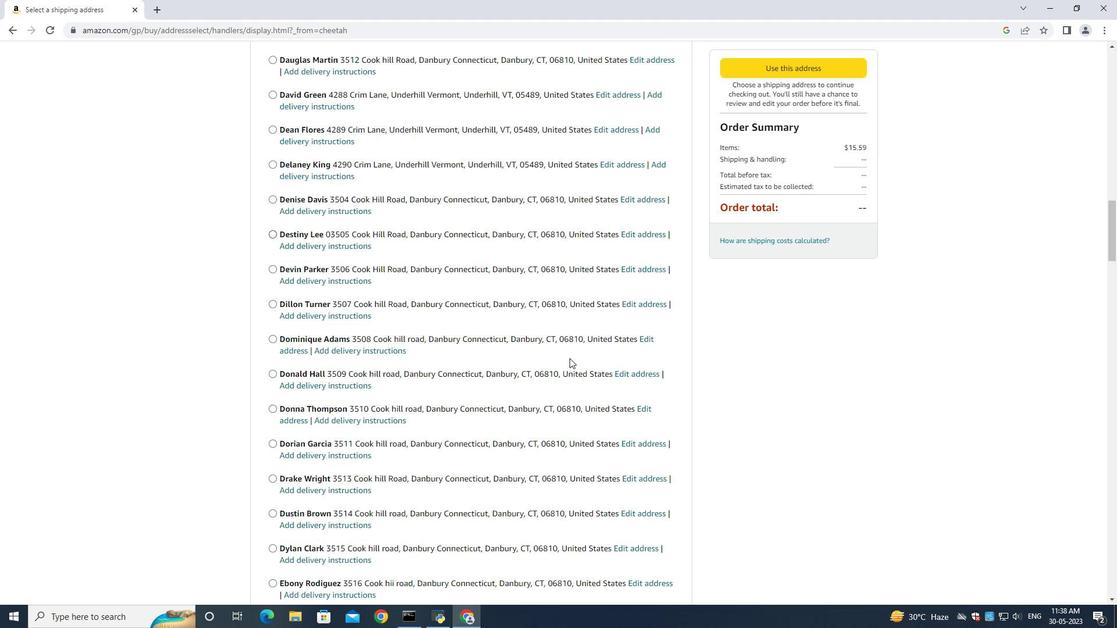 
Action: Mouse moved to (568, 359)
Screenshot: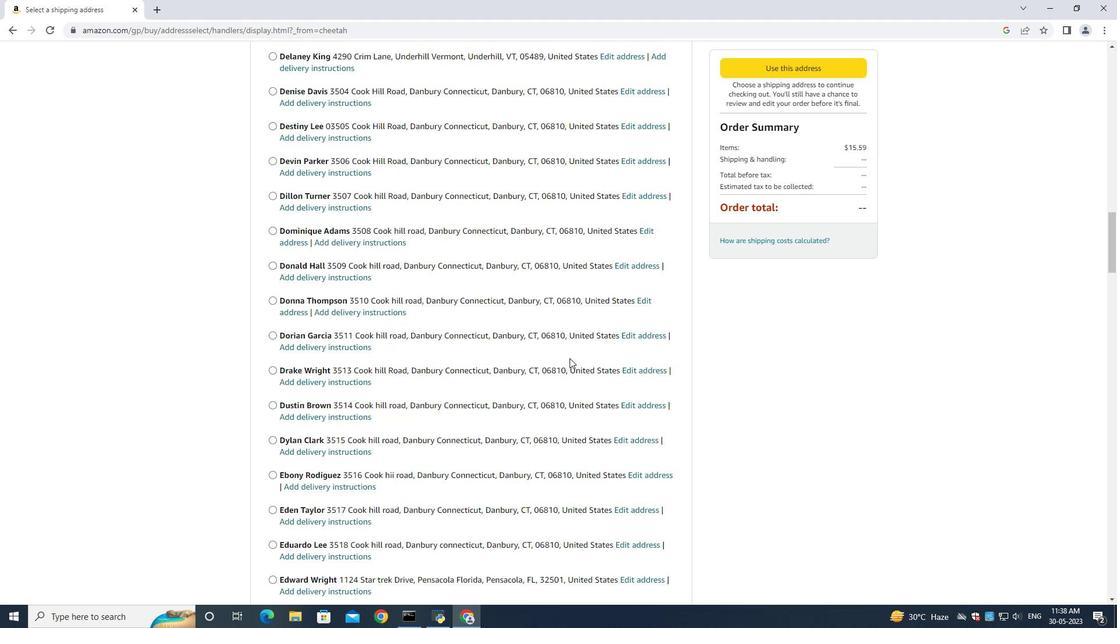 
Action: Mouse scrolled (568, 358) with delta (0, 0)
Screenshot: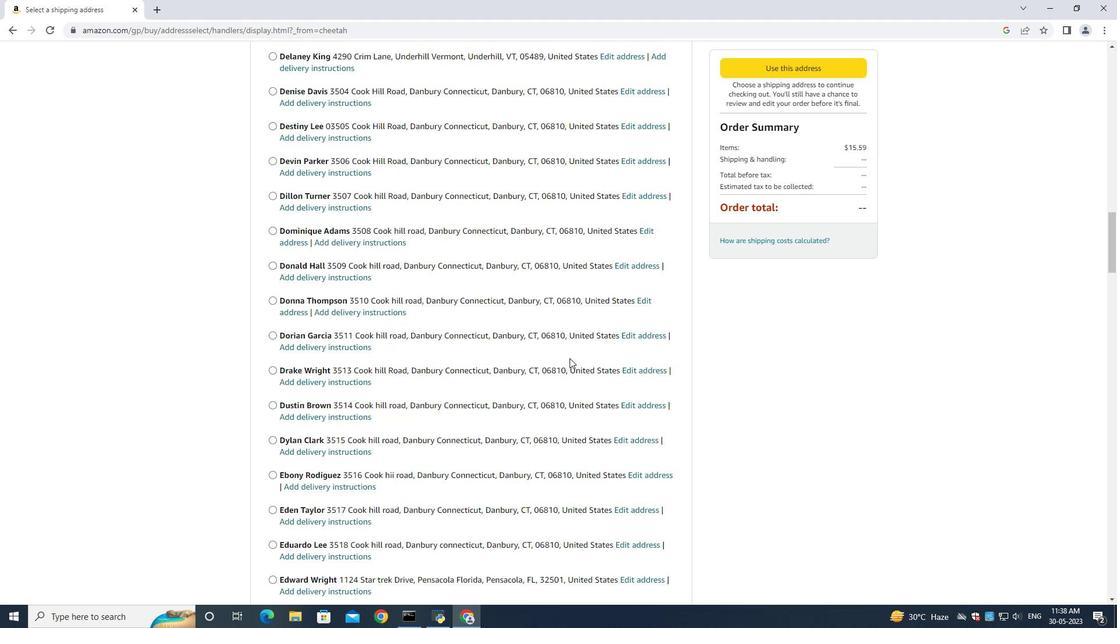 
Action: Mouse moved to (564, 360)
Screenshot: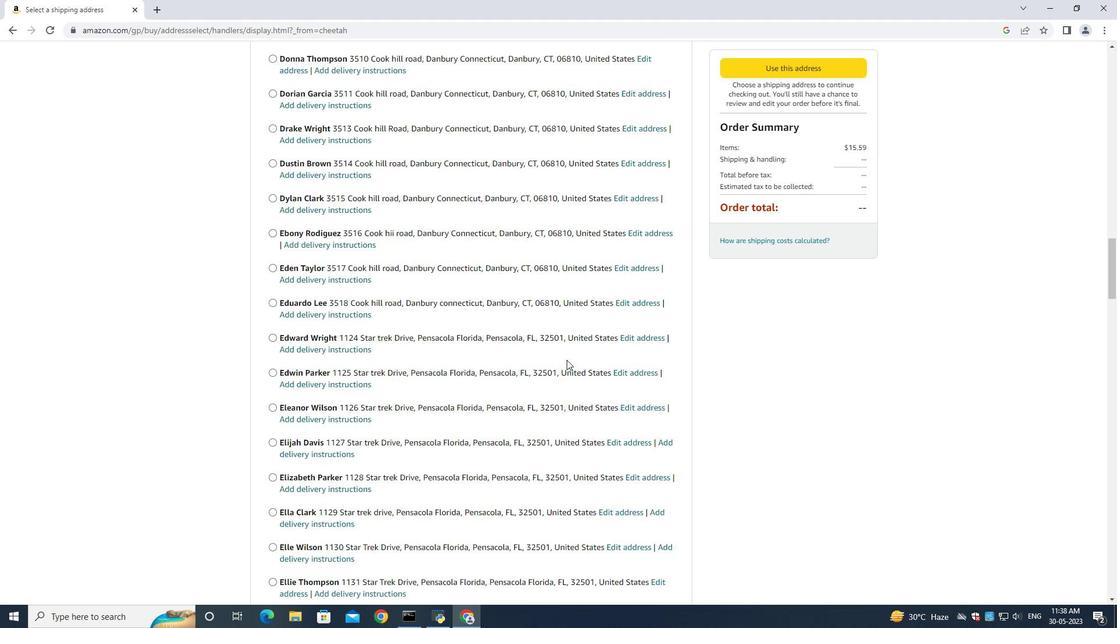 
Action: Mouse scrolled (565, 360) with delta (0, 0)
Screenshot: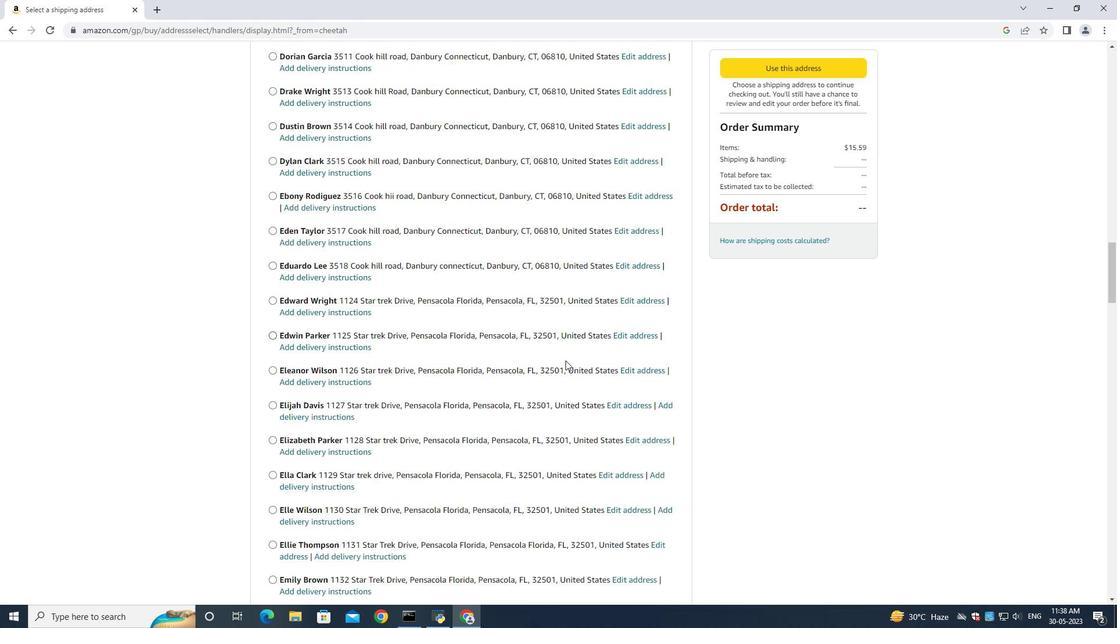 
Action: Mouse moved to (563, 361)
Screenshot: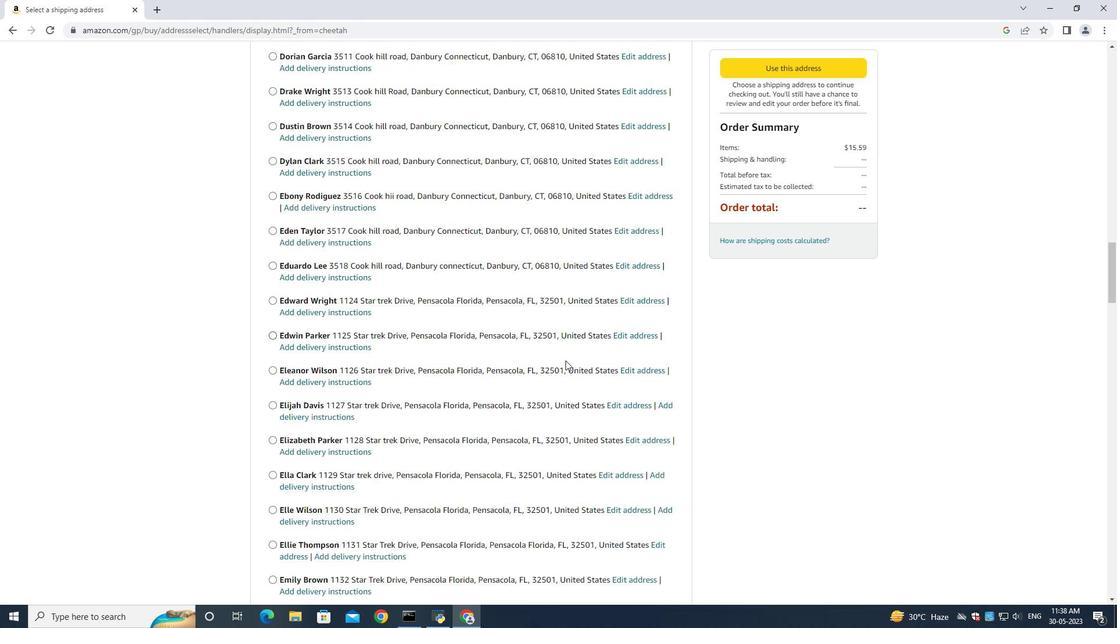 
Action: Mouse scrolled (564, 360) with delta (0, 0)
Screenshot: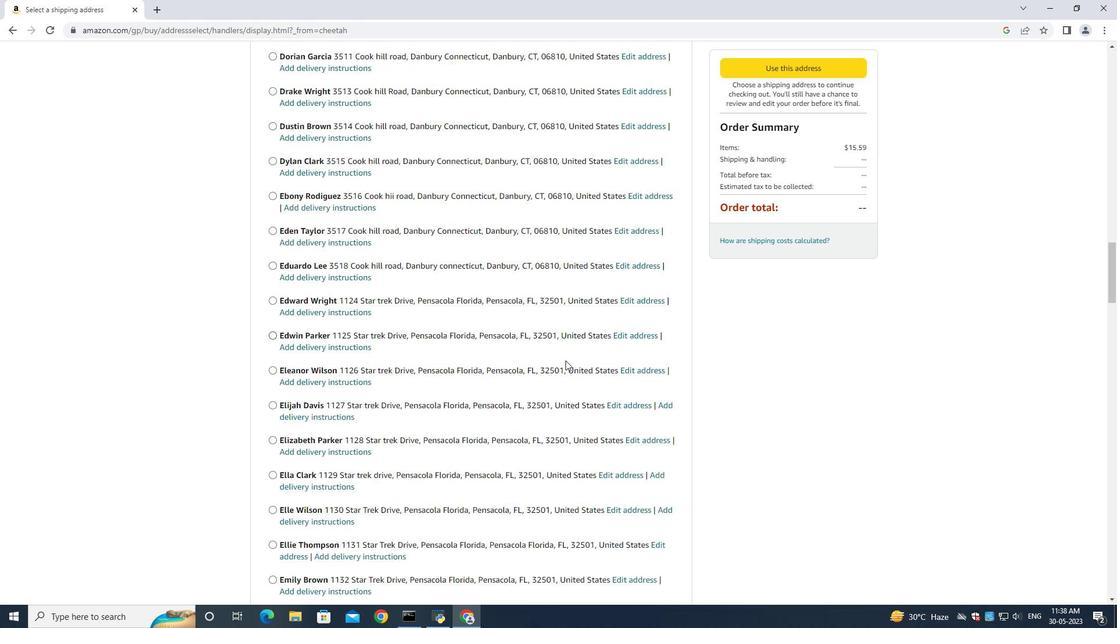 
Action: Mouse moved to (561, 362)
Screenshot: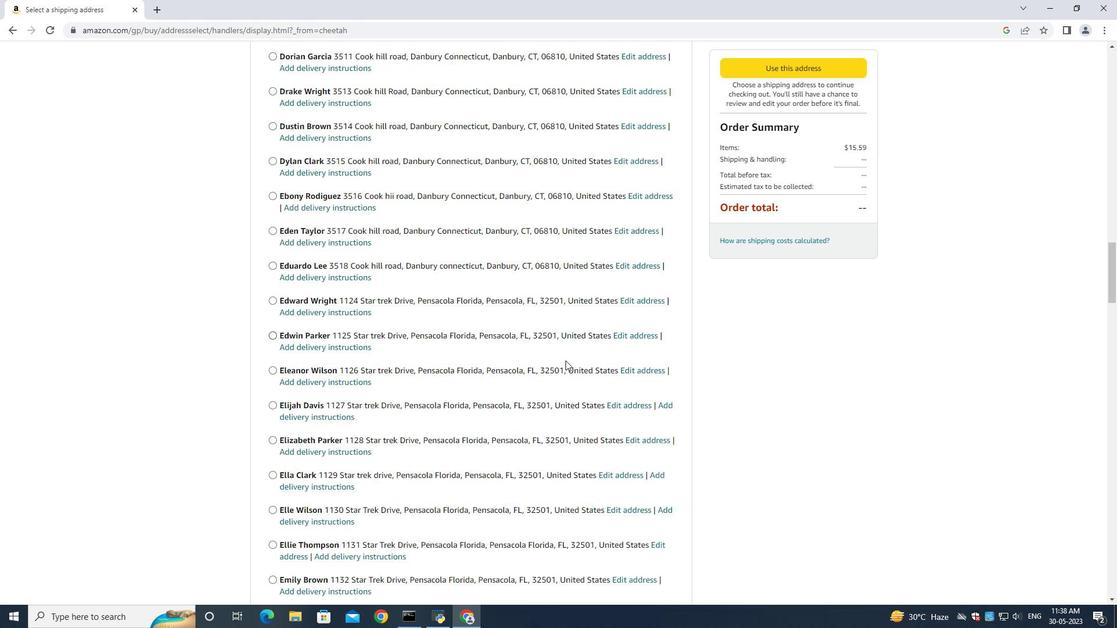 
Action: Mouse scrolled (563, 360) with delta (0, 0)
Screenshot: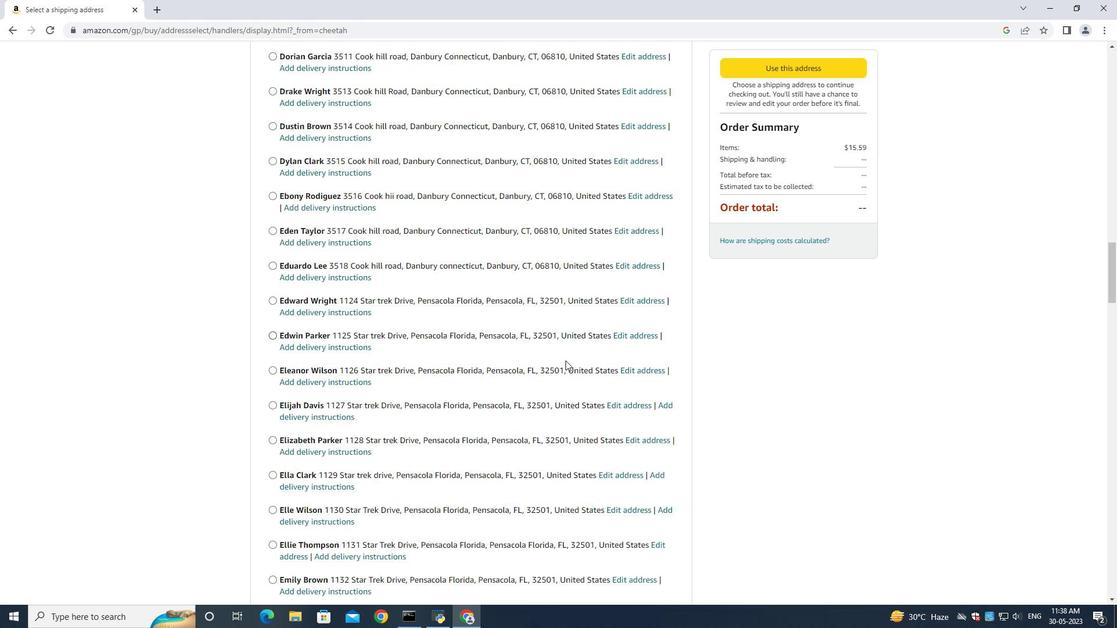 
Action: Mouse moved to (560, 362)
Screenshot: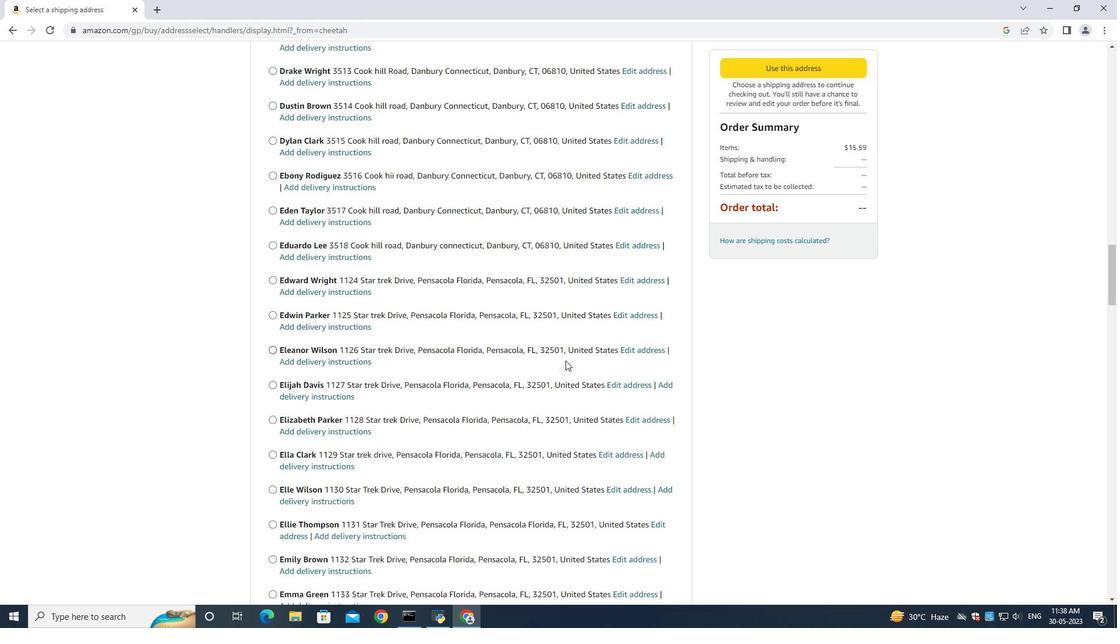 
Action: Mouse scrolled (561, 361) with delta (0, 0)
Screenshot: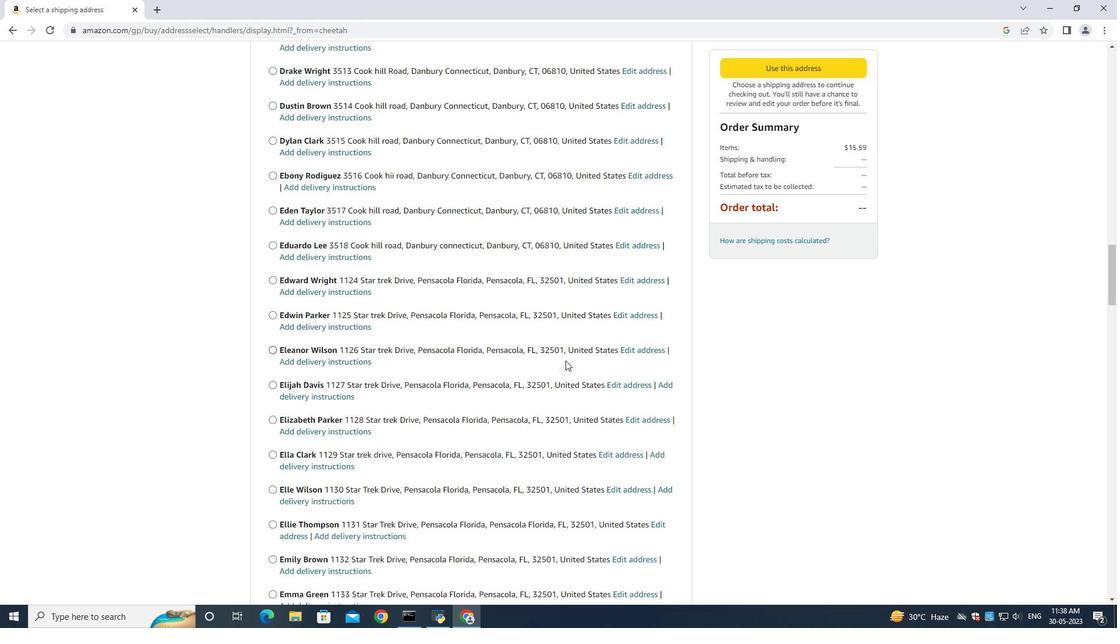 
Action: Mouse moved to (483, 370)
Screenshot: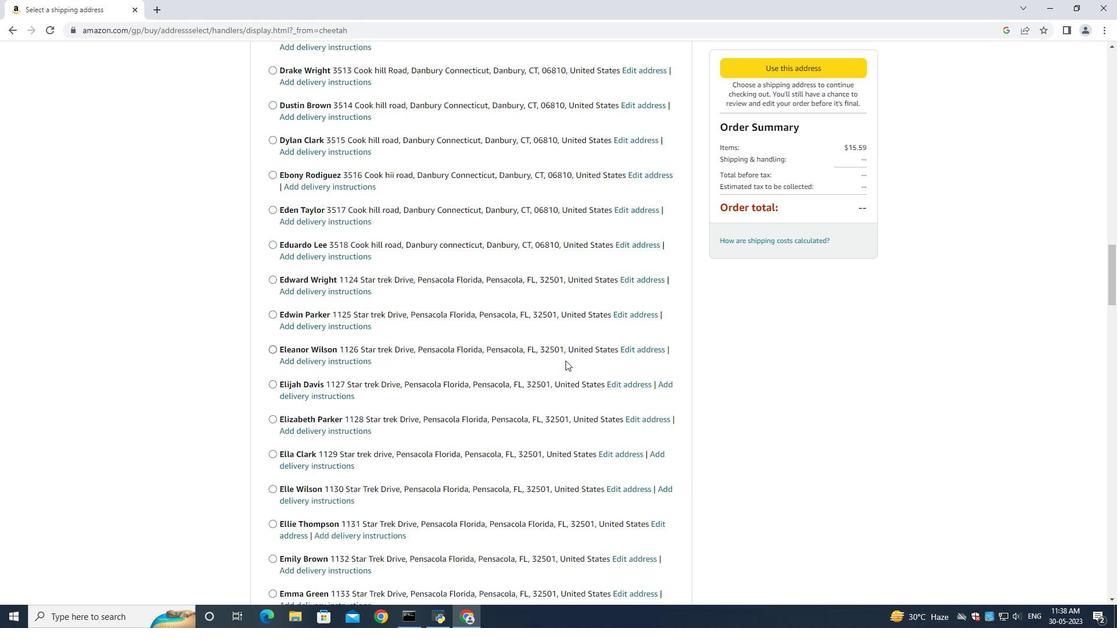 
Action: Mouse scrolled (557, 361) with delta (0, 0)
Screenshot: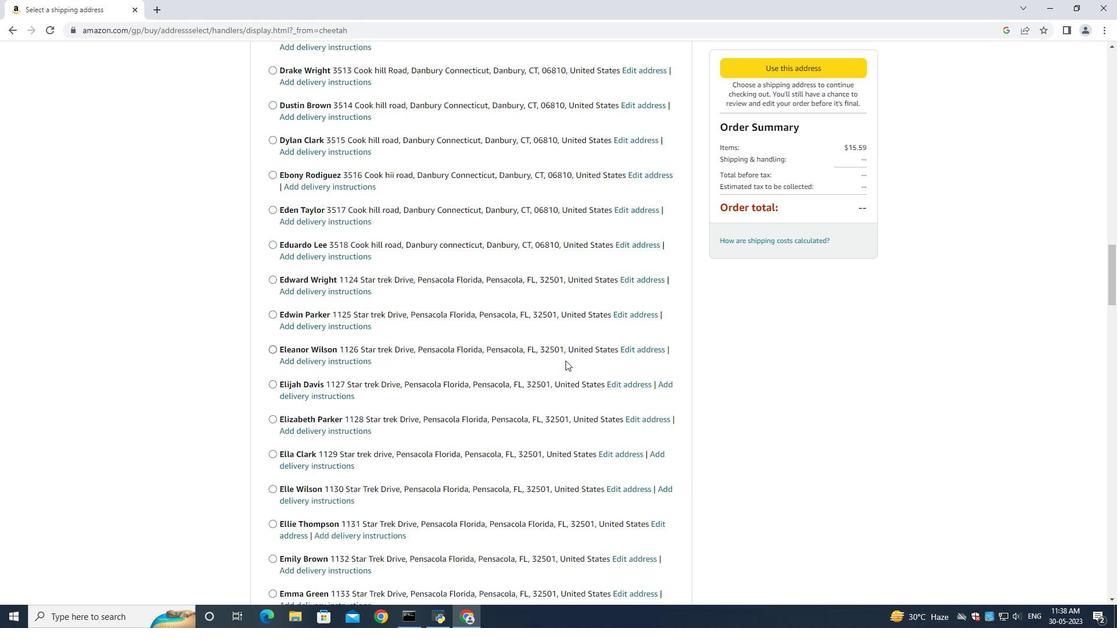 
Action: Mouse moved to (479, 378)
Screenshot: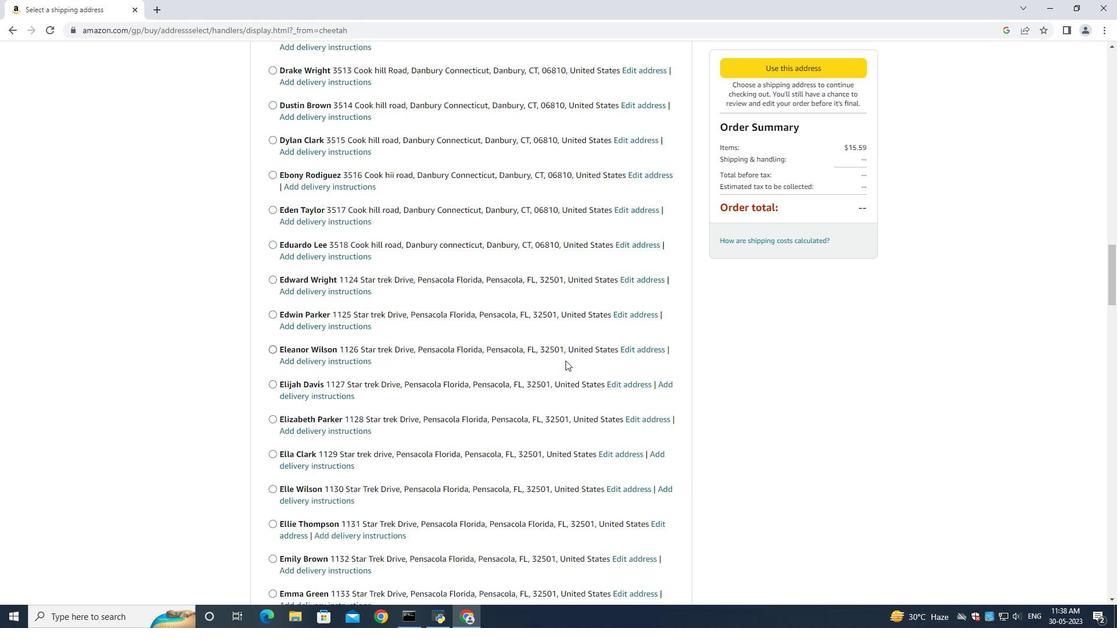 
Action: Mouse scrolled (551, 362) with delta (0, 0)
Screenshot: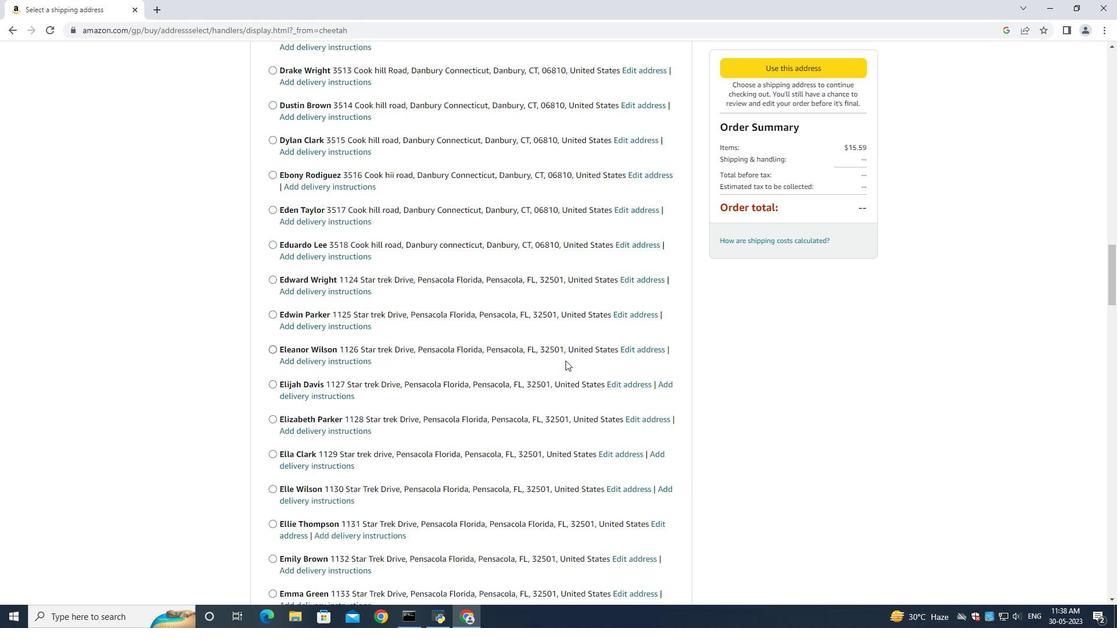 
Action: Mouse moved to (468, 386)
Screenshot: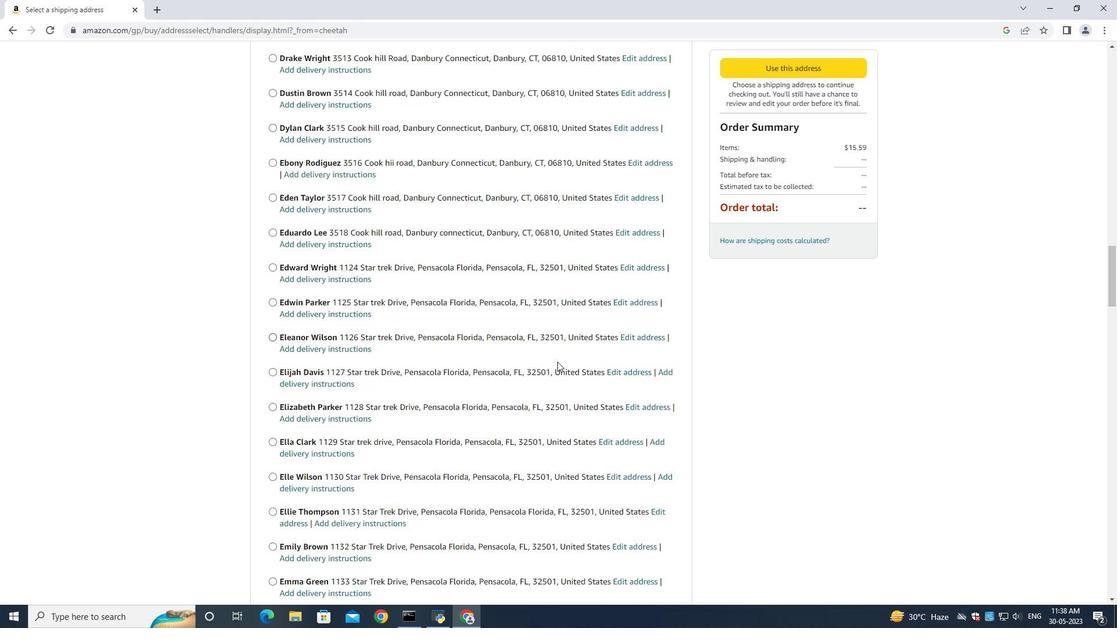 
Action: Mouse scrolled (478, 380) with delta (0, 0)
Screenshot: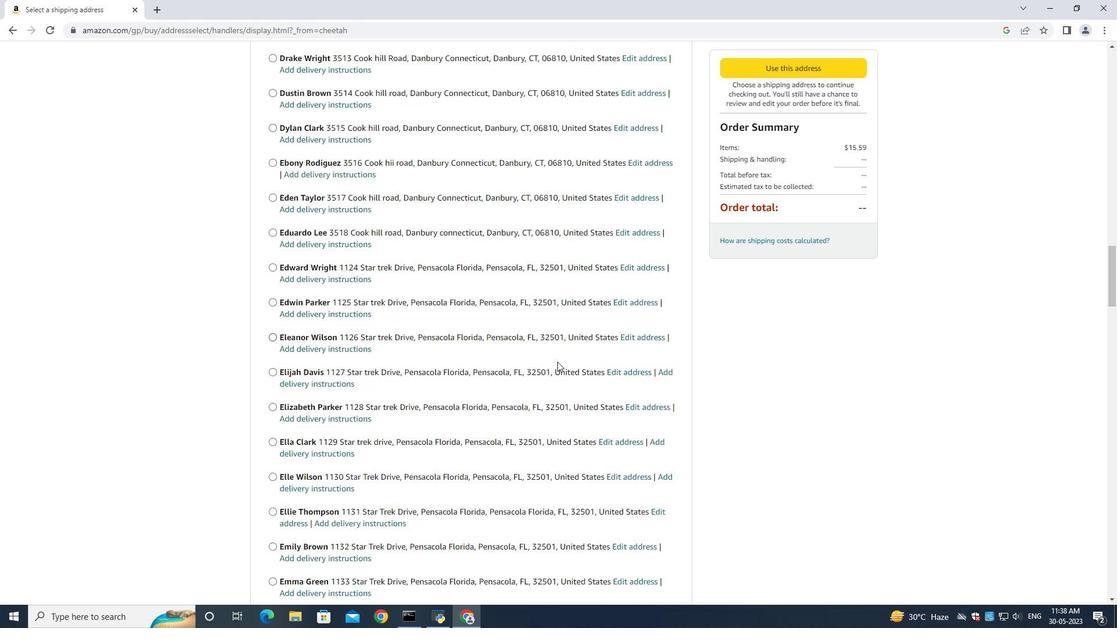 
Action: Mouse moved to (464, 387)
Screenshot: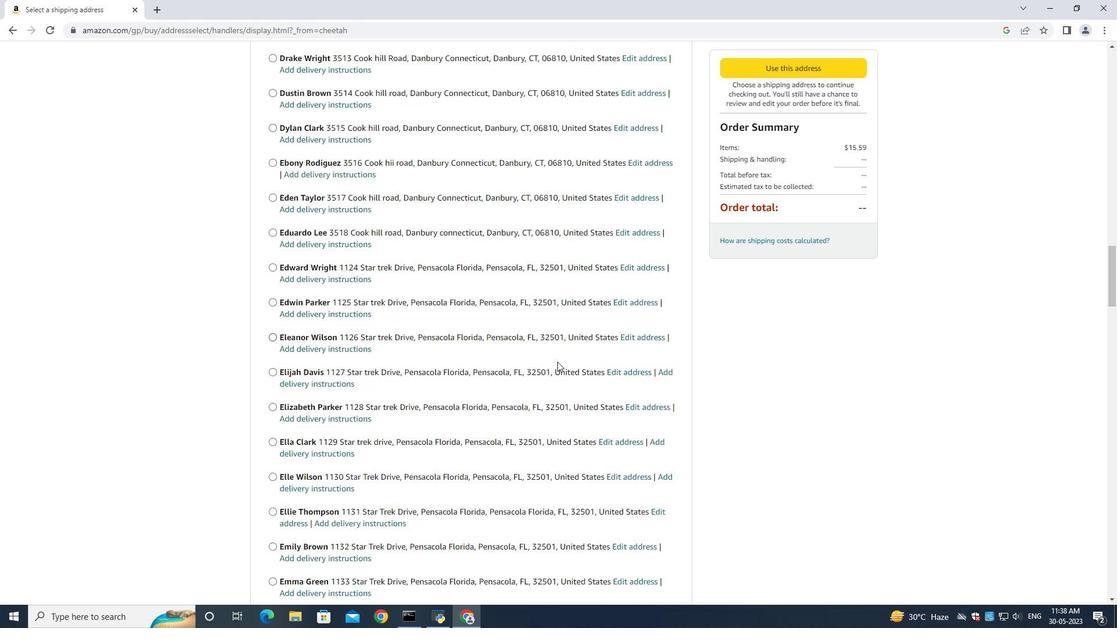 
Action: Mouse scrolled (475, 384) with delta (0, 0)
Screenshot: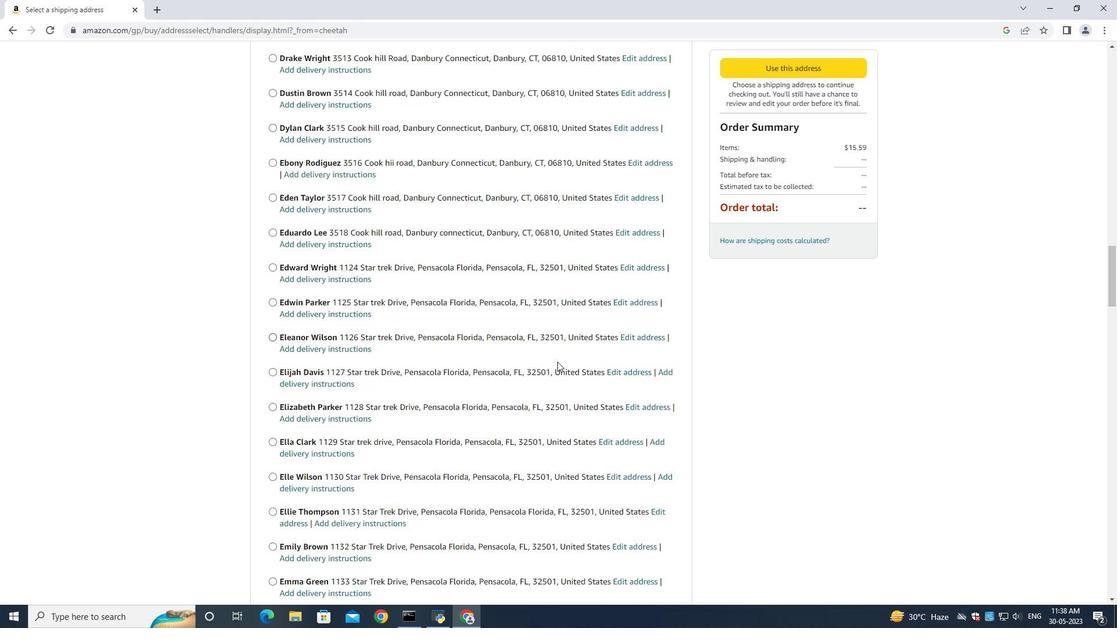 
Action: Mouse moved to (463, 387)
Screenshot: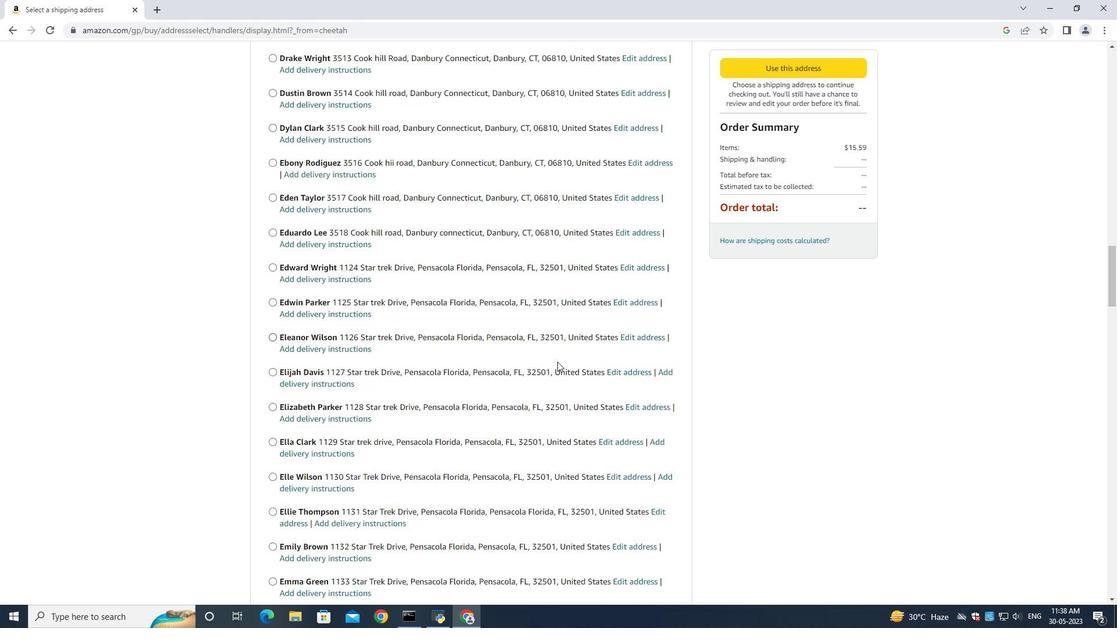 
Action: Mouse scrolled (473, 384) with delta (0, 0)
Screenshot: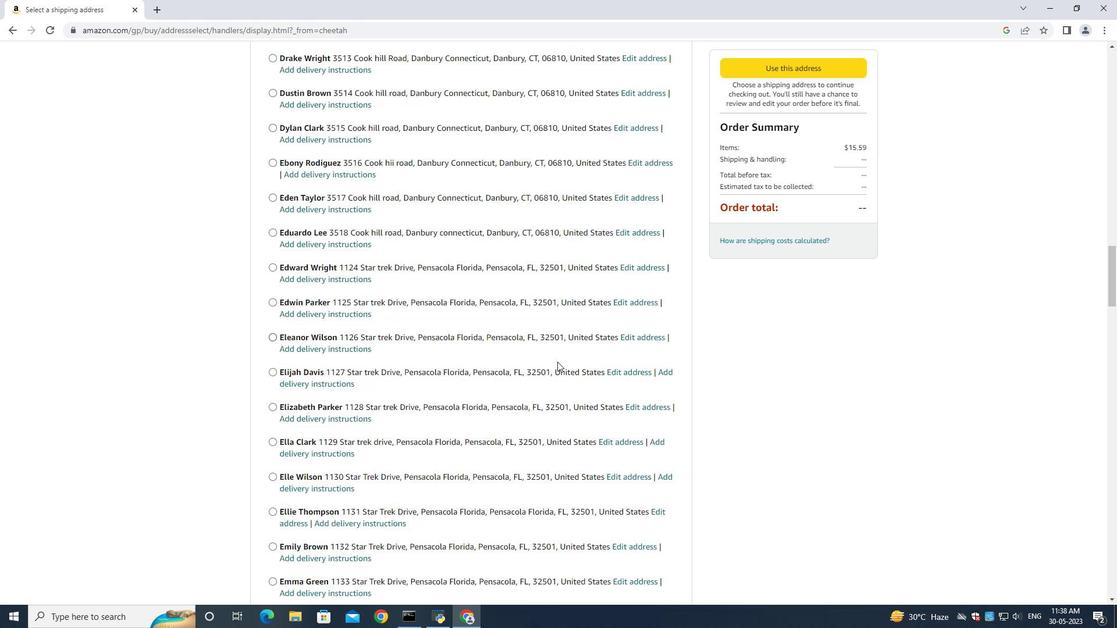 
Action: Mouse moved to (463, 387)
Screenshot: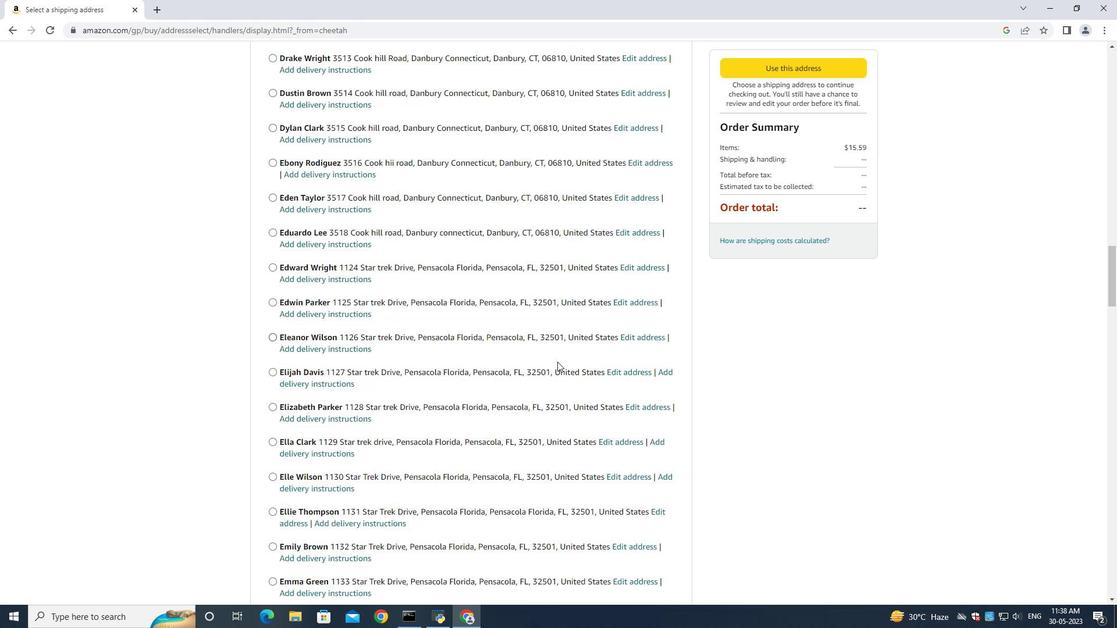 
Action: Mouse scrolled (472, 385) with delta (0, 0)
Screenshot: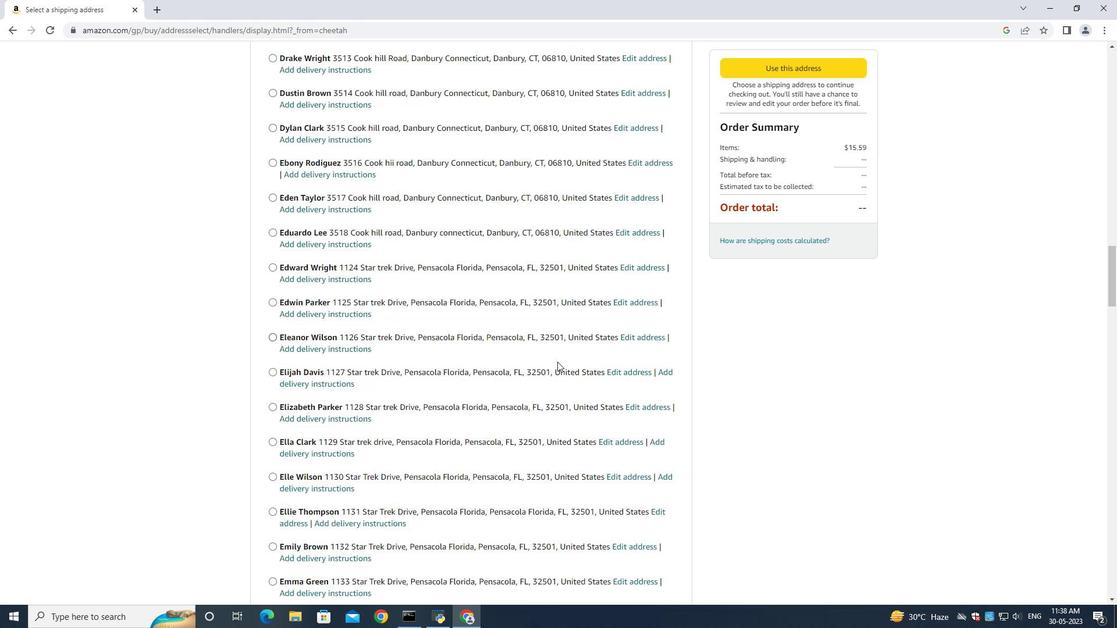 
Action: Mouse moved to (462, 387)
Screenshot: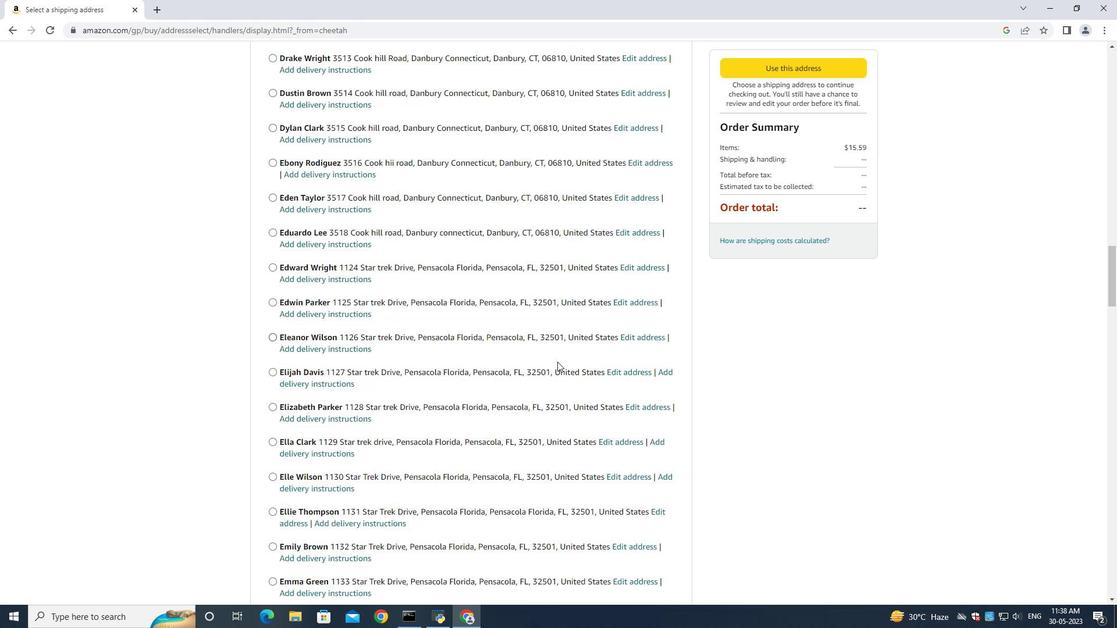 
Action: Mouse scrolled (470, 385) with delta (0, 0)
Screenshot: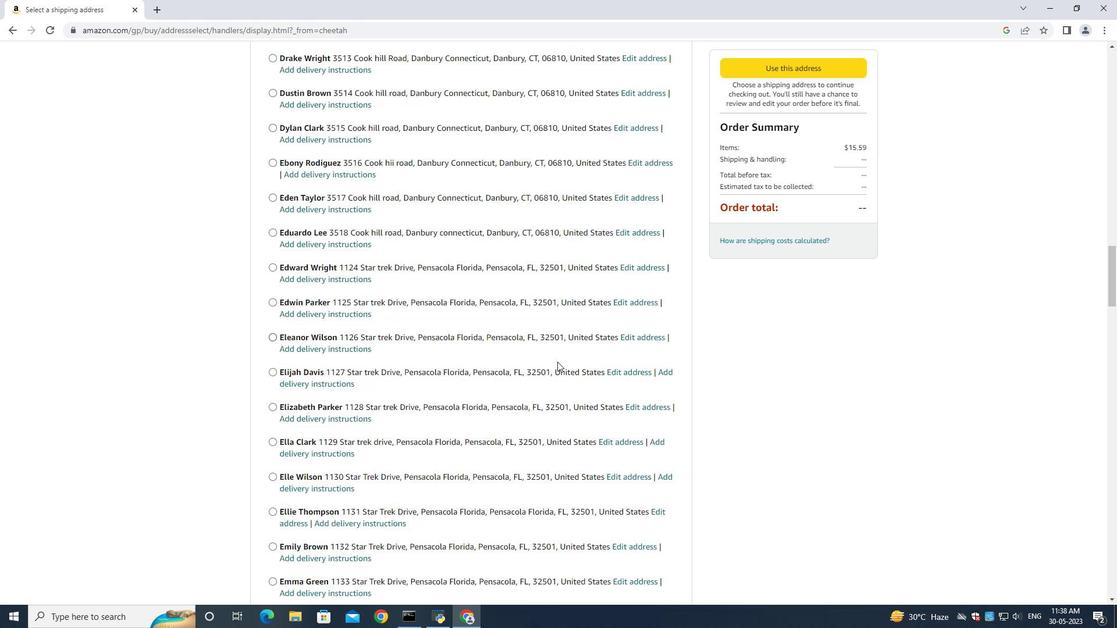 
Action: Mouse scrolled (468, 386) with delta (0, 0)
Screenshot: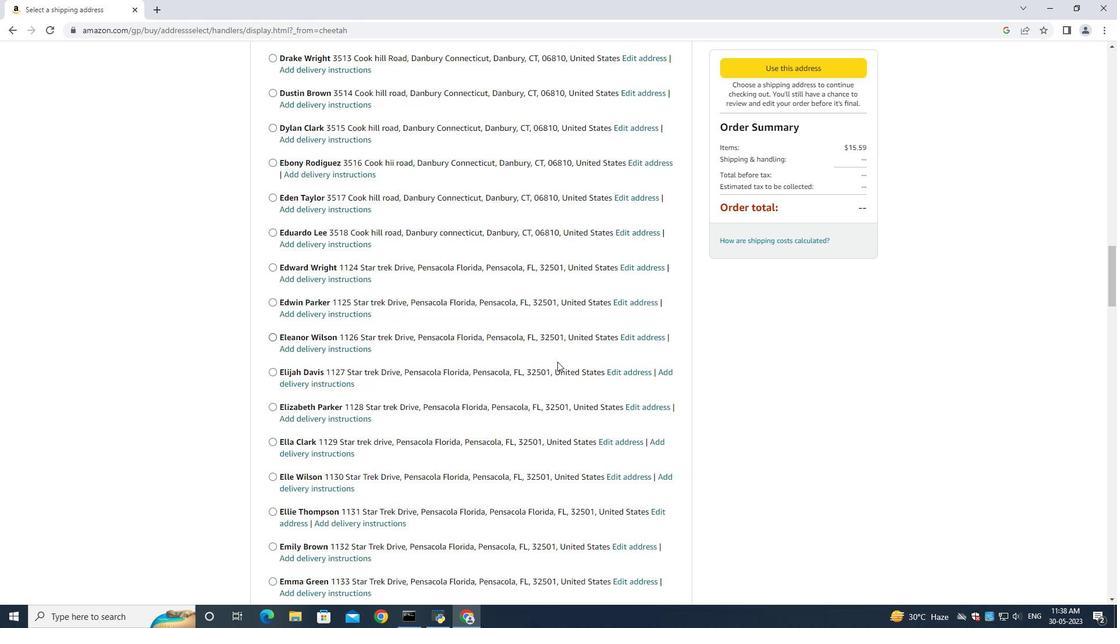 
Action: Mouse scrolled (462, 386) with delta (0, 0)
Screenshot: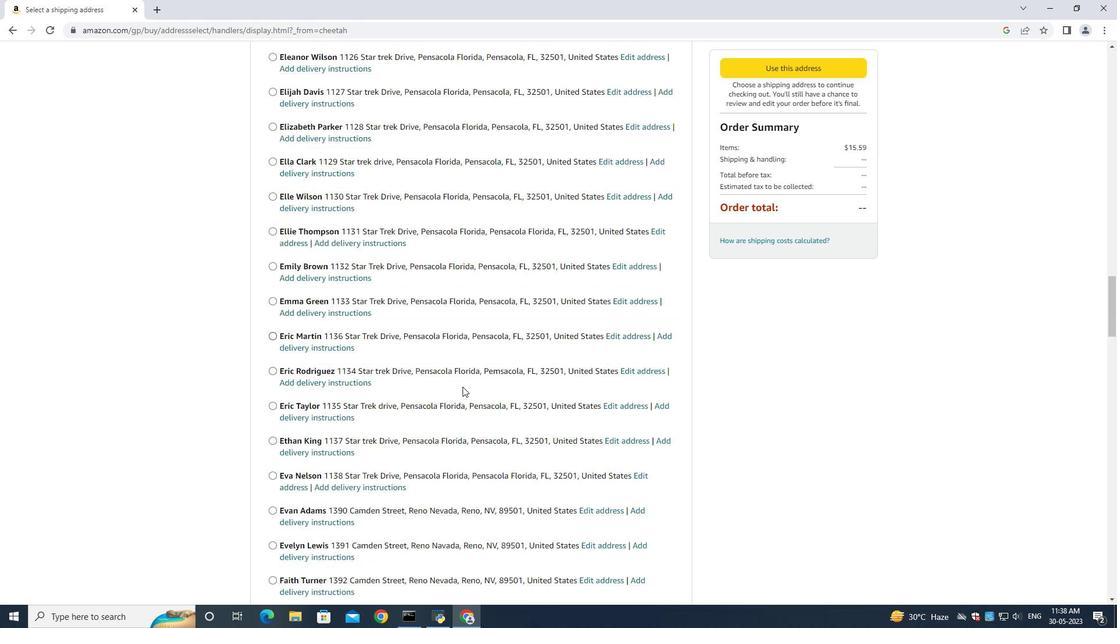 
Action: Mouse moved to (462, 387)
Screenshot: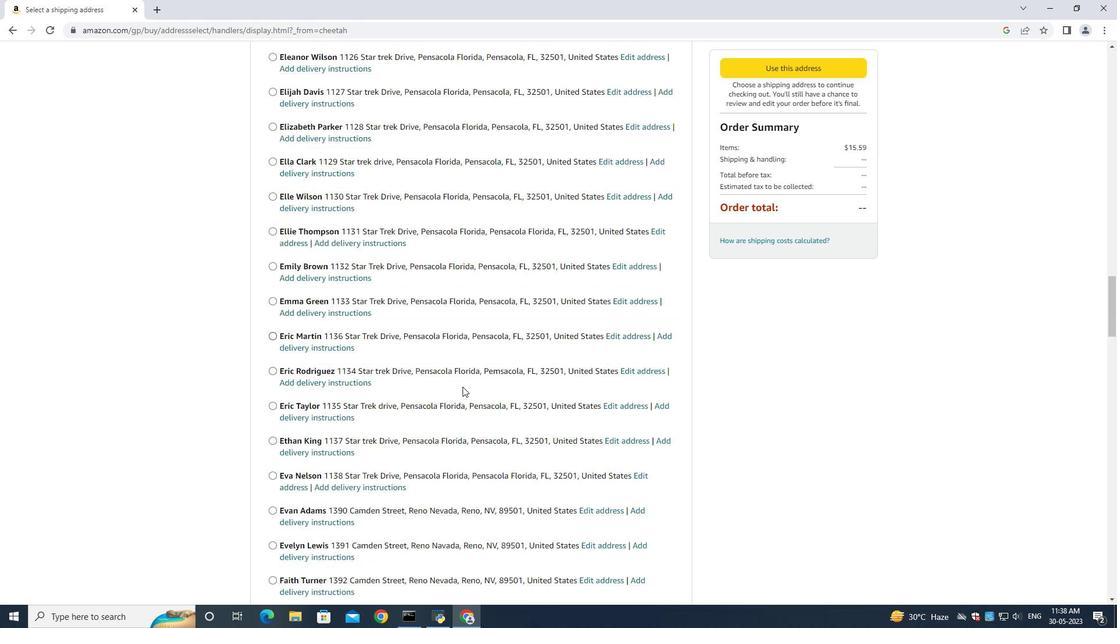 
Action: Mouse scrolled (462, 386) with delta (0, 0)
Screenshot: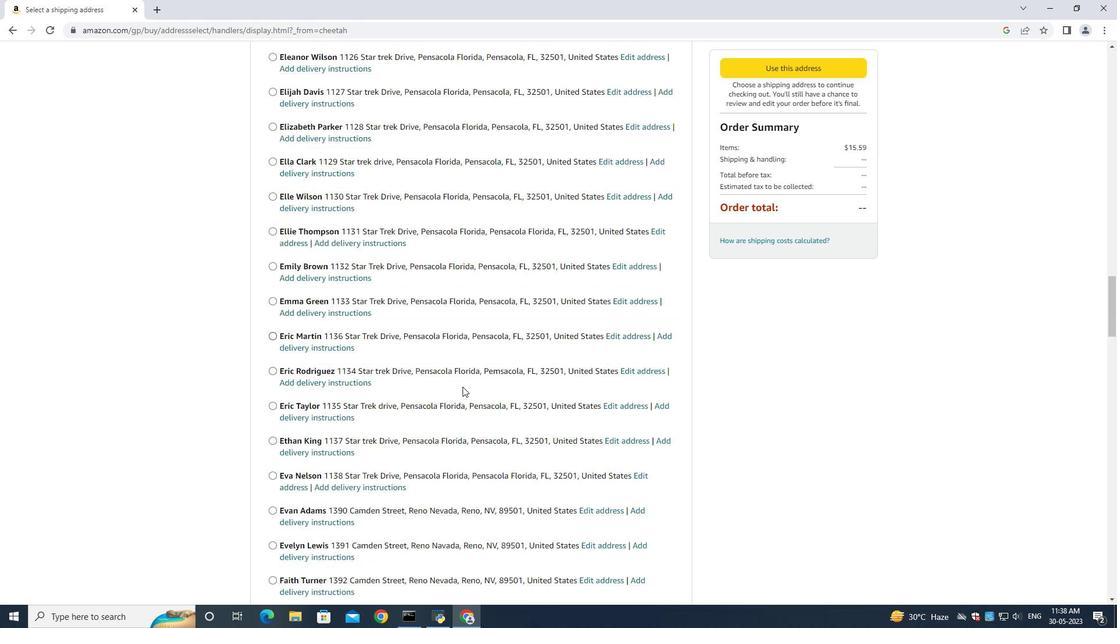 
Action: Mouse moved to (462, 387)
Screenshot: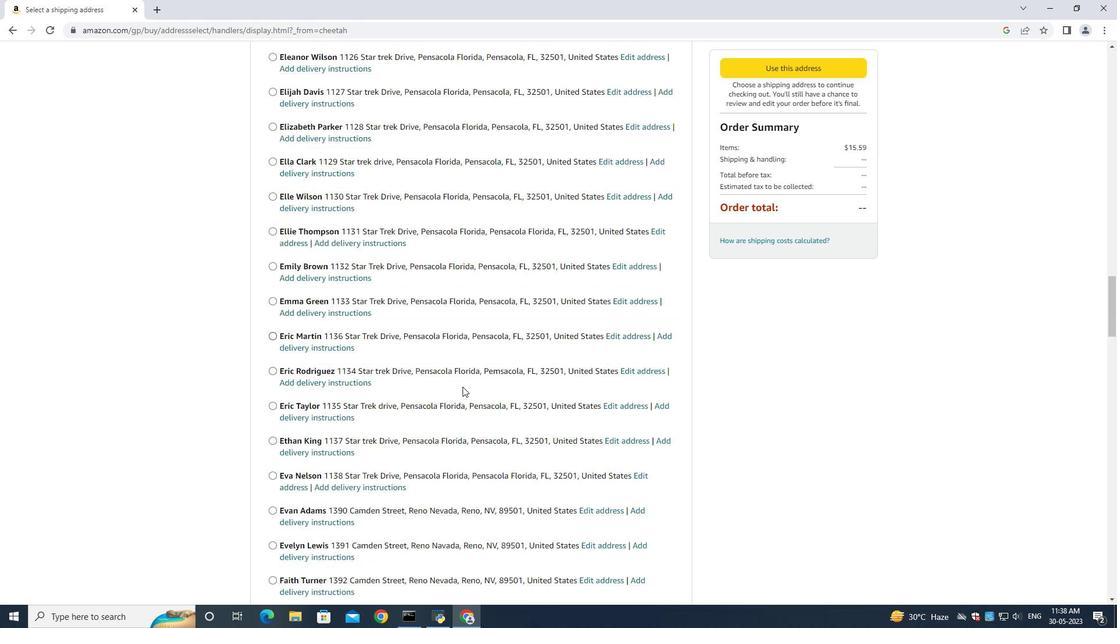 
Action: Mouse scrolled (462, 387) with delta (0, 0)
Screenshot: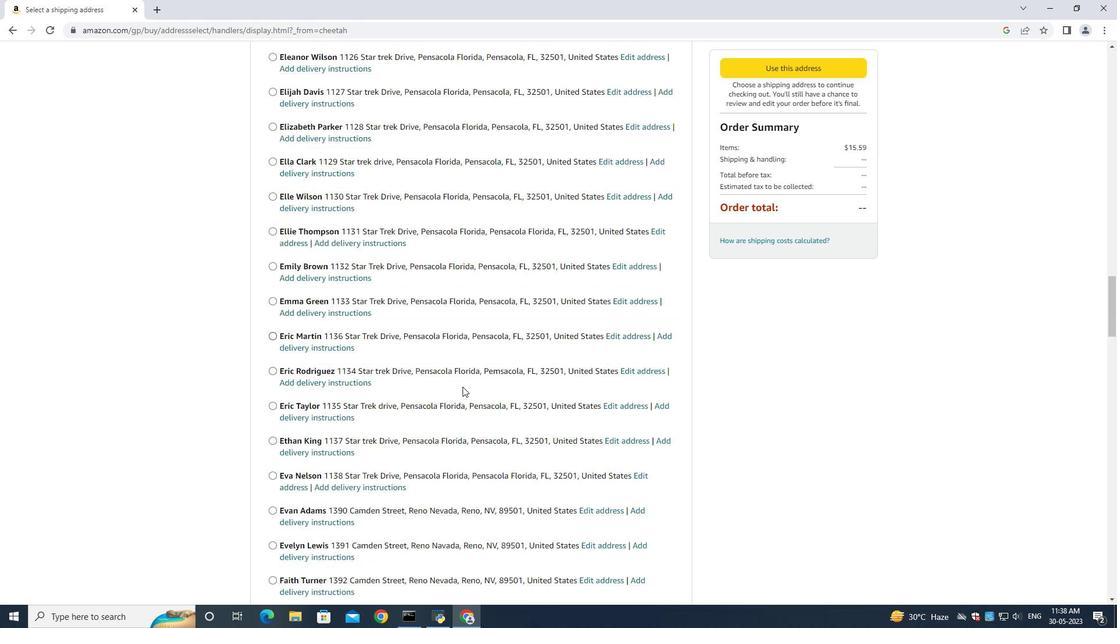 
Action: Mouse scrolled (462, 387) with delta (0, 0)
Screenshot: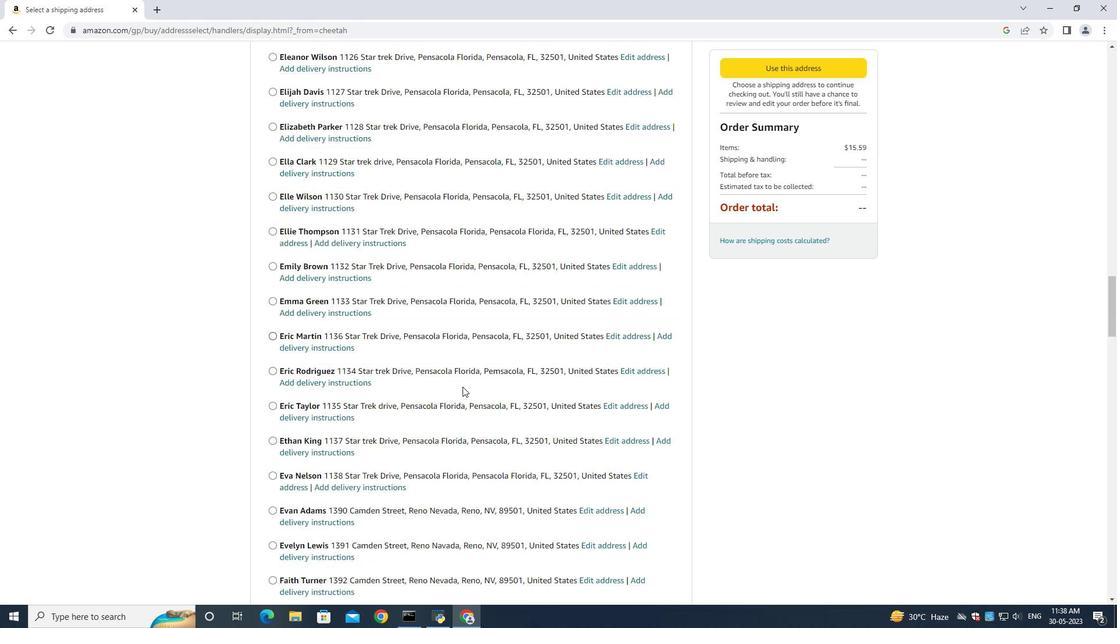 
Action: Mouse scrolled (462, 387) with delta (0, 0)
Screenshot: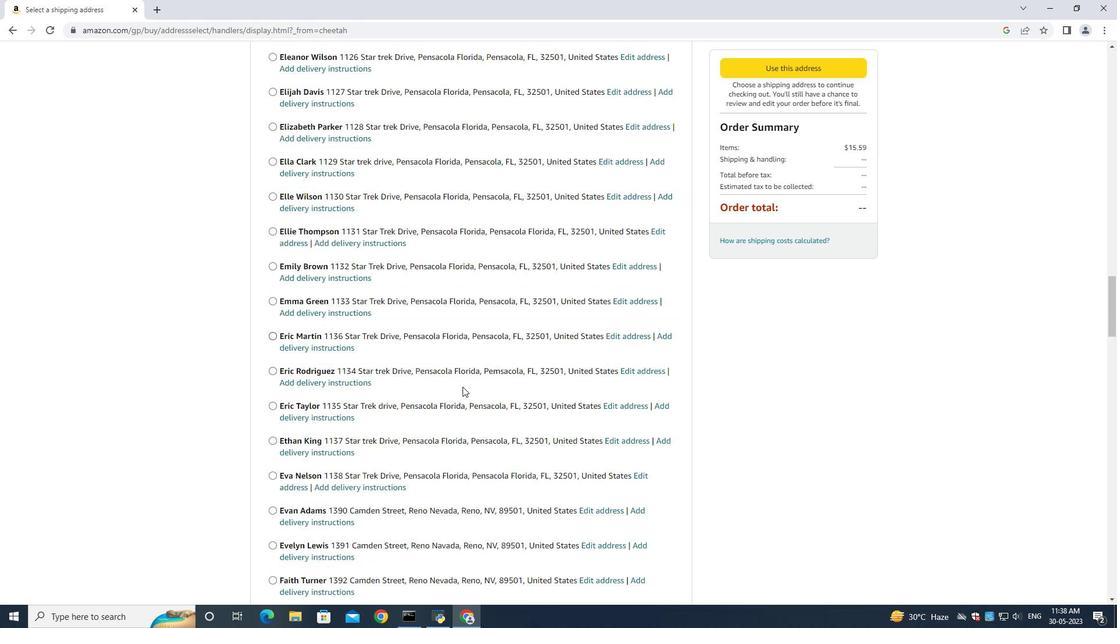 
Action: Mouse scrolled (462, 387) with delta (0, 0)
Screenshot: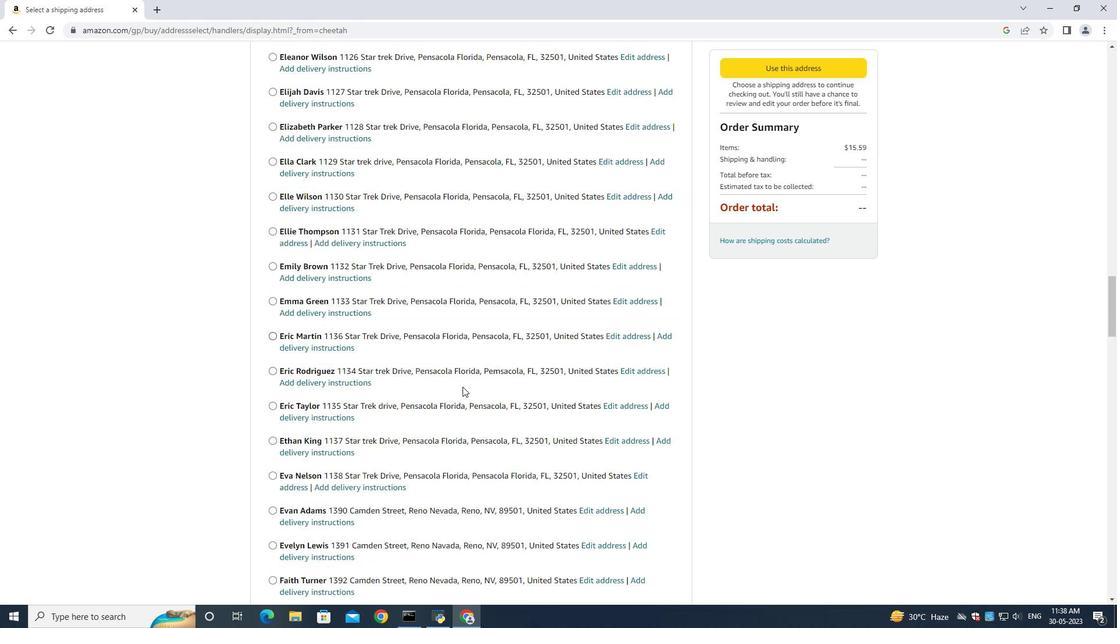 
Action: Mouse moved to (458, 389)
Screenshot: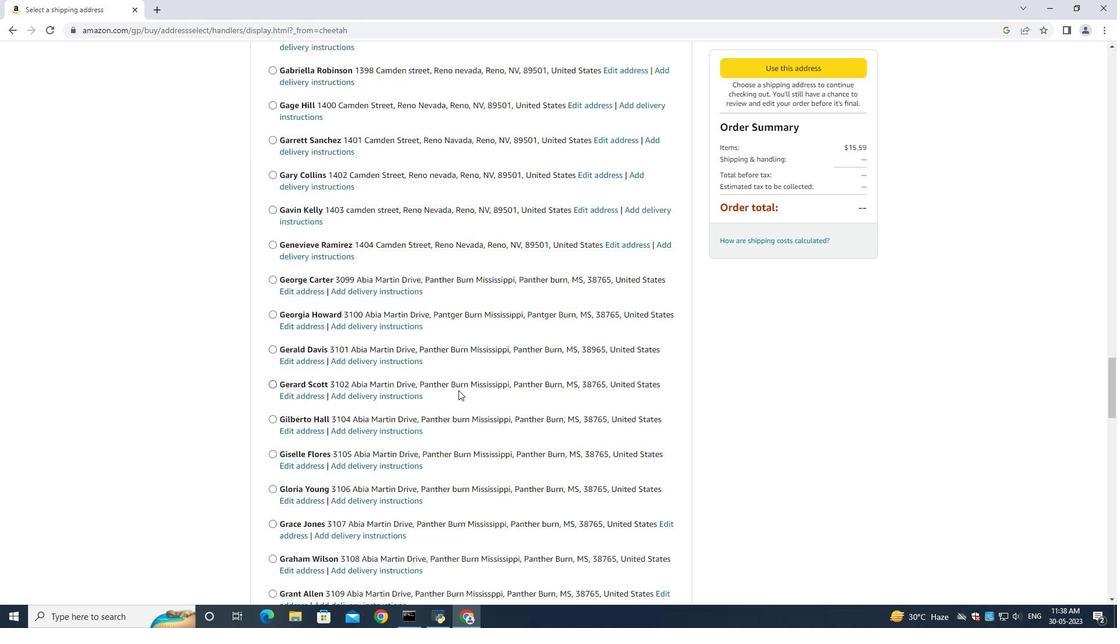 
Action: Mouse scrolled (458, 388) with delta (0, 0)
Screenshot: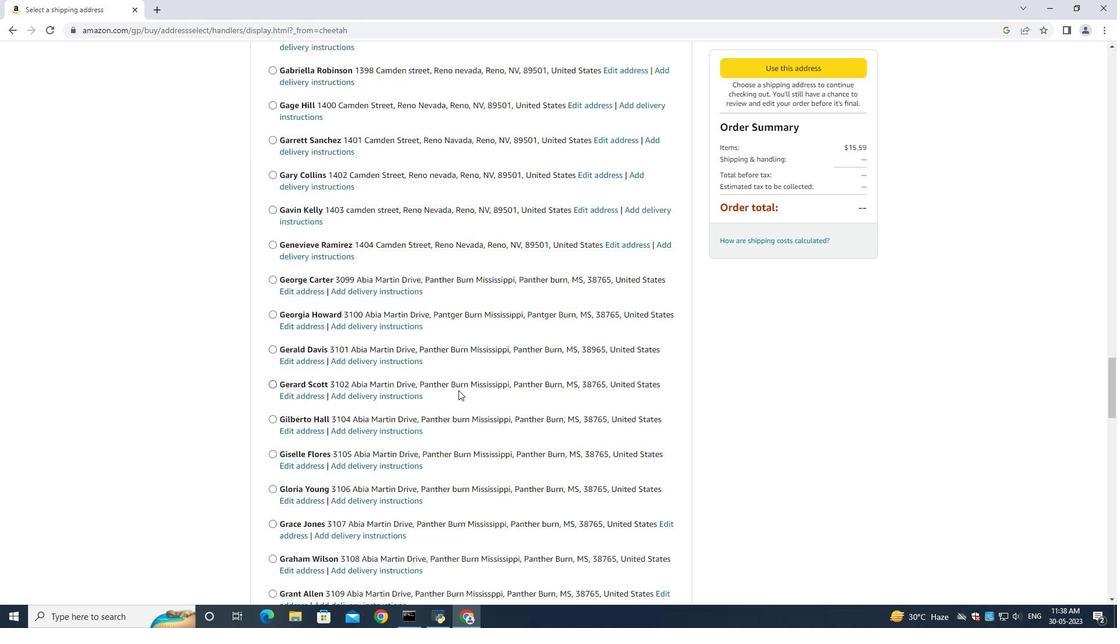 
Action: Mouse moved to (458, 390)
Screenshot: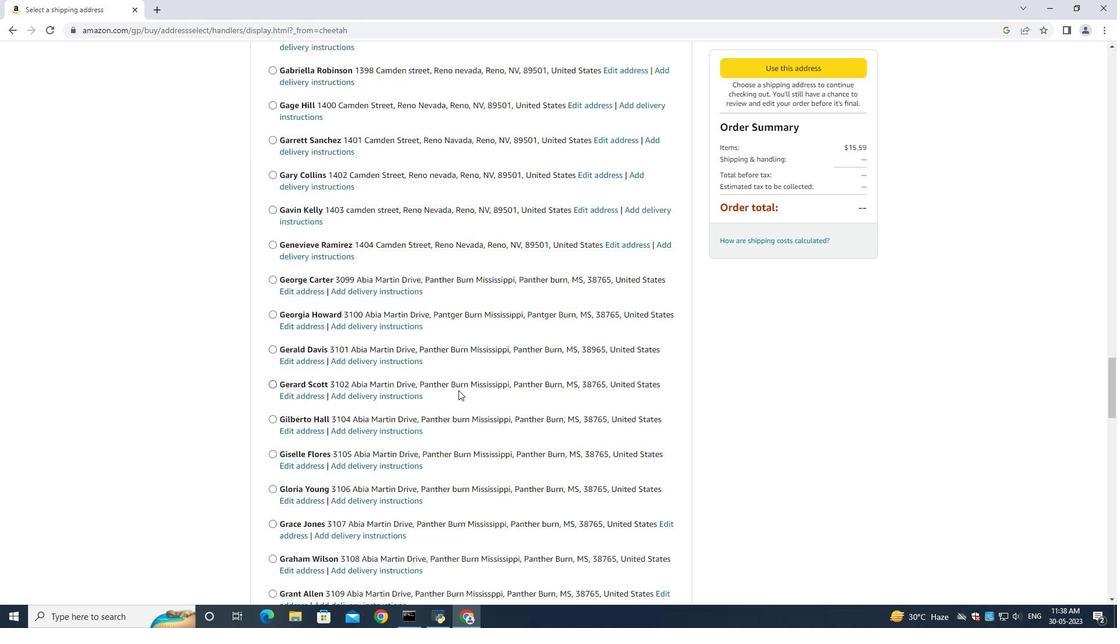 
Action: Mouse scrolled (458, 390) with delta (0, 0)
Screenshot: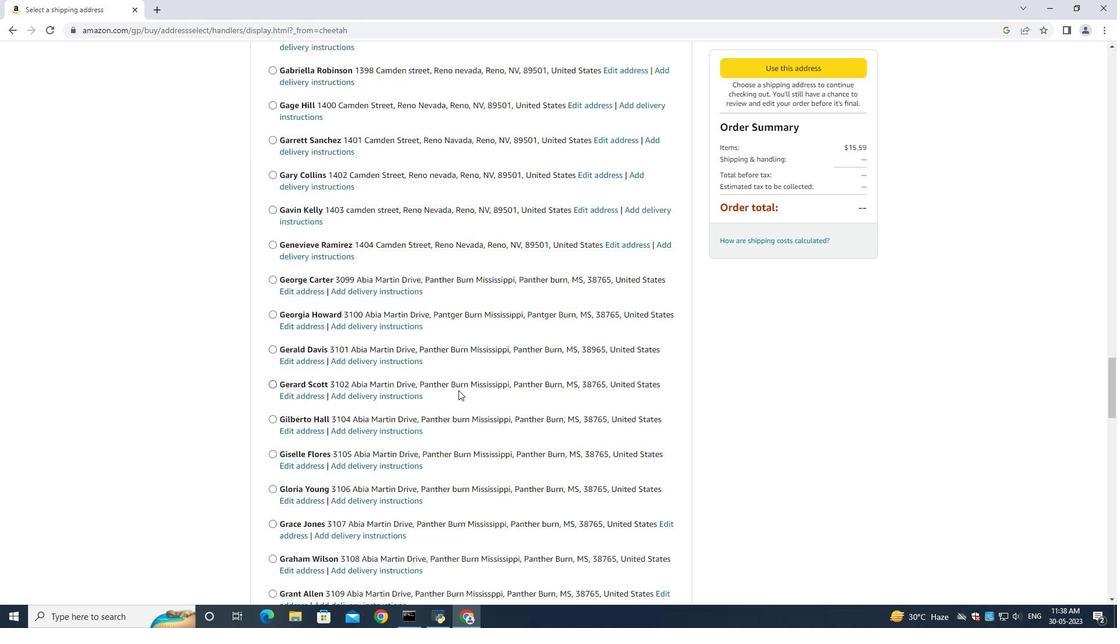 
Action: Mouse scrolled (458, 390) with delta (0, 0)
Screenshot: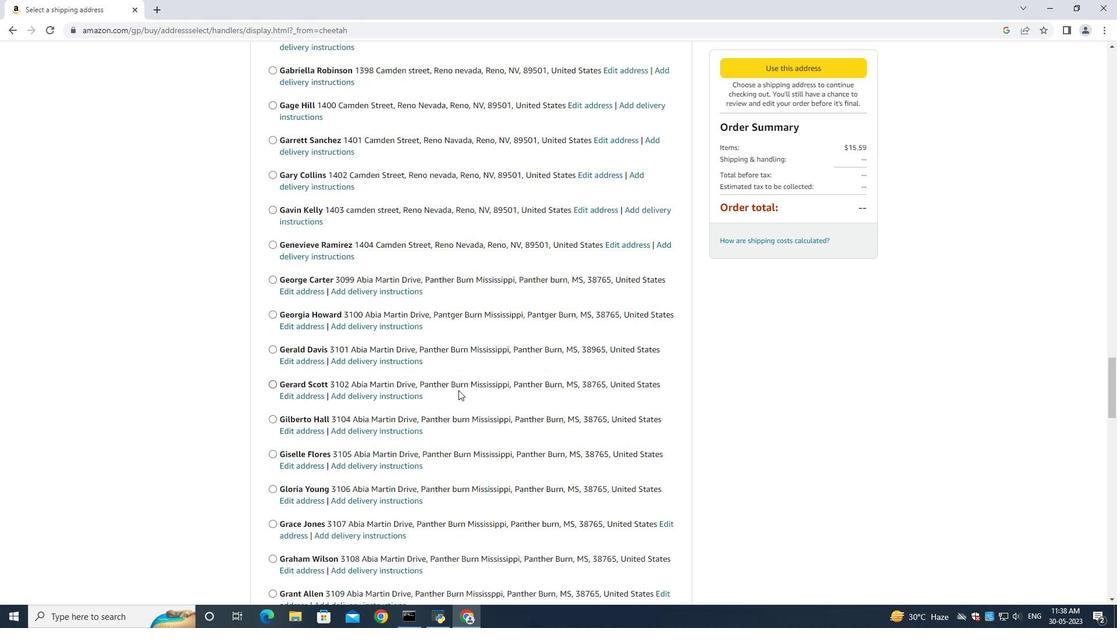 
Action: Mouse moved to (458, 390)
Screenshot: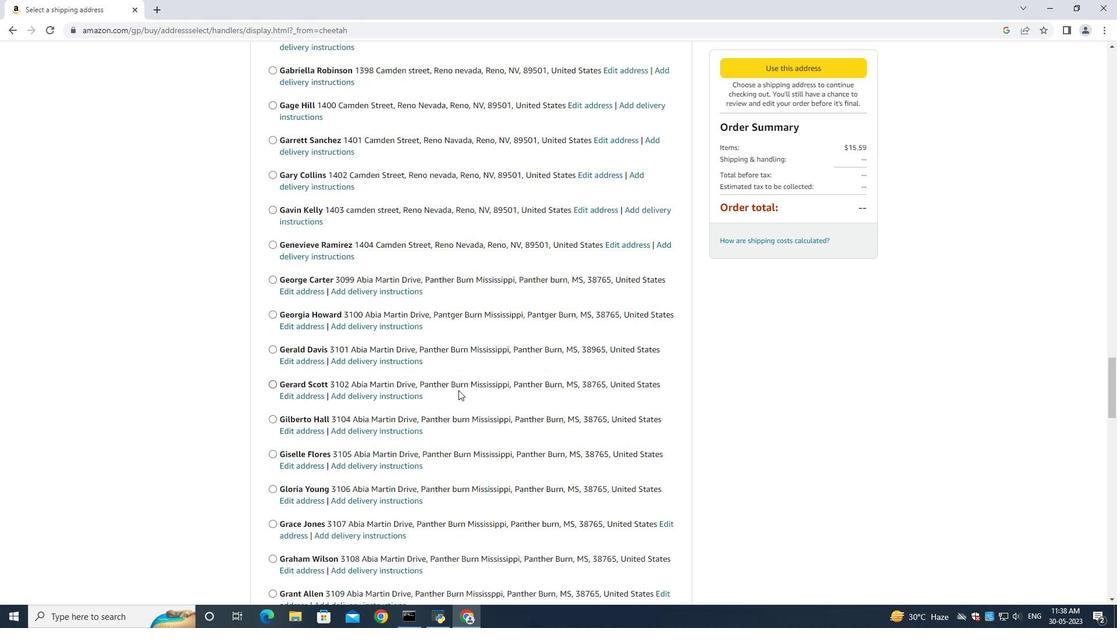 
Action: Mouse scrolled (458, 390) with delta (0, 0)
Screenshot: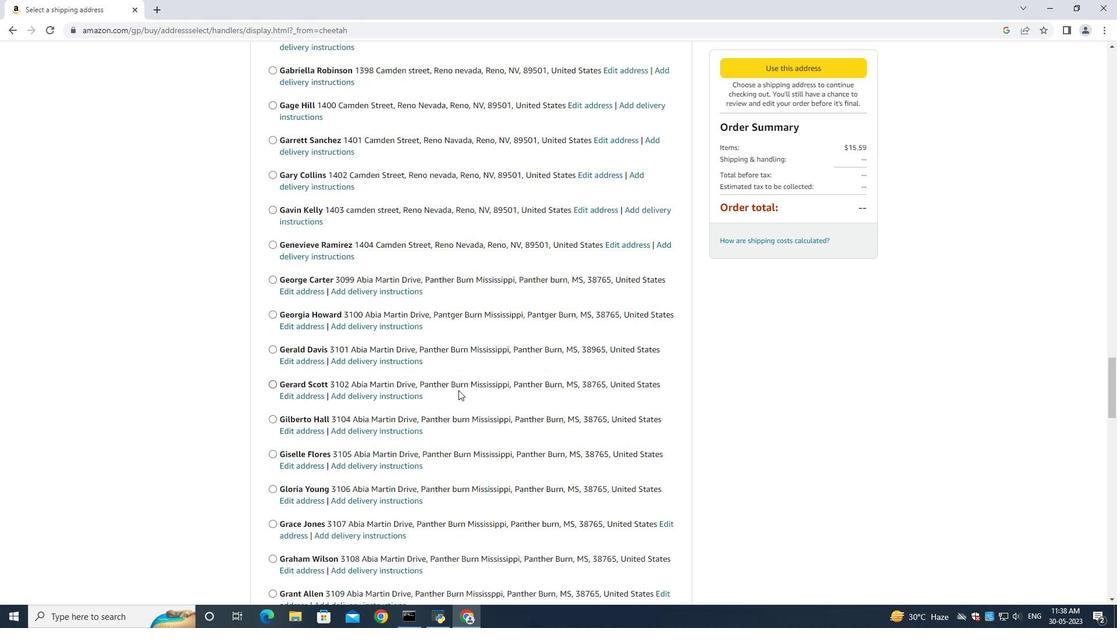 
Action: Mouse moved to (456, 390)
Screenshot: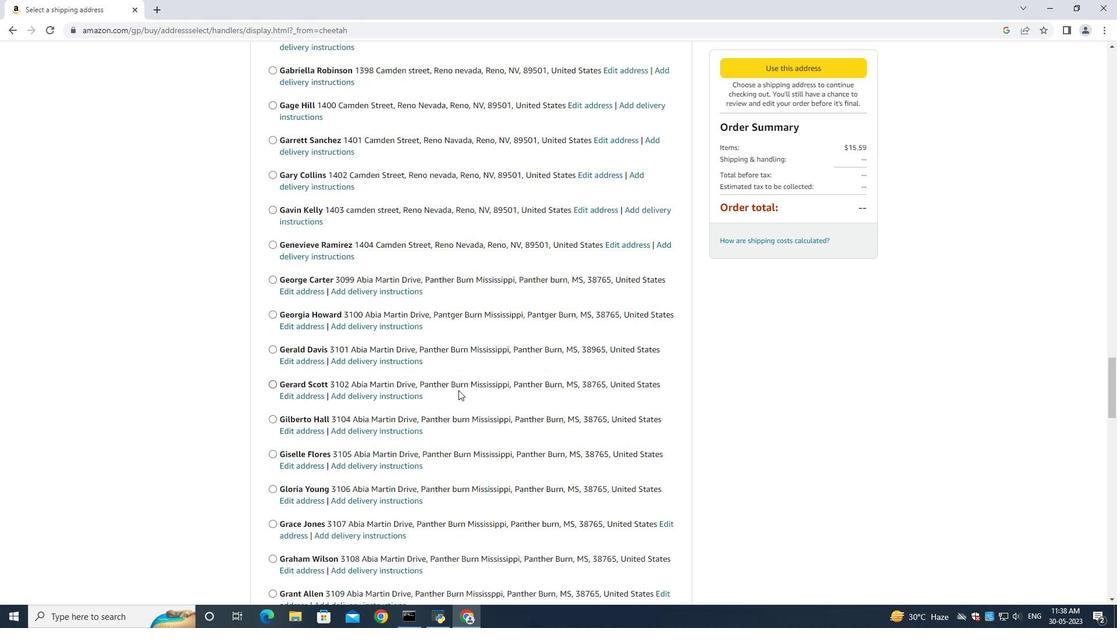 
Action: Mouse scrolled (458, 390) with delta (0, 0)
Screenshot: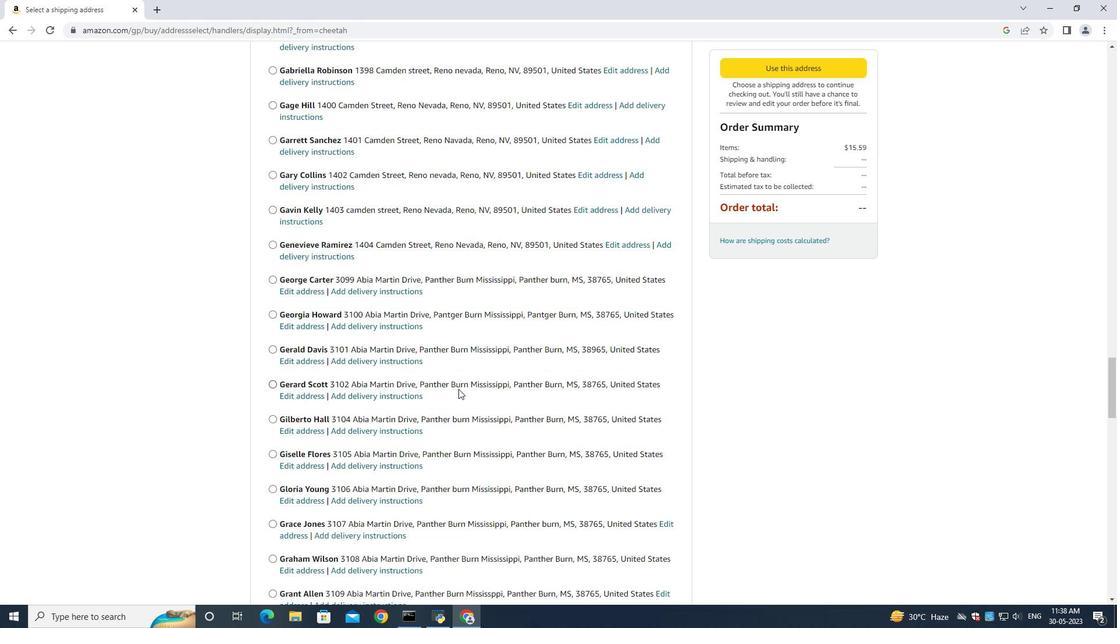 
Action: Mouse moved to (454, 390)
Screenshot: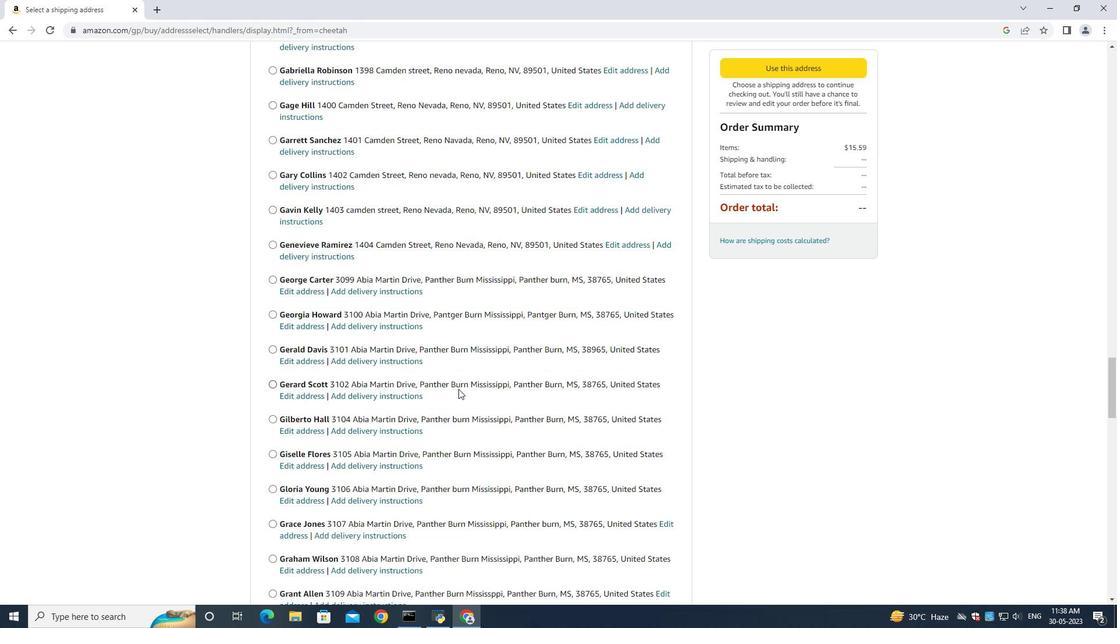 
Action: Mouse scrolled (456, 390) with delta (0, 0)
Screenshot: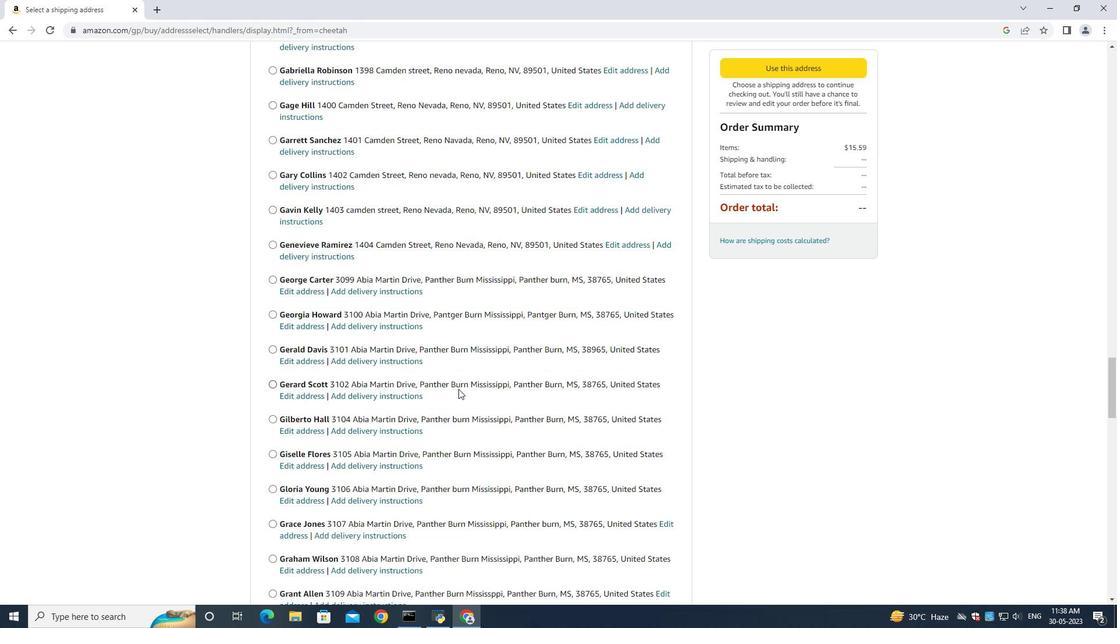 
Action: Mouse moved to (440, 382)
Screenshot: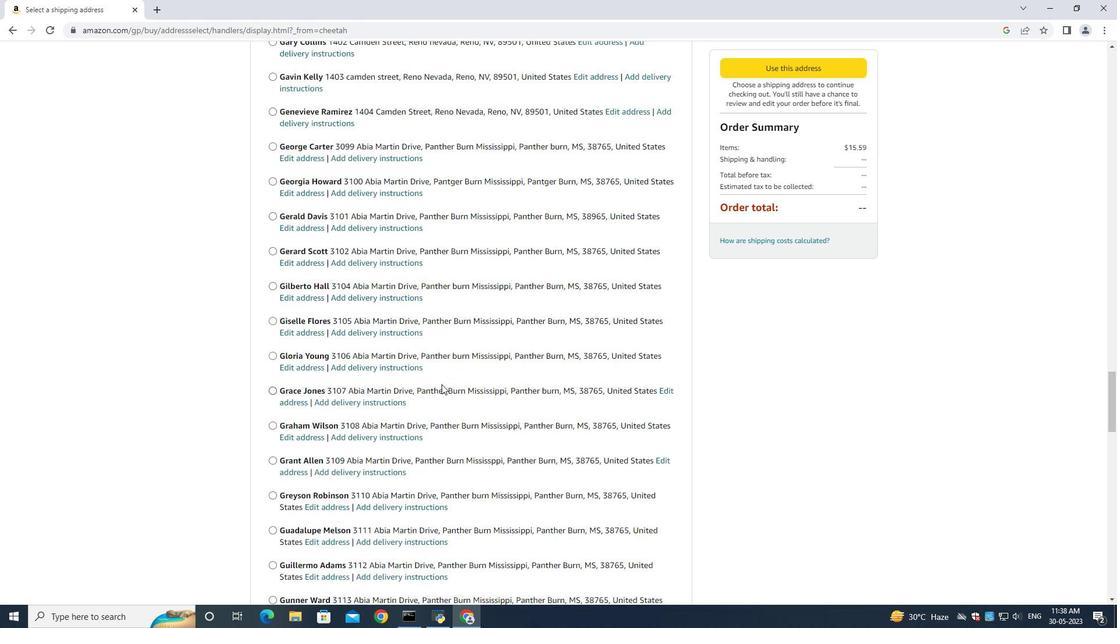 
Action: Mouse scrolled (440, 381) with delta (0, 0)
Screenshot: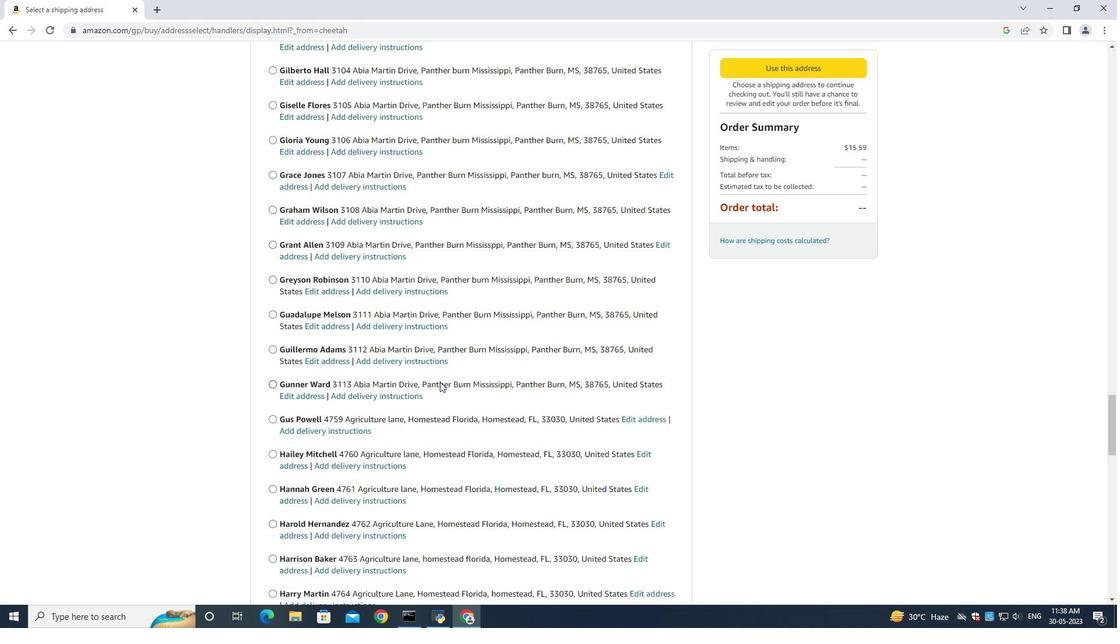 
Action: Mouse scrolled (440, 381) with delta (0, 0)
Screenshot: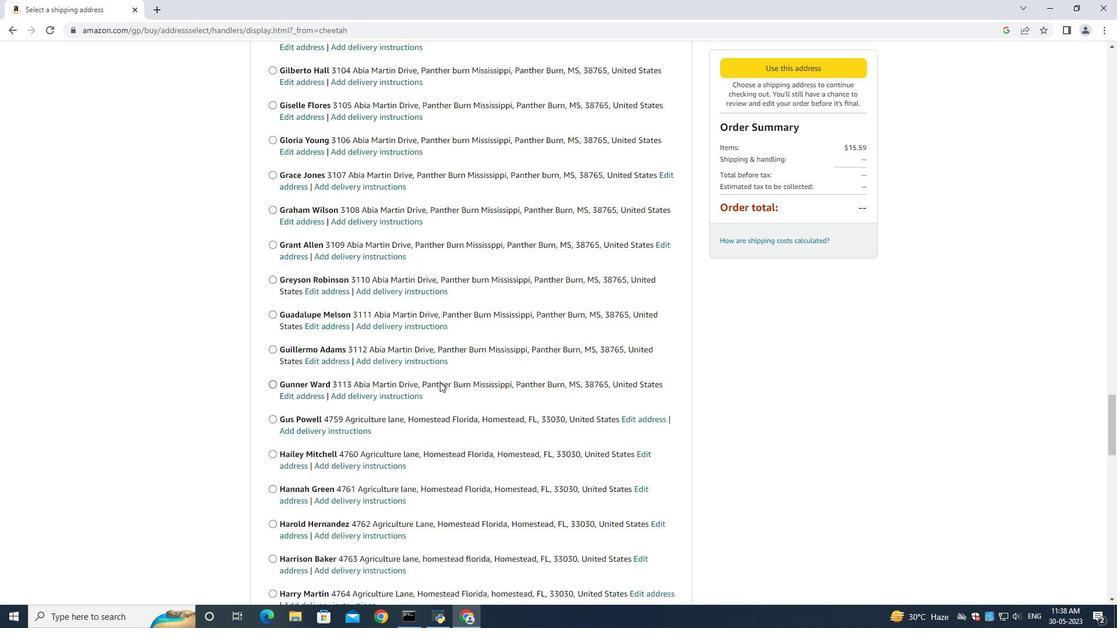 
Action: Mouse scrolled (440, 381) with delta (0, 0)
Screenshot: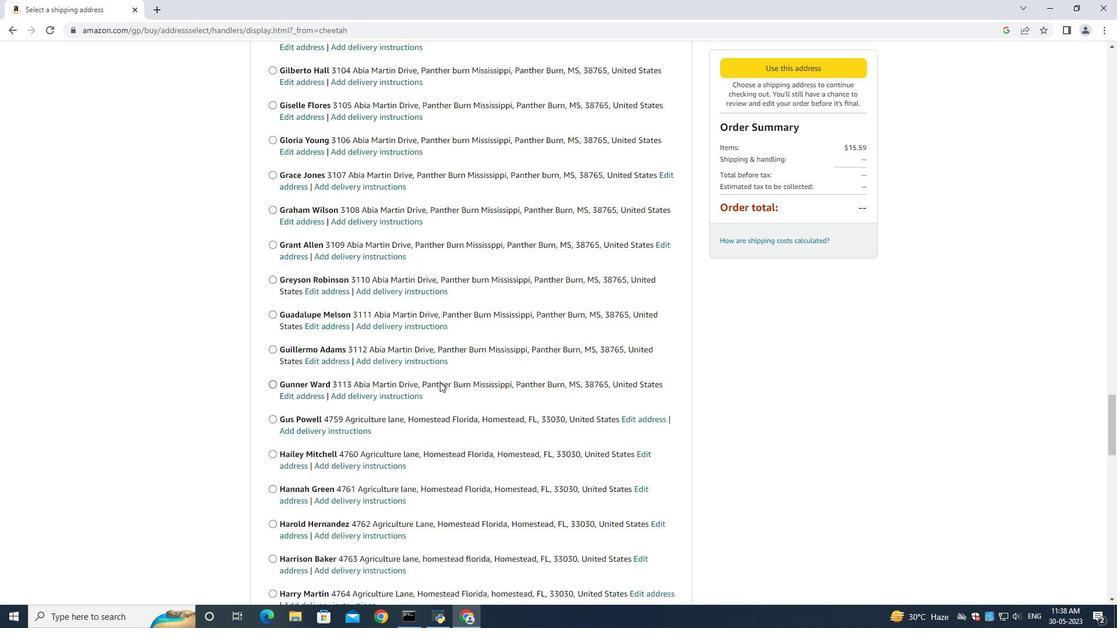 
Action: Mouse scrolled (440, 381) with delta (0, 0)
Screenshot: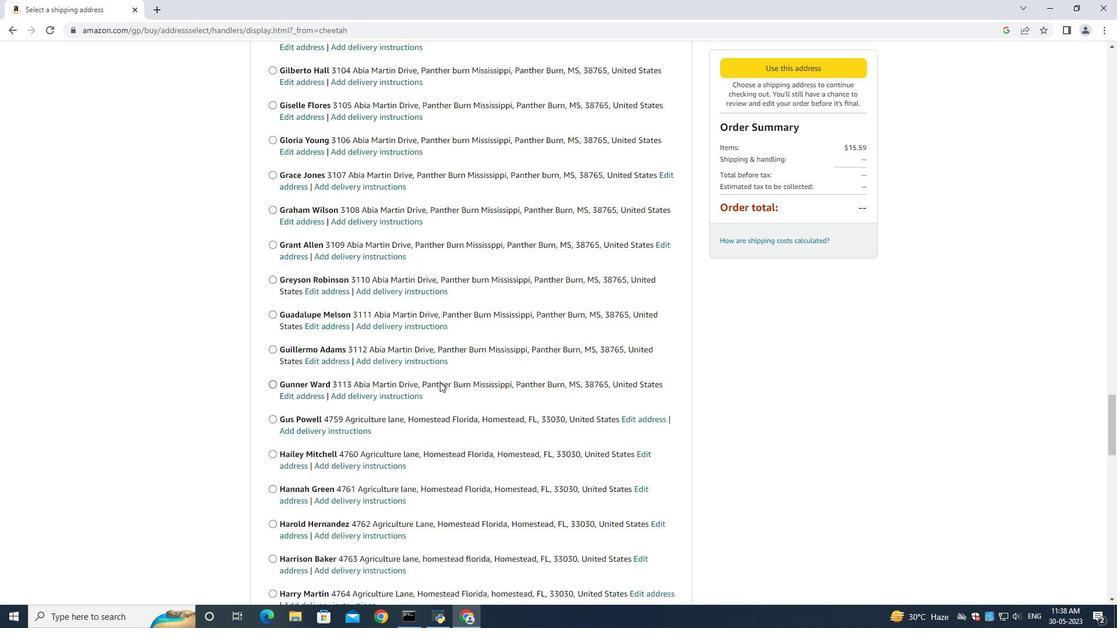 
Action: Mouse scrolled (440, 381) with delta (0, 0)
Screenshot: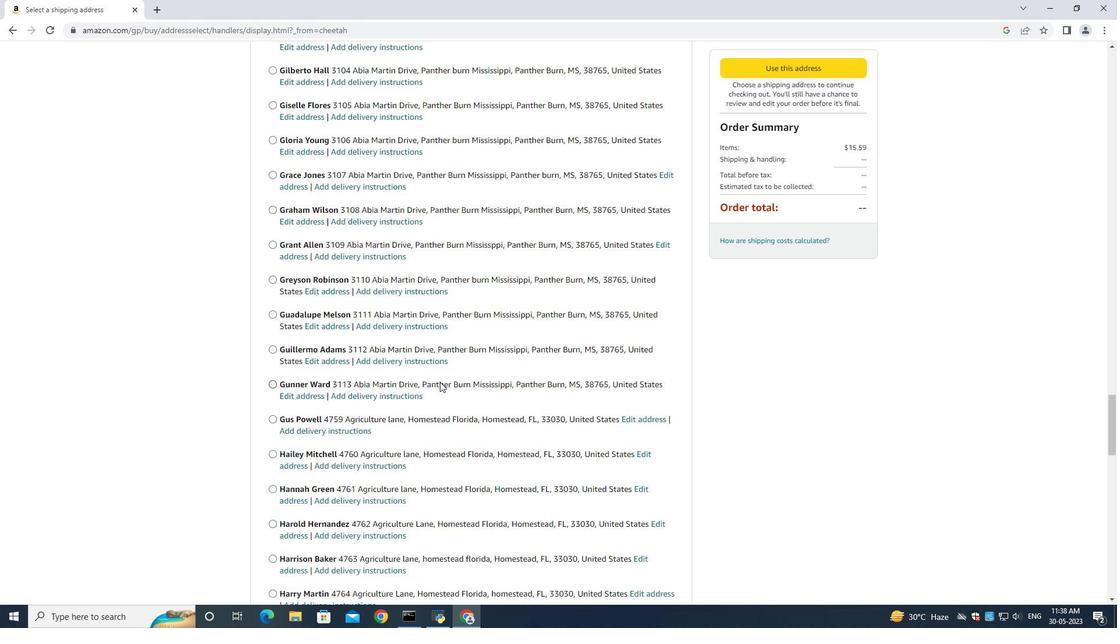 
Action: Mouse scrolled (440, 381) with delta (0, 0)
Screenshot: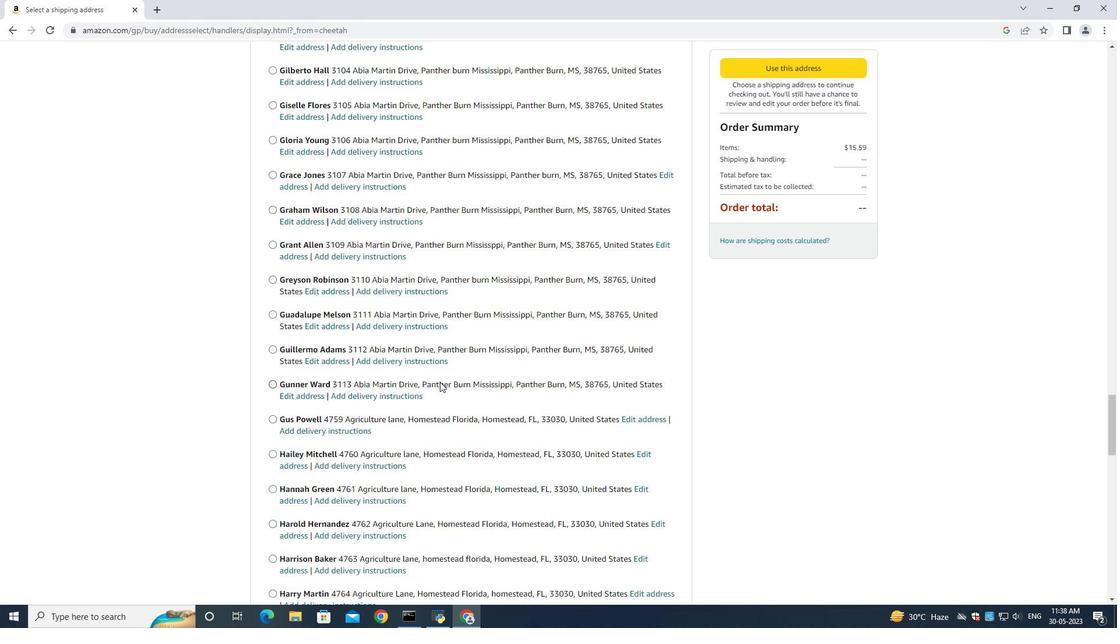 
Action: Mouse moved to (439, 381)
Screenshot: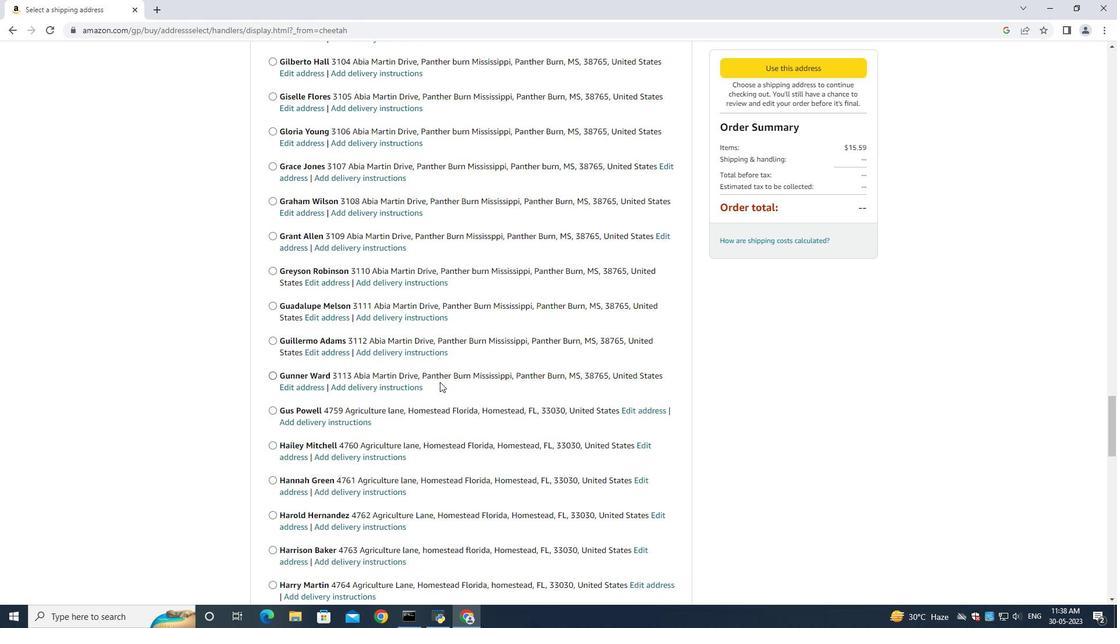 
Action: Mouse scrolled (439, 381) with delta (0, 0)
Screenshot: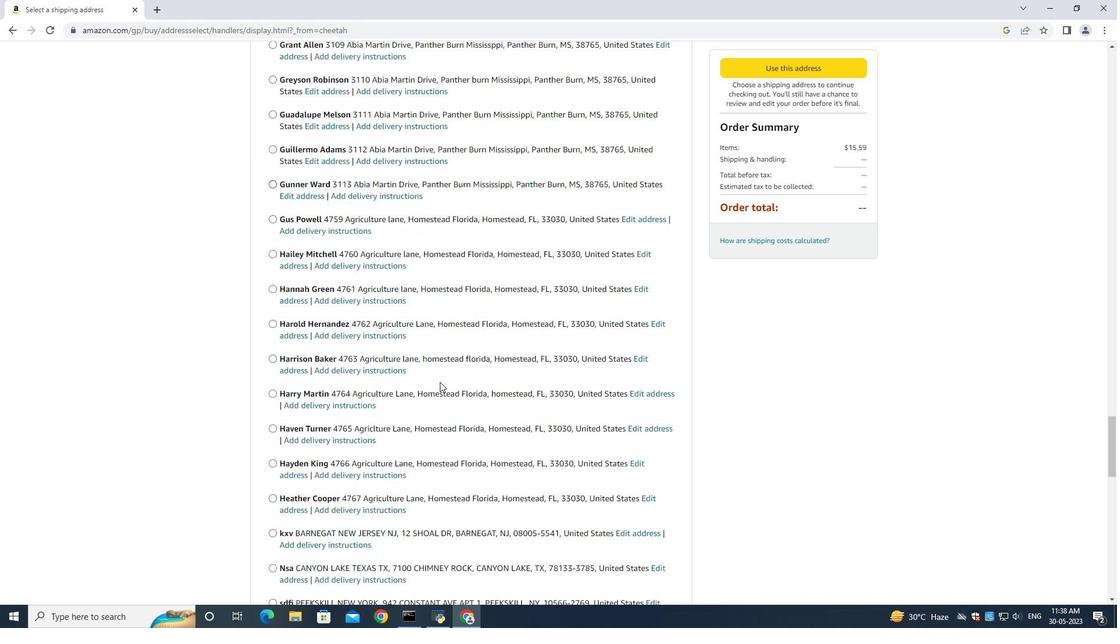 
Action: Mouse moved to (439, 380)
Screenshot: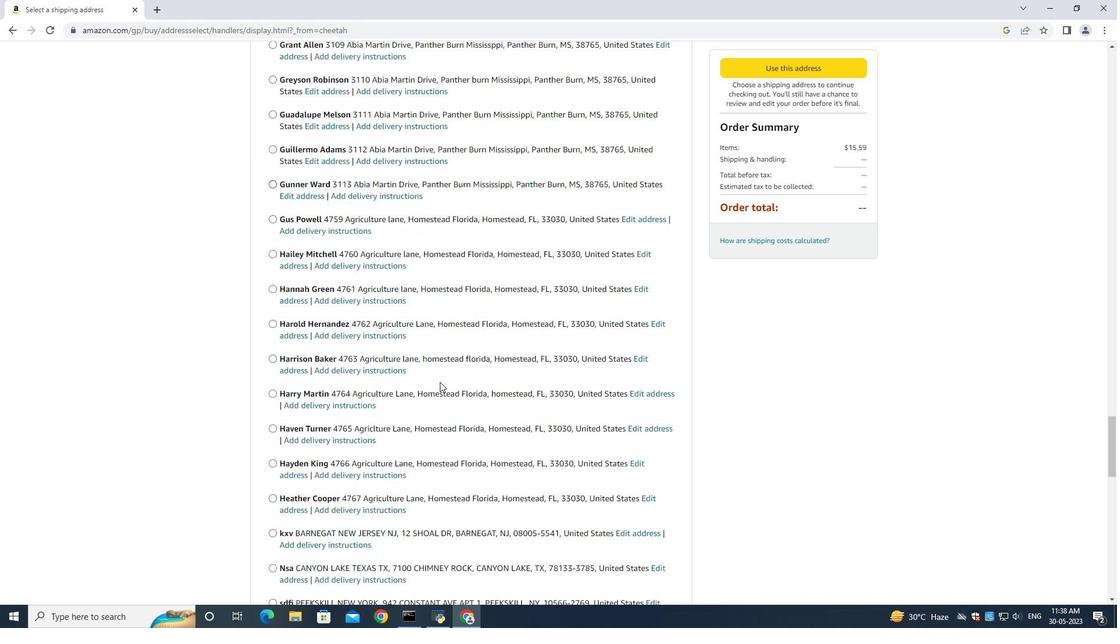 
Action: Mouse scrolled (439, 379) with delta (0, 0)
Screenshot: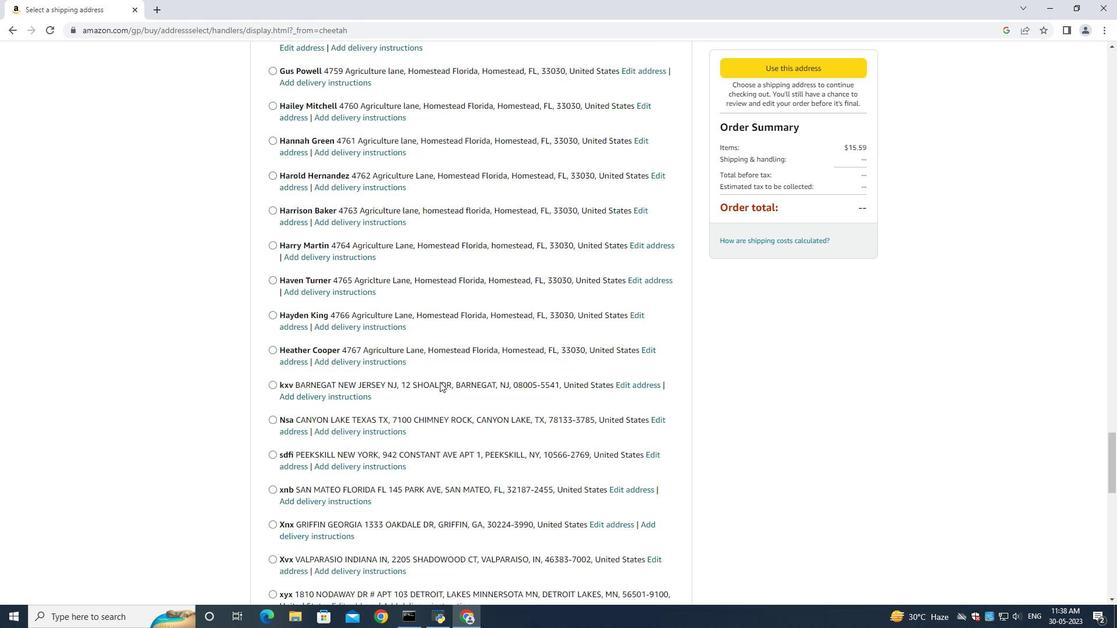 
Action: Mouse scrolled (439, 379) with delta (0, 0)
Screenshot: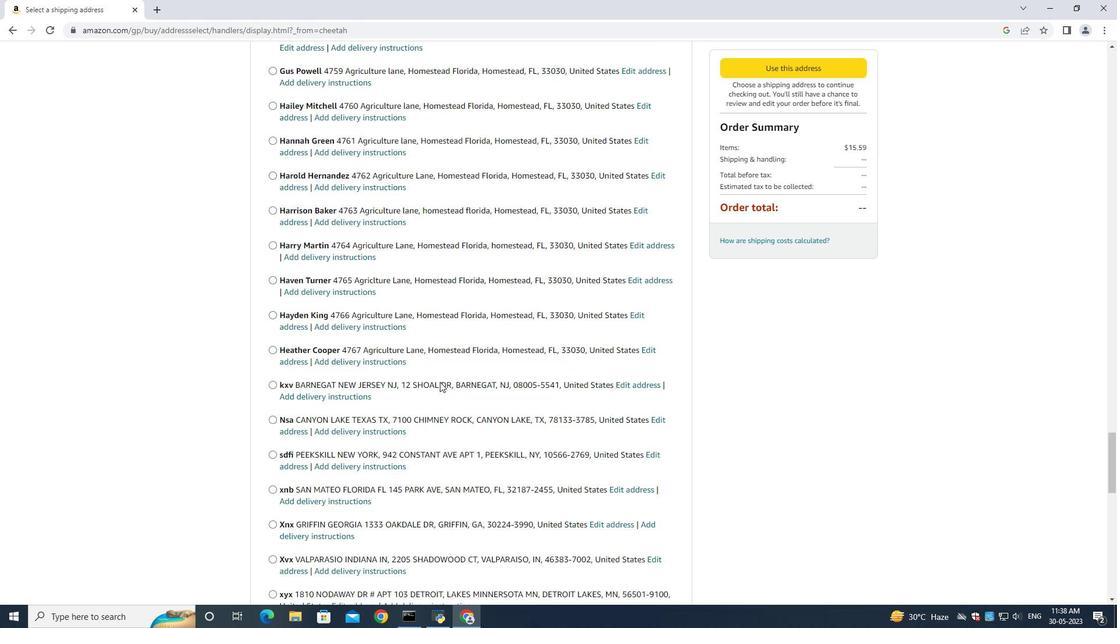 
Action: Mouse scrolled (439, 379) with delta (0, 0)
Screenshot: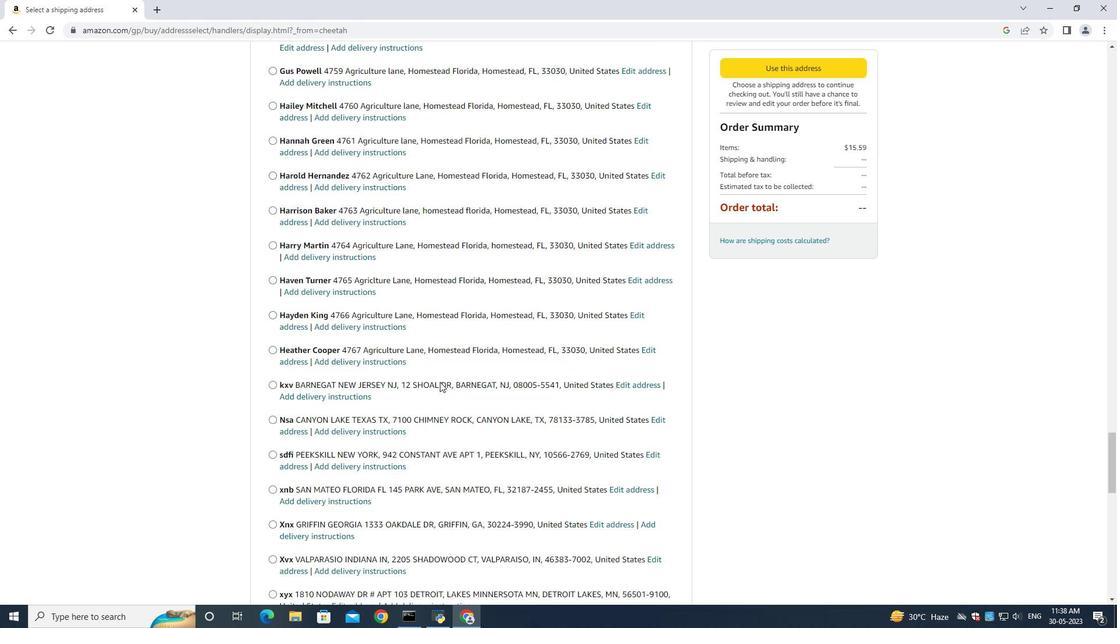 
Action: Mouse scrolled (439, 379) with delta (0, 0)
Screenshot: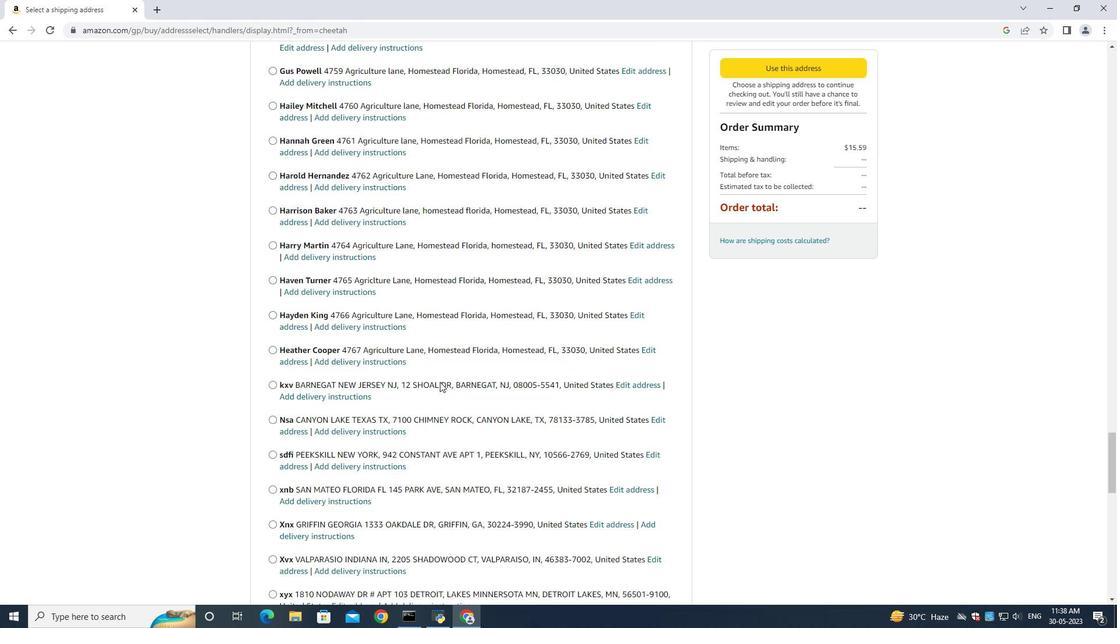 
Action: Mouse scrolled (439, 379) with delta (0, 0)
Screenshot: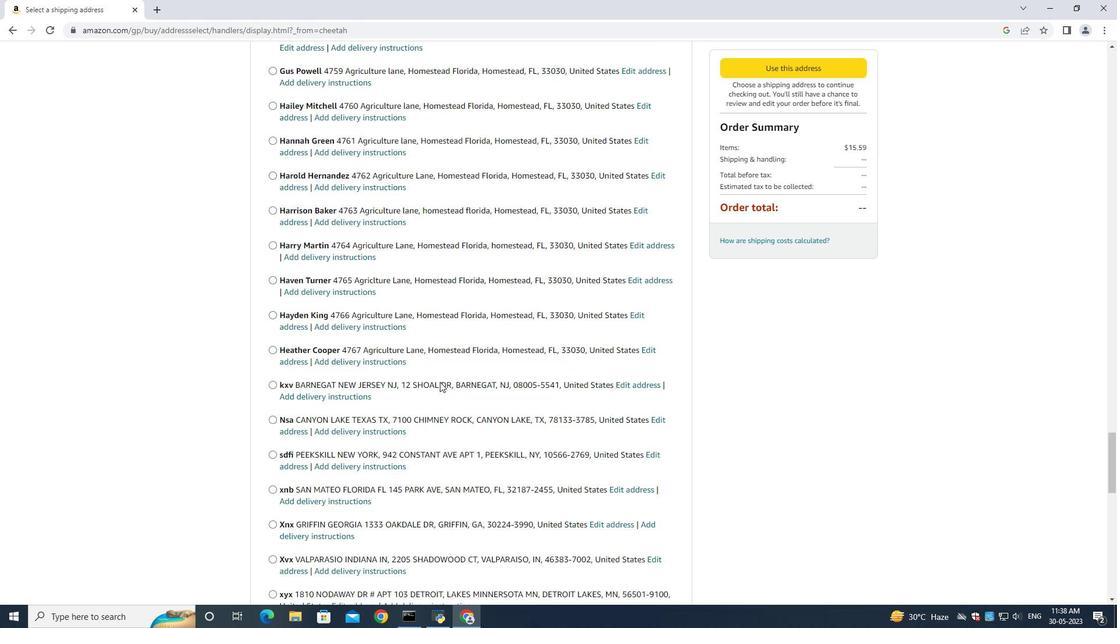 
Action: Mouse scrolled (439, 379) with delta (0, 0)
Screenshot: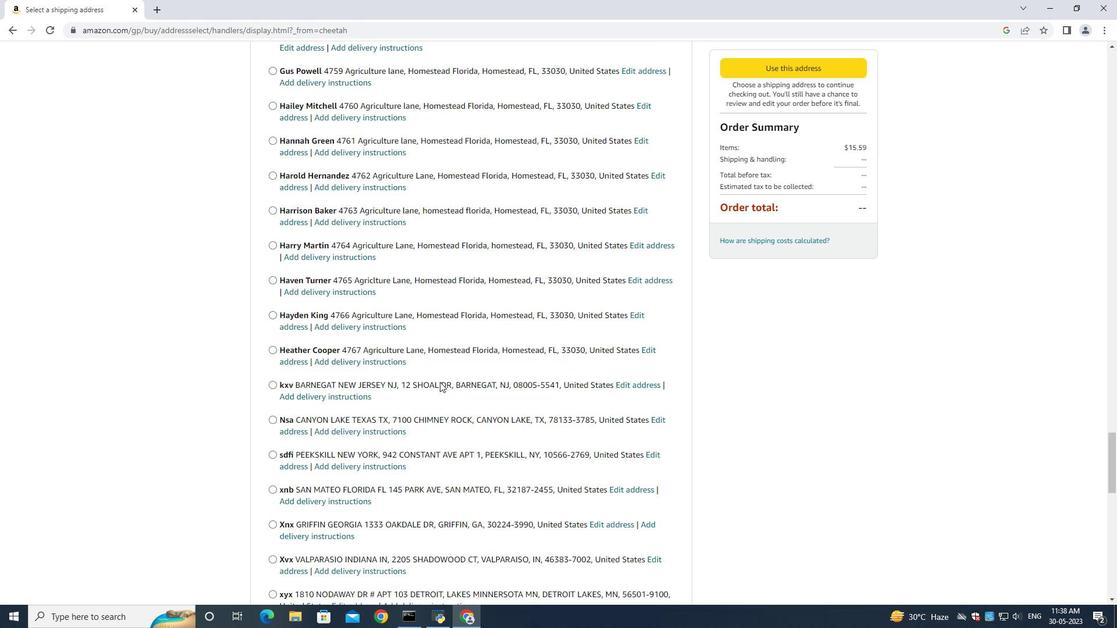 
Action: Mouse moved to (439, 378)
Screenshot: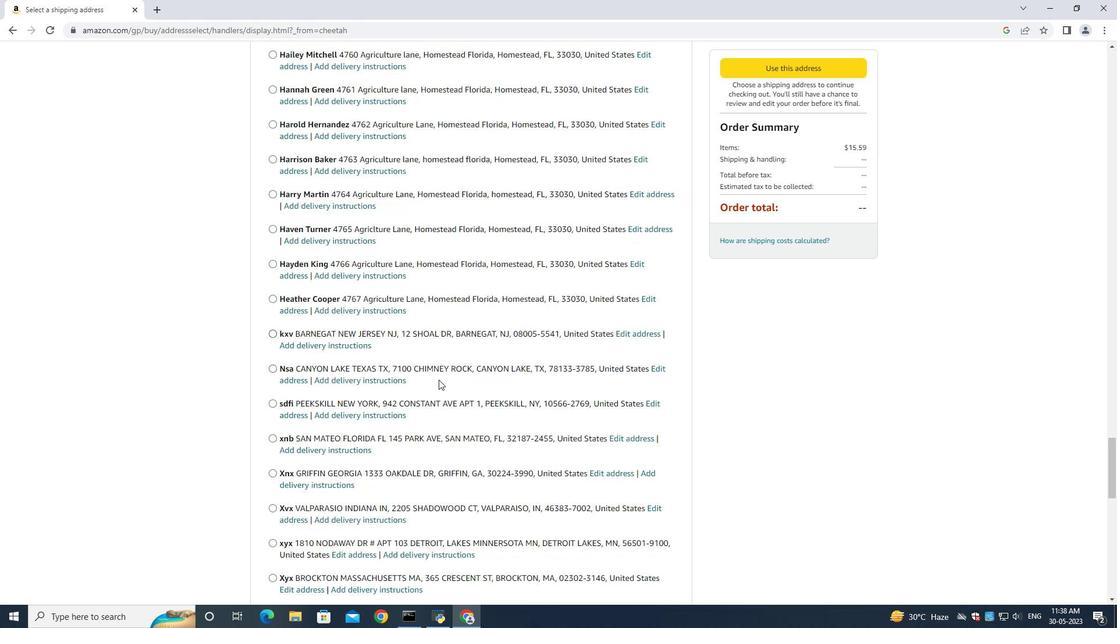 
Action: Mouse scrolled (439, 377) with delta (0, 0)
Screenshot: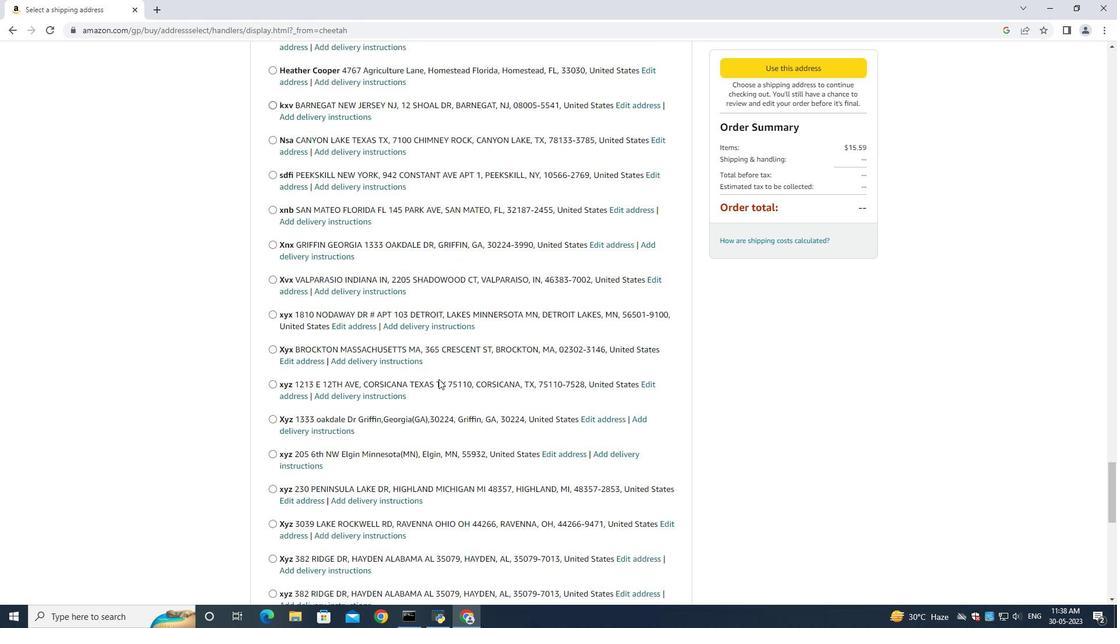 
Action: Mouse scrolled (439, 377) with delta (0, 0)
Screenshot: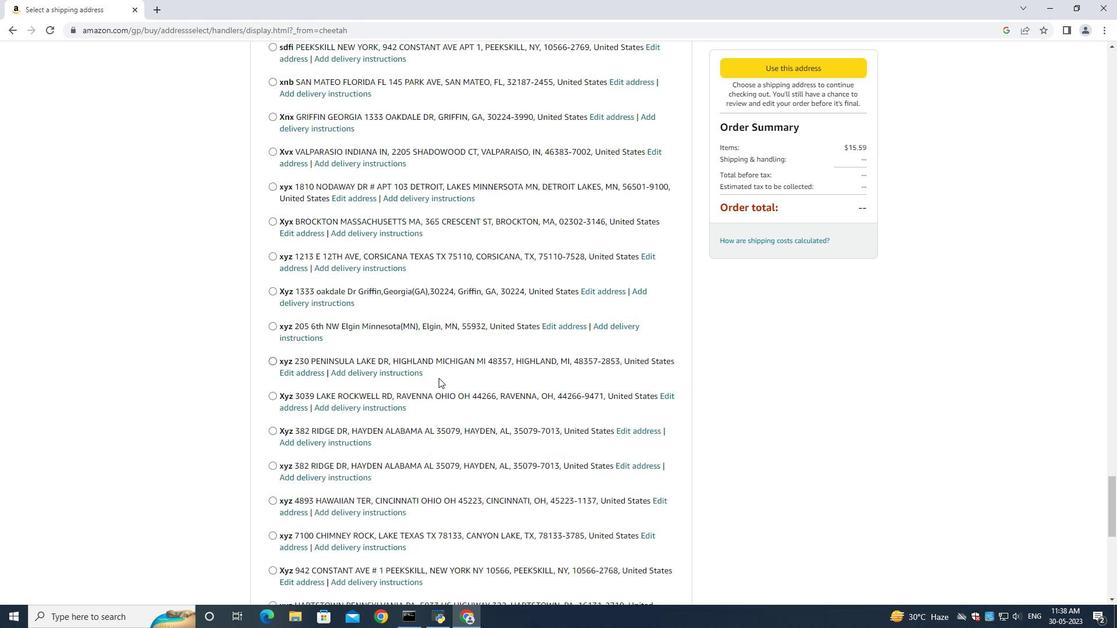 
Action: Mouse scrolled (439, 377) with delta (0, 0)
Screenshot: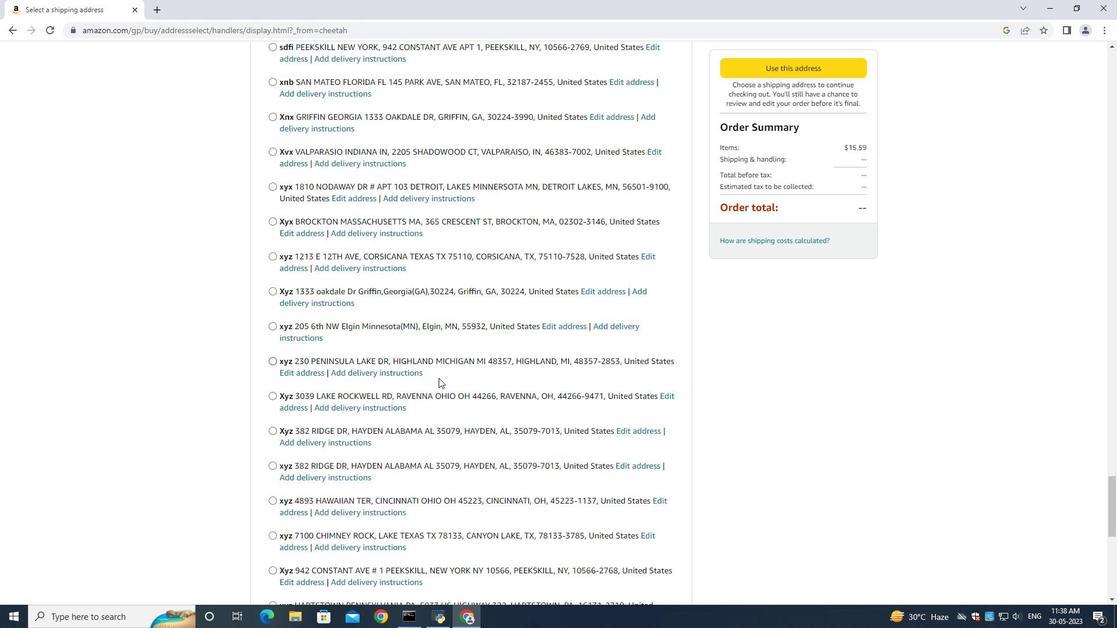 
Action: Mouse scrolled (439, 377) with delta (0, 0)
Screenshot: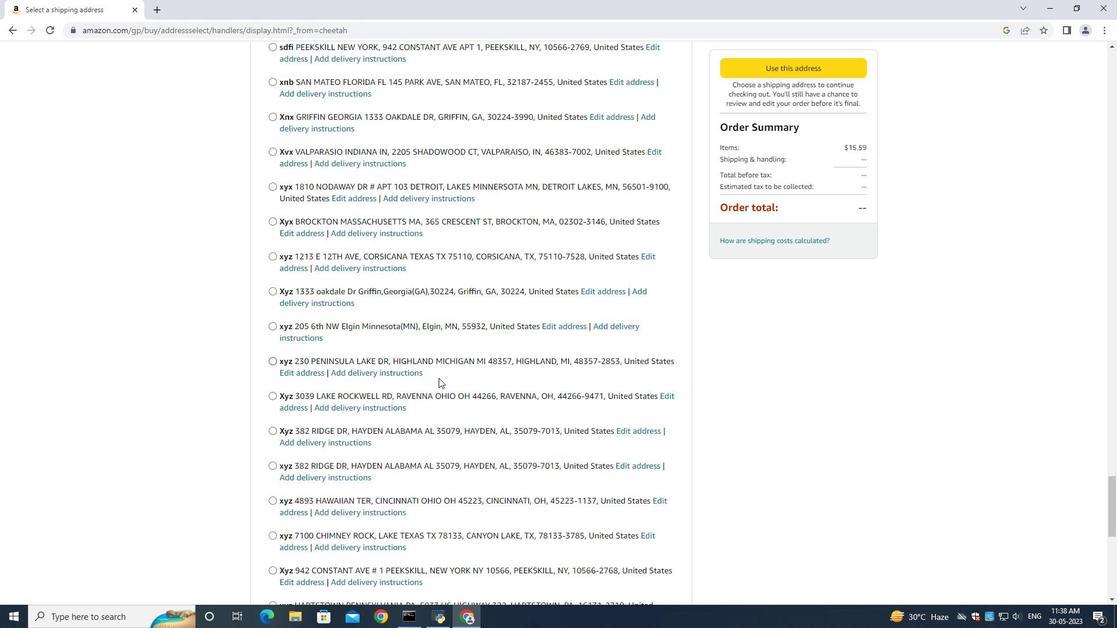 
Action: Mouse scrolled (439, 377) with delta (0, 0)
Screenshot: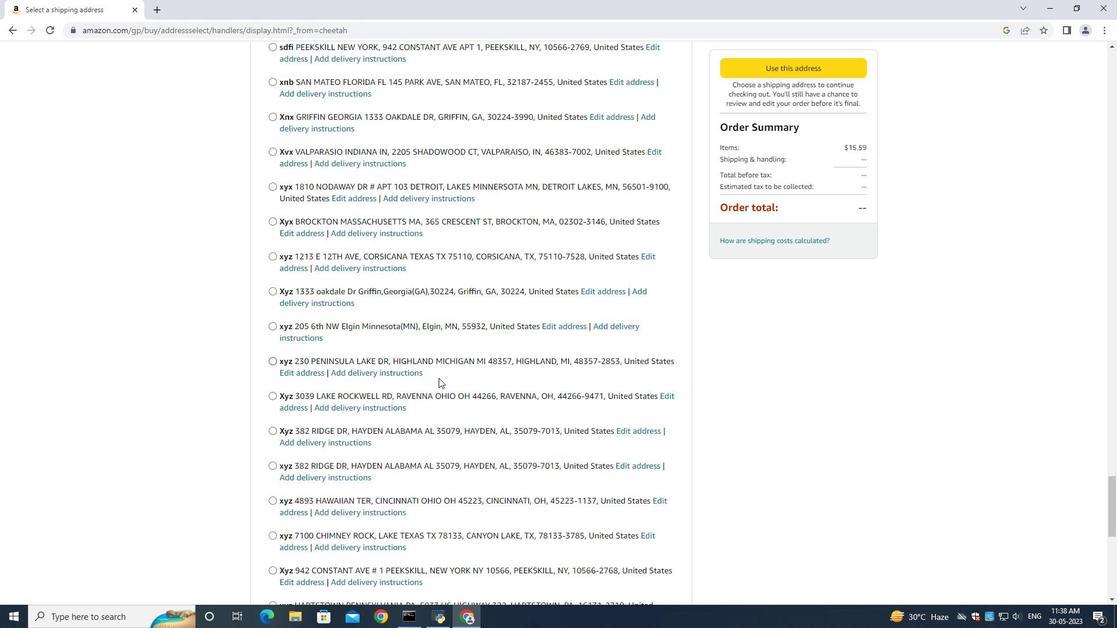 
Action: Mouse scrolled (439, 377) with delta (0, 0)
Screenshot: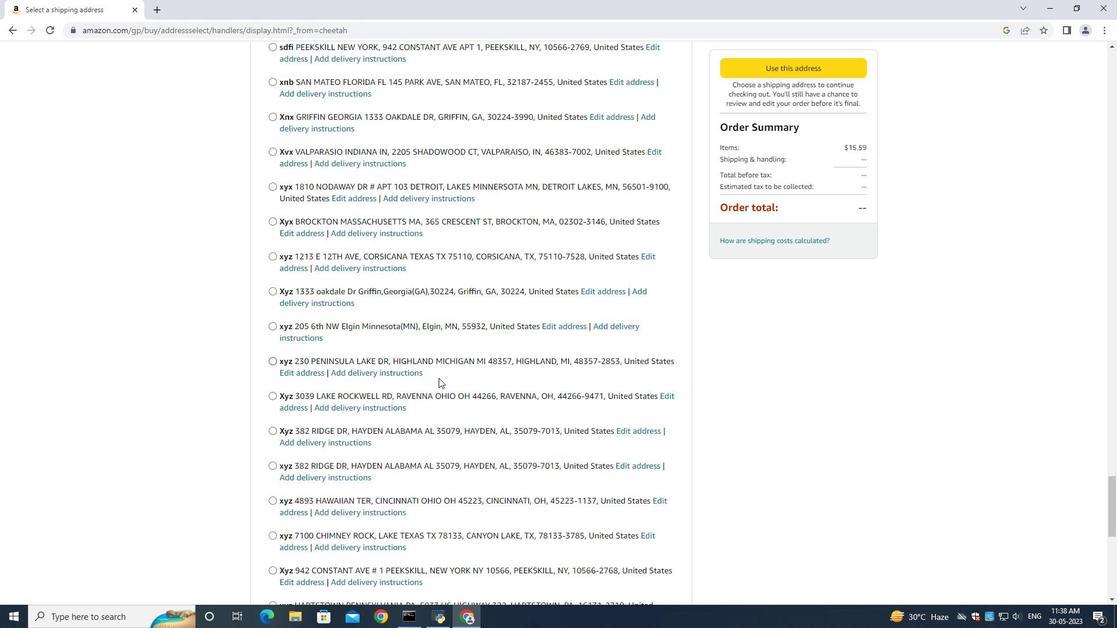 
Action: Mouse scrolled (439, 377) with delta (0, 0)
Screenshot: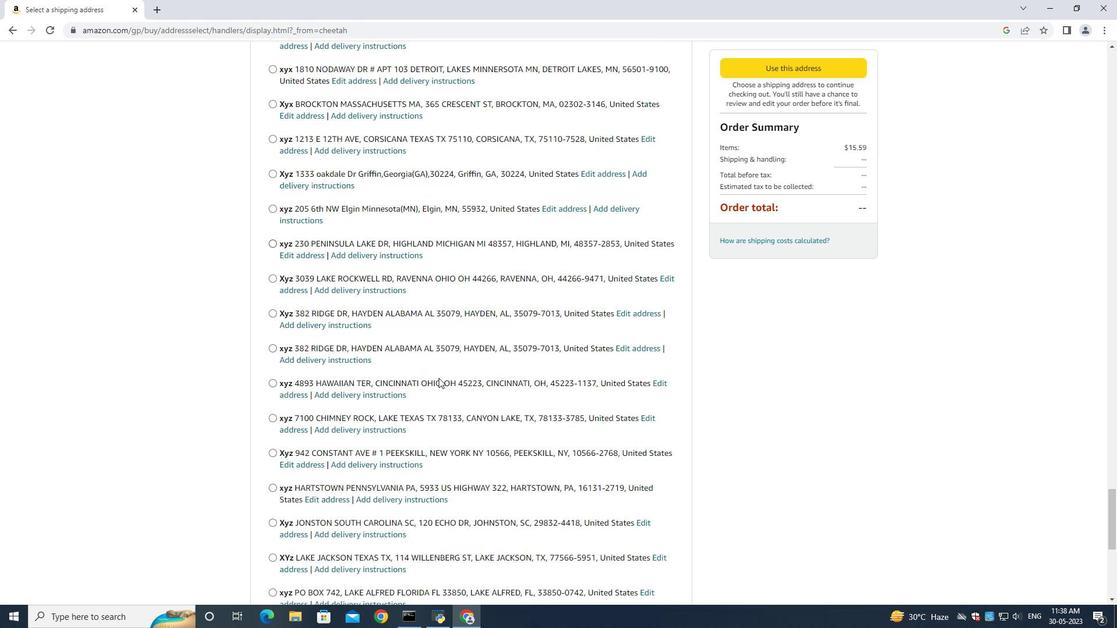 
Action: Mouse scrolled (439, 377) with delta (0, 0)
Screenshot: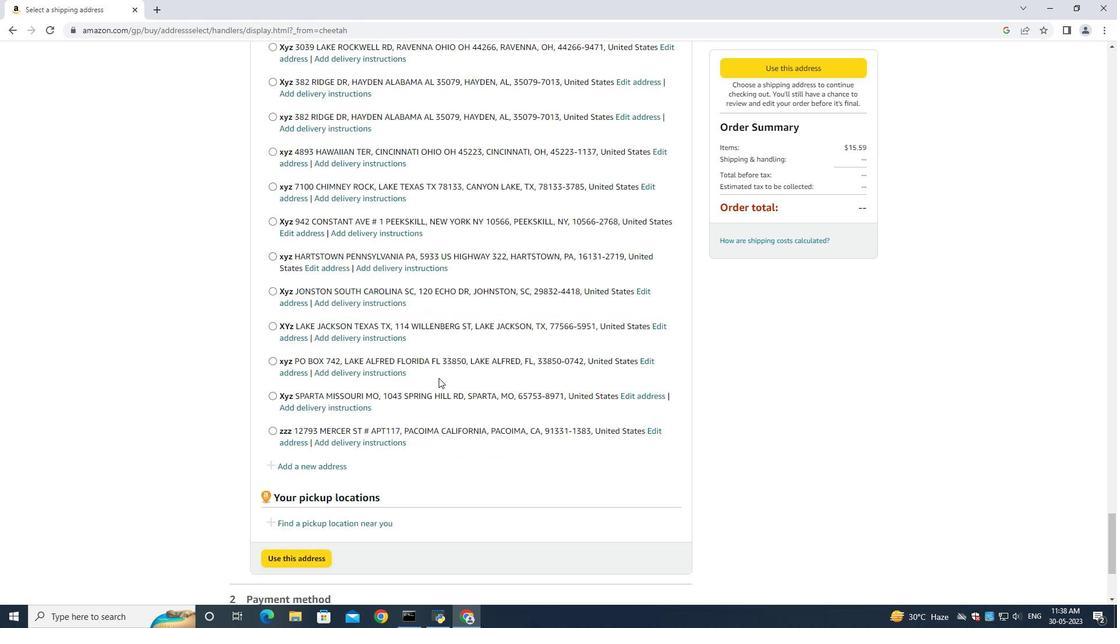 
Action: Mouse scrolled (439, 377) with delta (0, 0)
Screenshot: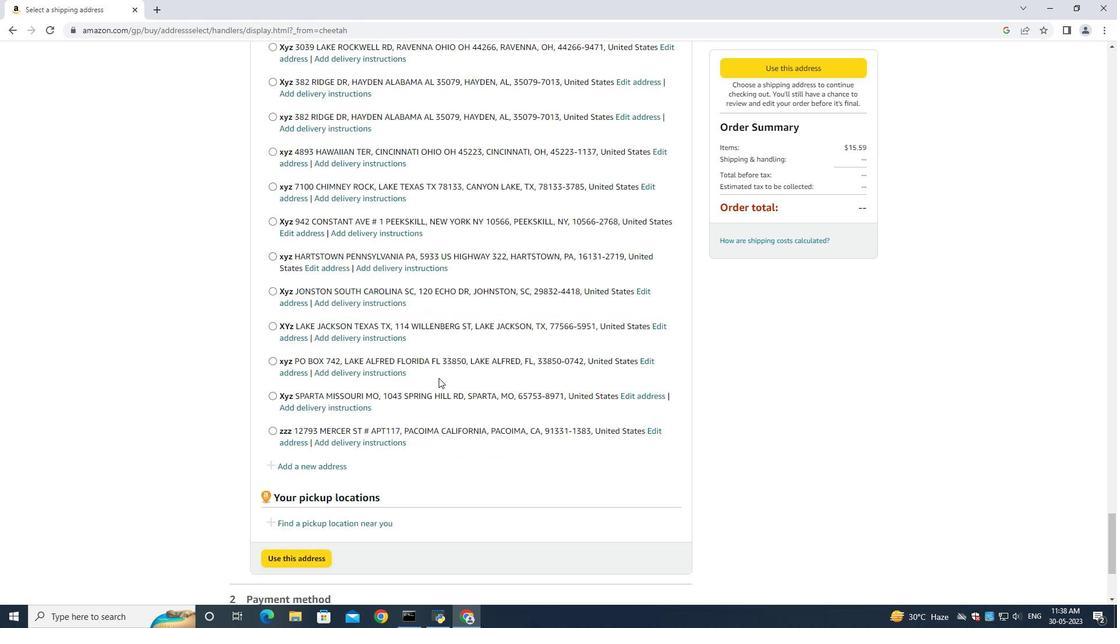 
Action: Mouse scrolled (439, 377) with delta (0, 0)
Screenshot: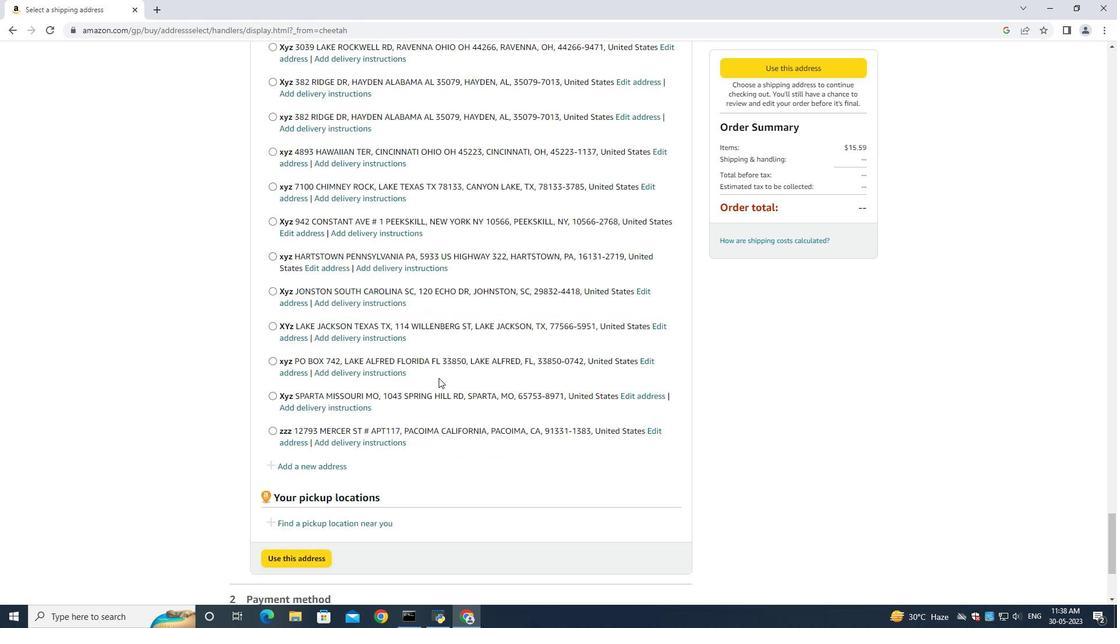 
Action: Mouse scrolled (439, 377) with delta (0, 0)
Screenshot: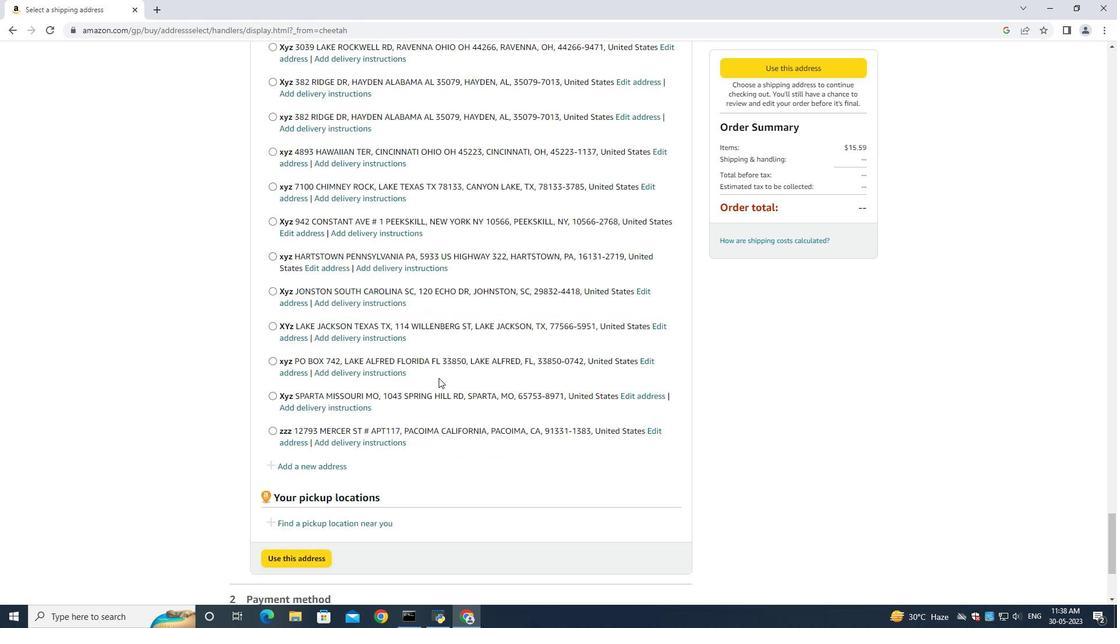 
Action: Mouse scrolled (439, 377) with delta (0, 0)
Screenshot: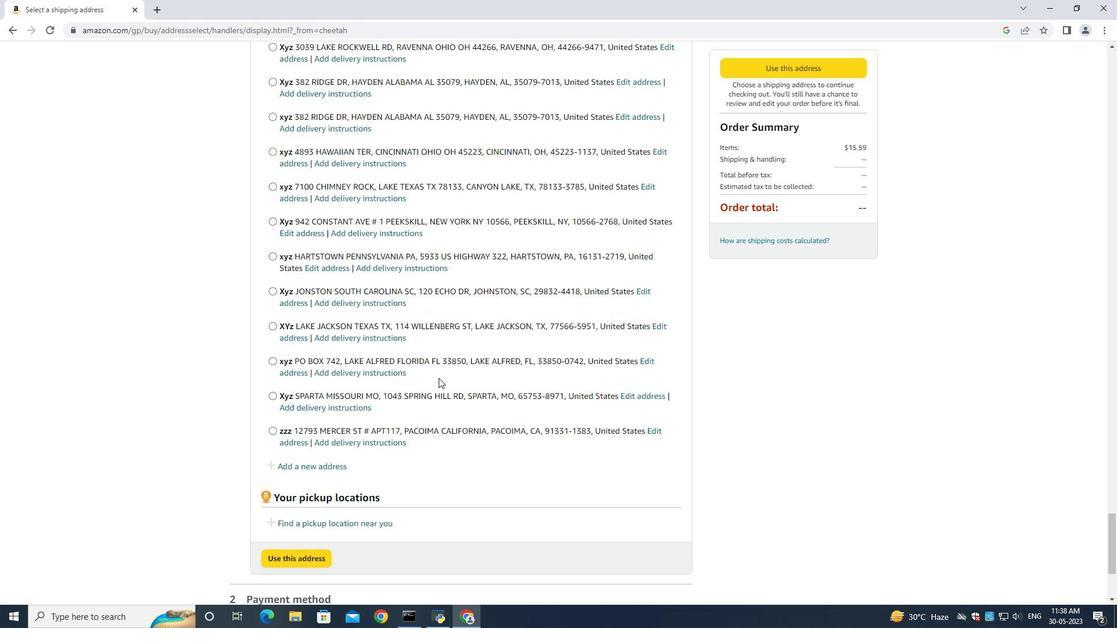 
Action: Mouse moved to (325, 273)
Screenshot: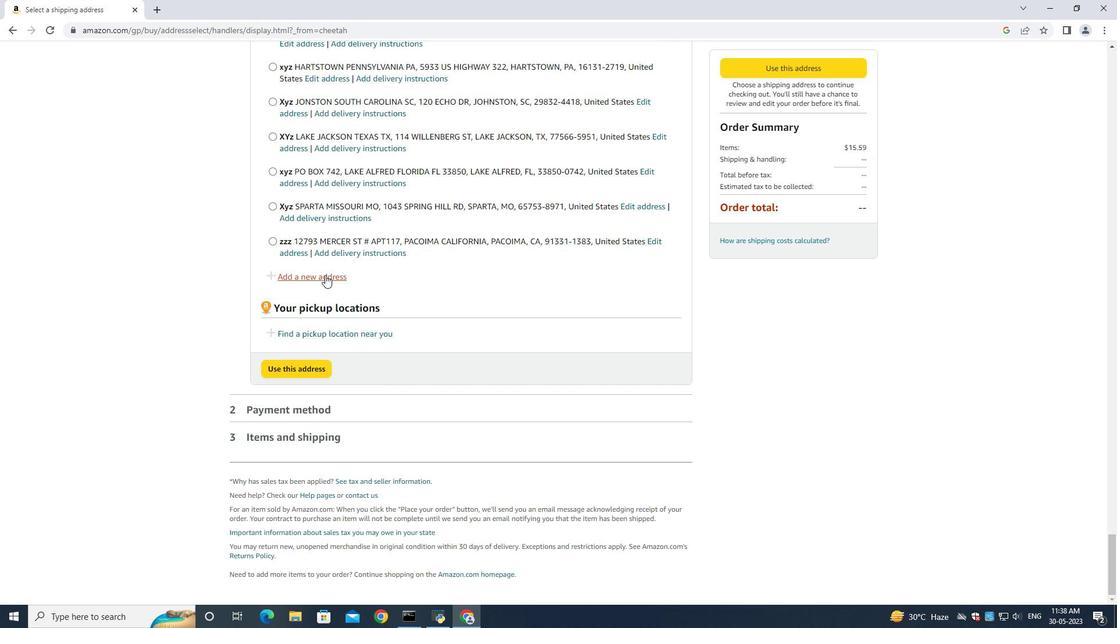 
Action: Mouse pressed left at (325, 273)
Screenshot: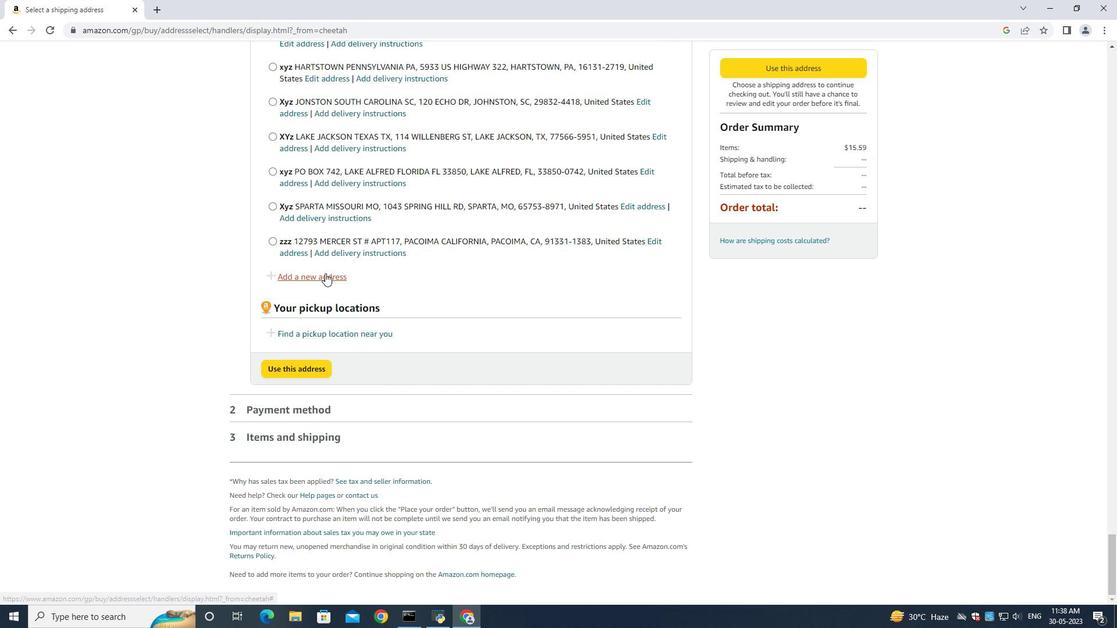 
Action: Mouse moved to (387, 284)
Screenshot: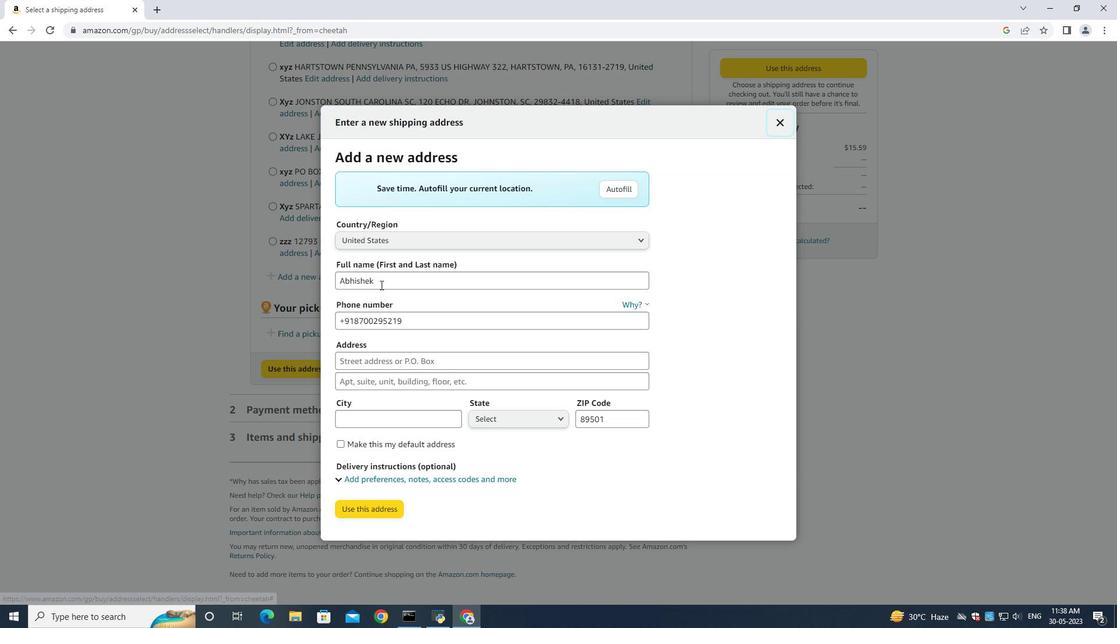 
Action: Mouse pressed left at (387, 284)
Screenshot: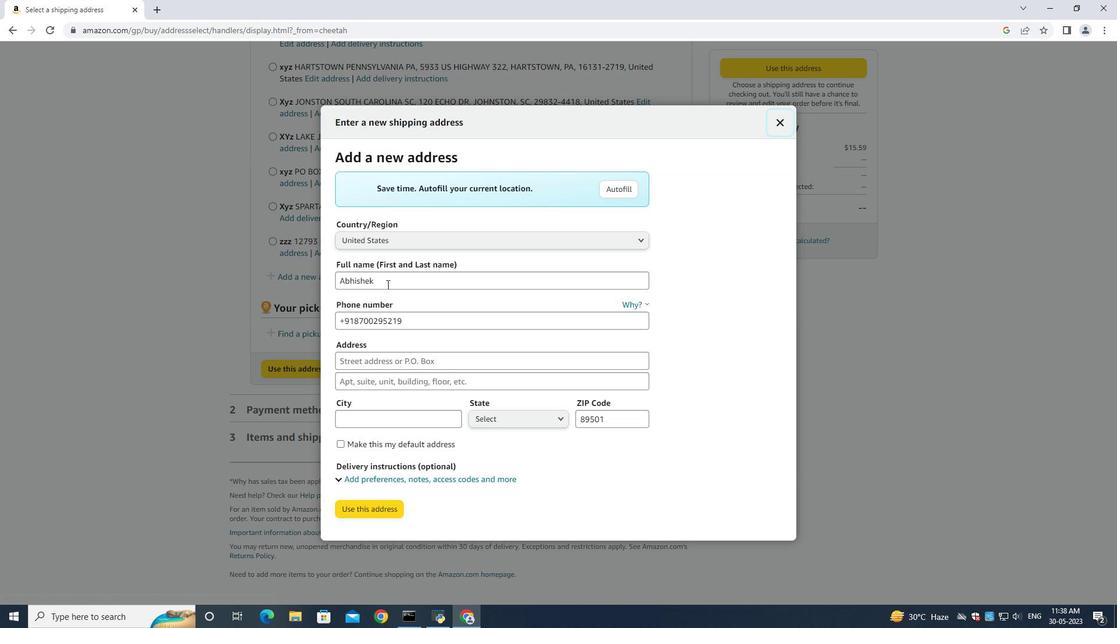 
Action: Mouse moved to (386, 283)
Screenshot: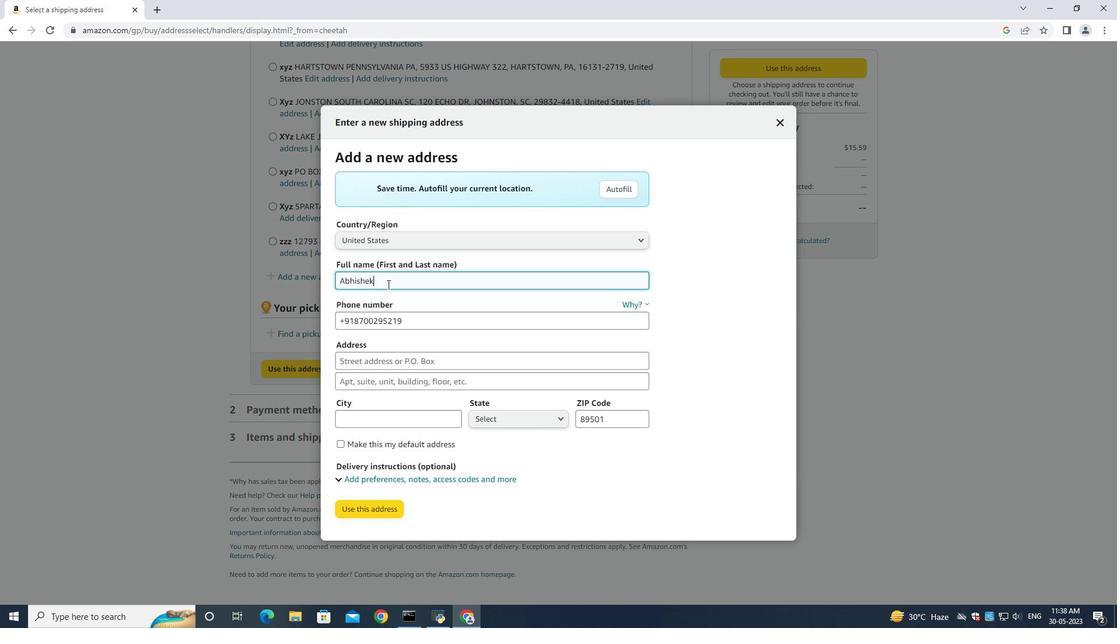 
Action: Key pressed <Key.backspace>ctrl+A<Key.backspace><Key.shift><Key.shift><Key.shift><Key.shift><Key.shift><Key.shift><Key.shift><Key.shift><Key.shift><Key.shift><Key.shift><Key.shift><Key.shift><Key.shift><Key.shift><Key.shift><Key.shift><Key.shift><Key.shift><Key.shift><Key.shift><Key.shift><Key.shift><Key.shift><Key.shift><Key.shift><Key.shift><Key.shift><Key.shift><Key.shift><Key.shift><Key.shift><Key.shift><Key.shift>Heldi<Key.space><Key.shift><Key.shift><Key.shift><Key.shift><Key.shift><Key.shift><Key.shift><Key.shift><Key.shift><Key.shift><Key.shift><Key.shift><Key.shift><Key.shift><Key.shift><Key.shift><Key.shift><Key.shift><Key.shift><Key.shift><Key.shift><Key.shift><Key.shift><Key.shift><Key.shift><Key.shift><Key.shift><Key.shift><Key.shift><Key.shift><Key.shift><Key.shift><Key.shift><Key.shift><Key.shift><Key.shift>Phillips<Key.space><Key.tab><Key.tab><Key.backspace>3052454080<Key.tab>4768<Key.space><Key.shift>Agriculture<Key.space><Key.shift>Lane<Key.space><Key.tab><Key.shift><Key.shift><Key.shift><Key.shift><Key.shift><Key.shift><Key.shift><Key.shift><Key.shift><Key.shift><Key.shift><Key.shift><Key.shift><Key.shift><Key.shift><Key.shift><Key.shift><Key.shift><Key.shift><Key.shift><Key.shift><Key.shift><Key.shift><Key.shift><Key.shift><Key.shift><Key.shift><Key.shift><Key.shift><Key.shift><Key.shift><Key.shift><Key.shift><Key.shift><Key.shift><Key.shift><Key.shift><Key.shift><Key.shift><Key.shift><Key.shift><Key.shift><Key.shift>Homestead<Key.space><Key.shift><Key.shift><Key.shift><Key.shift><Key.shift><Key.shift><Key.shift><Key.shift><Key.shift><Key.shift><Key.shift><Key.shift><Key.shift><Key.shift><Key.shift><Key.shift><Key.shift><Key.shift><Key.shift><Key.shift><Key.shift><Key.shift><Key.shift><Key.shift><Key.shift><Key.shift><Key.shift><Key.shift><Key.shift><Key.shift><Key.shift><Key.shift><Key.shift>Florida<Key.tab><Key.shift><Key.shift><Key.shift><Key.shift><Key.shift><Key.shift><Key.shift><Key.shift><Key.shift>Home<Key.shift><Key.shift><Key.shift><Key.shift><Key.shift><Key.shift><Key.shift><Key.shift><Key.shift><Key.shift><Key.shift><Key.shift><Key.shift><Key.shift>s<Key.shift><Key.shift><Key.shift><Key.shift><Key.shift><Key.shift>tead<Key.space><Key.tab><Key.up>fl<Key.enter><Key.tab><Key.backspace>33030
Screenshot: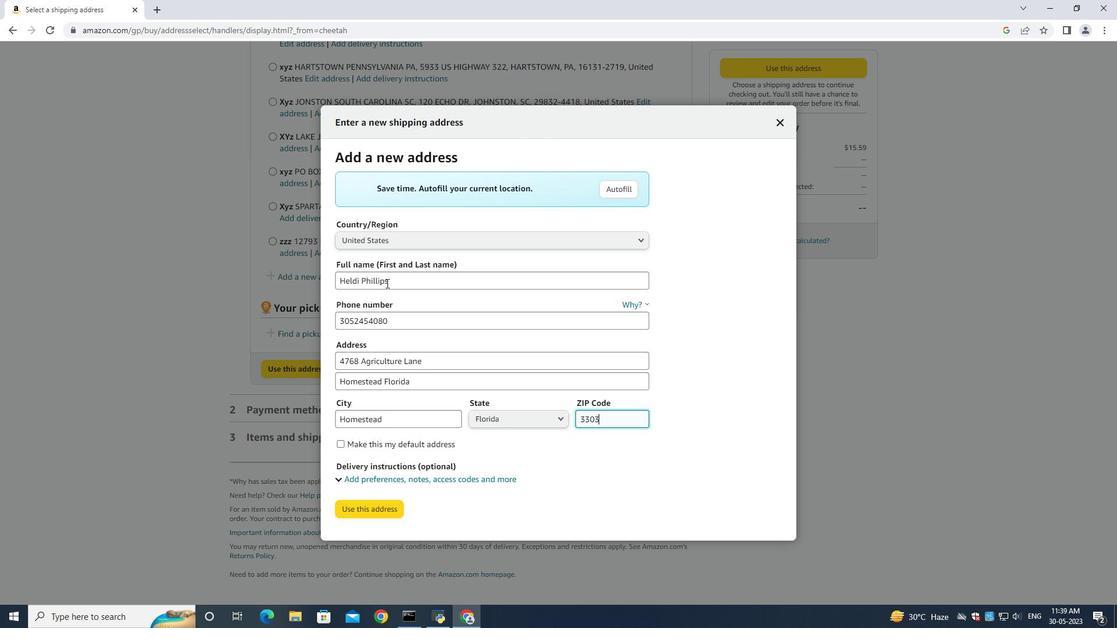 
Action: Mouse moved to (354, 510)
Screenshot: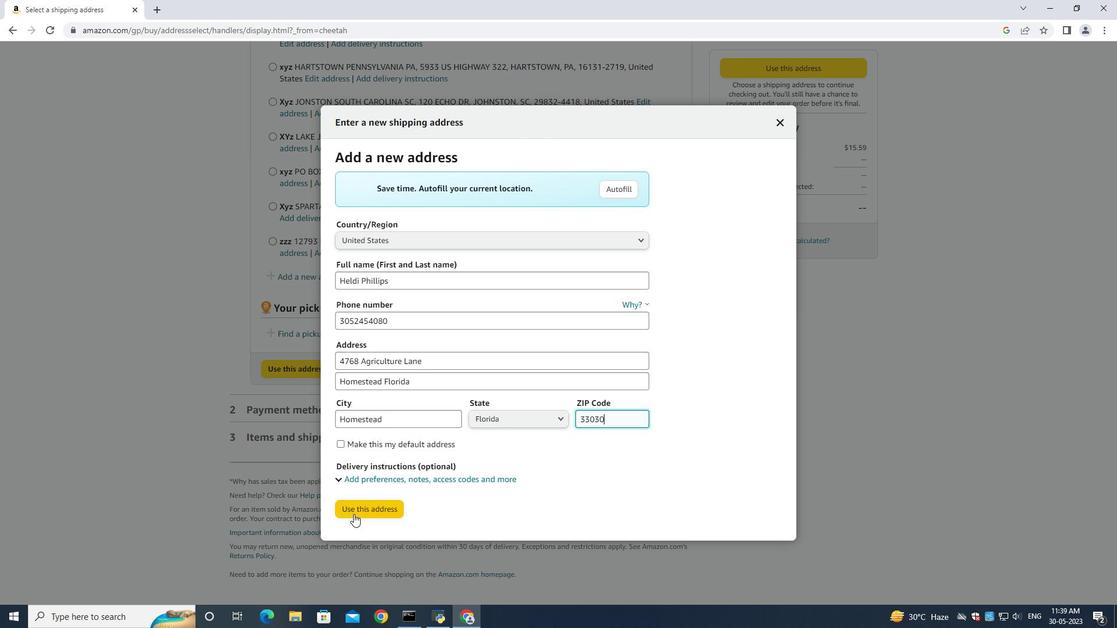 
Action: Mouse pressed left at (354, 510)
Screenshot: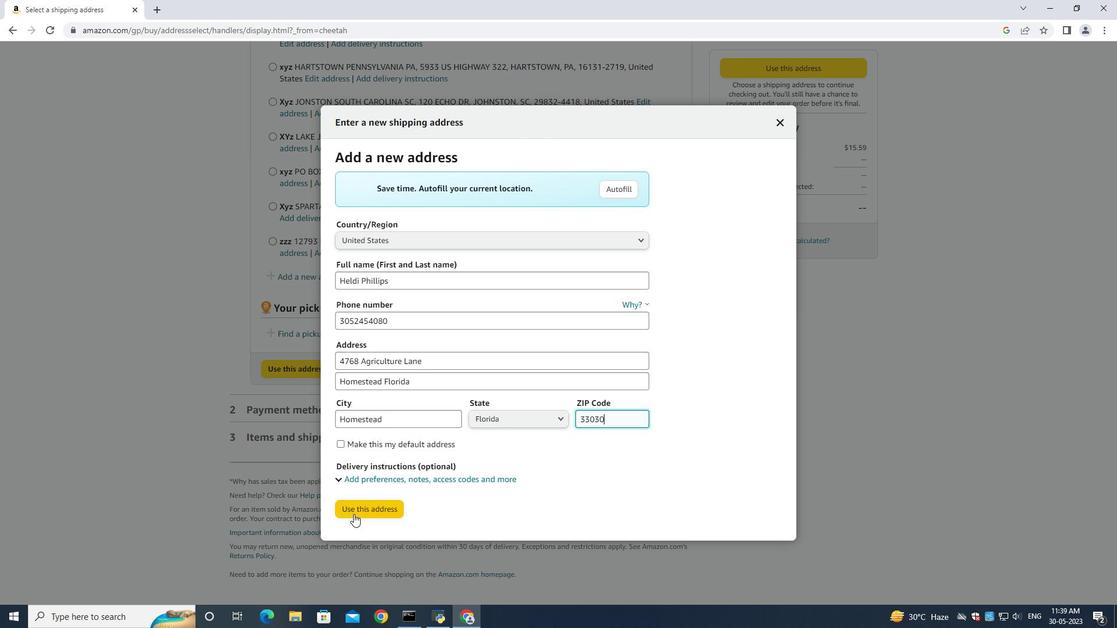 
Action: Mouse moved to (359, 596)
Screenshot: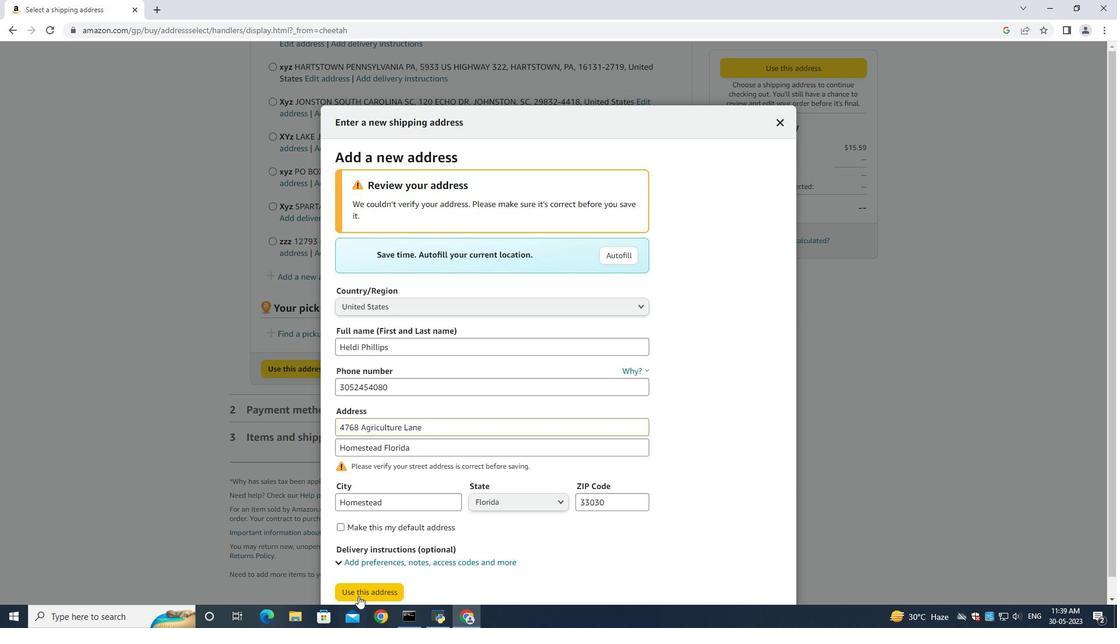 
Action: Mouse pressed left at (359, 596)
Screenshot: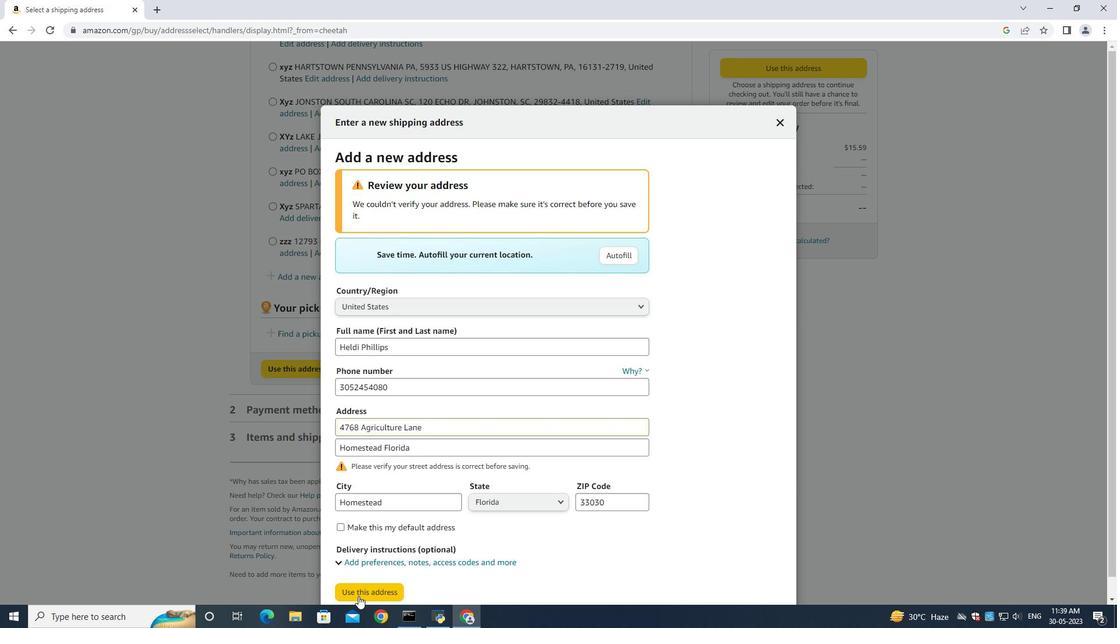 
Action: Mouse moved to (600, 344)
Screenshot: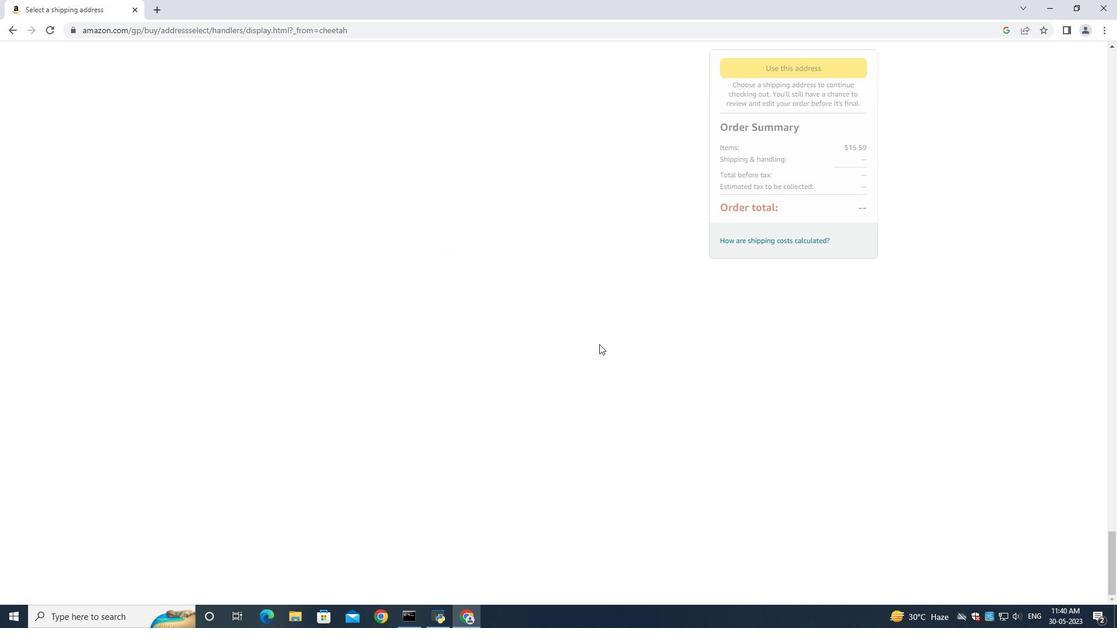 
